 Task: In the  document brochure.pdf. Below name insert the link: 'in.pinterest.com' Insert Dropdown below the link: Project Status  'Select Blocked'Insert Header and write  "Stellar". Change font style to  Caveat
Action: Mouse moved to (394, 167)
Screenshot: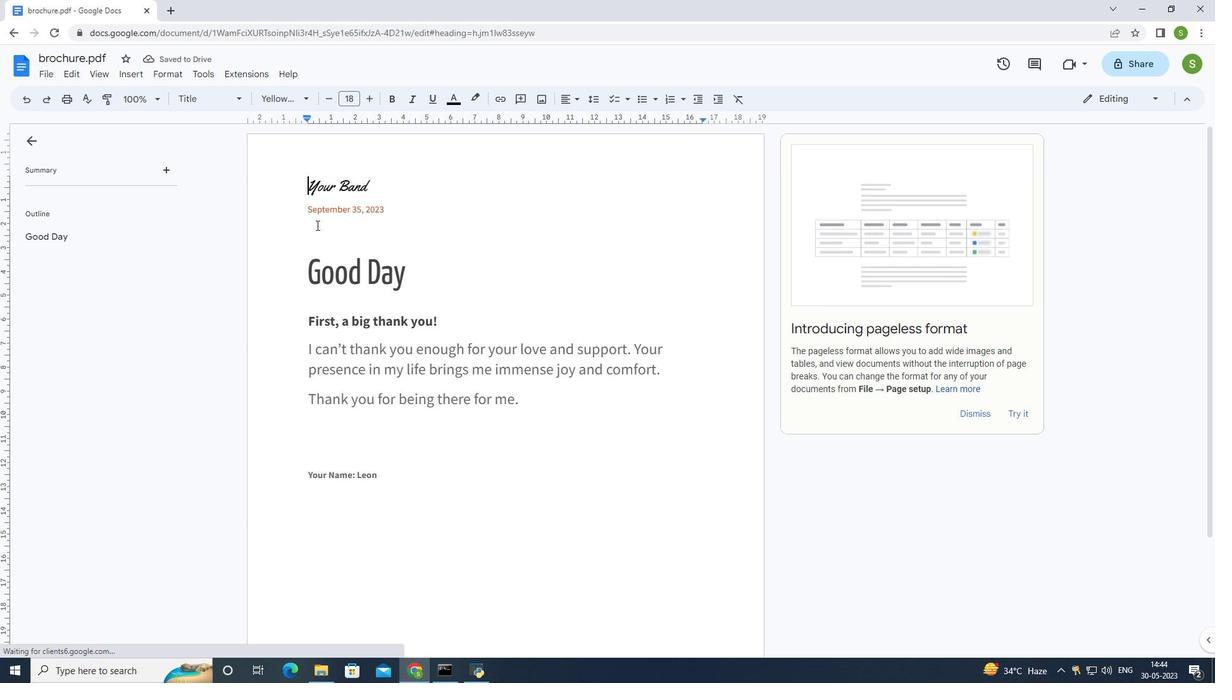 
Action: Mouse pressed left at (394, 167)
Screenshot: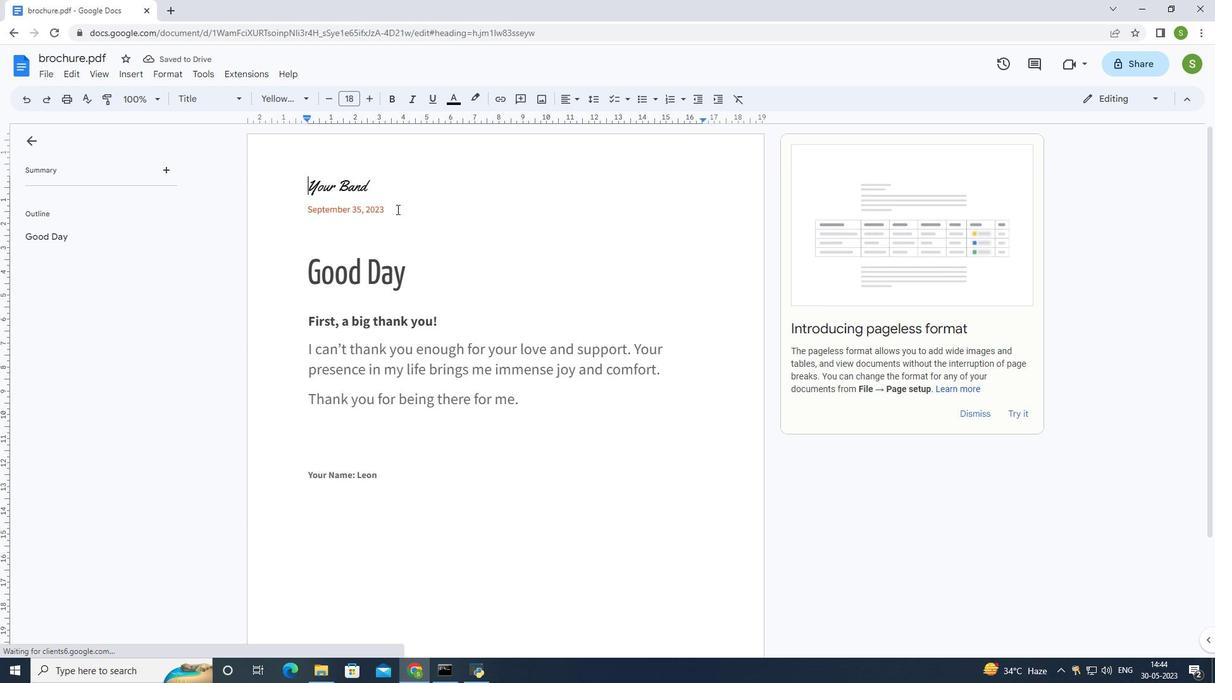 
Action: Mouse moved to (8, 29)
Screenshot: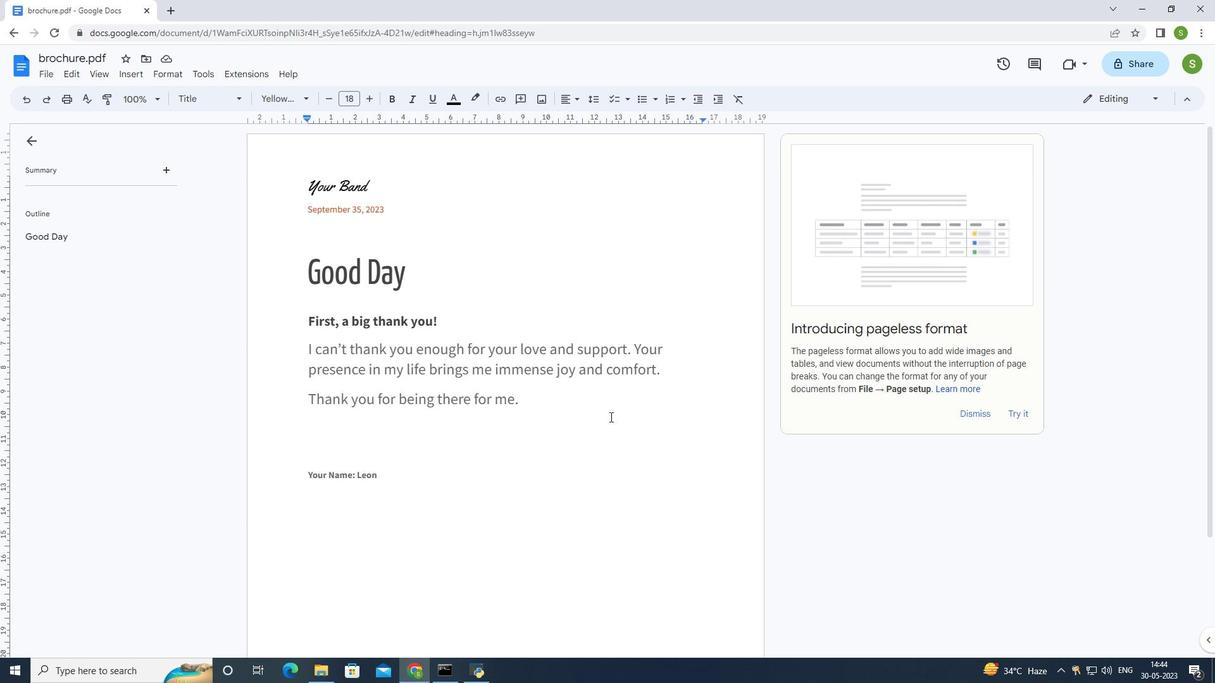 
Action: Mouse pressed left at (8, 29)
Screenshot: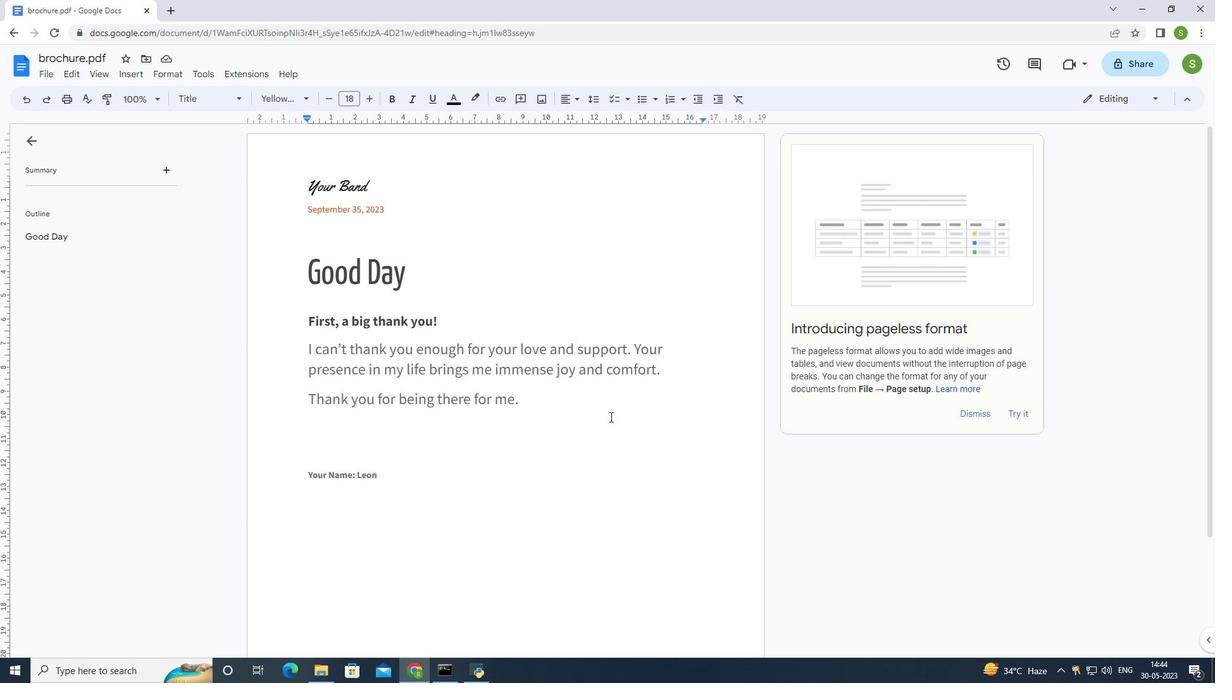 
Action: Mouse moved to (697, 310)
Screenshot: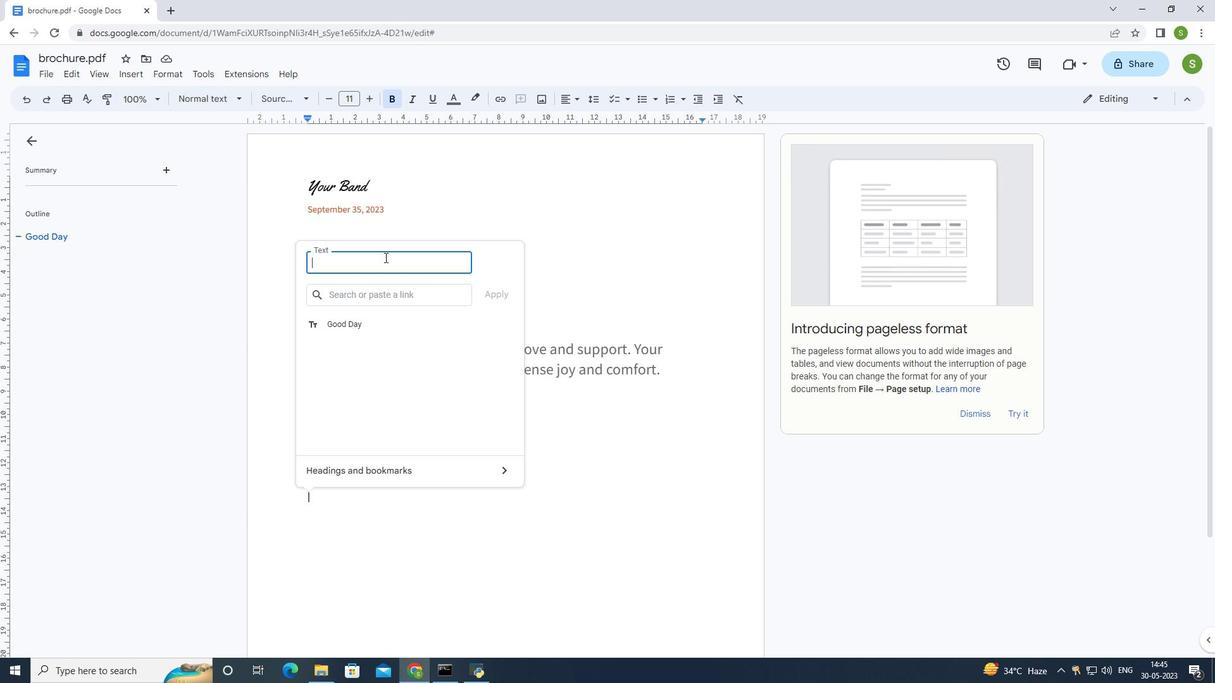 
Action: Mouse scrolled (697, 310) with delta (0, 0)
Screenshot: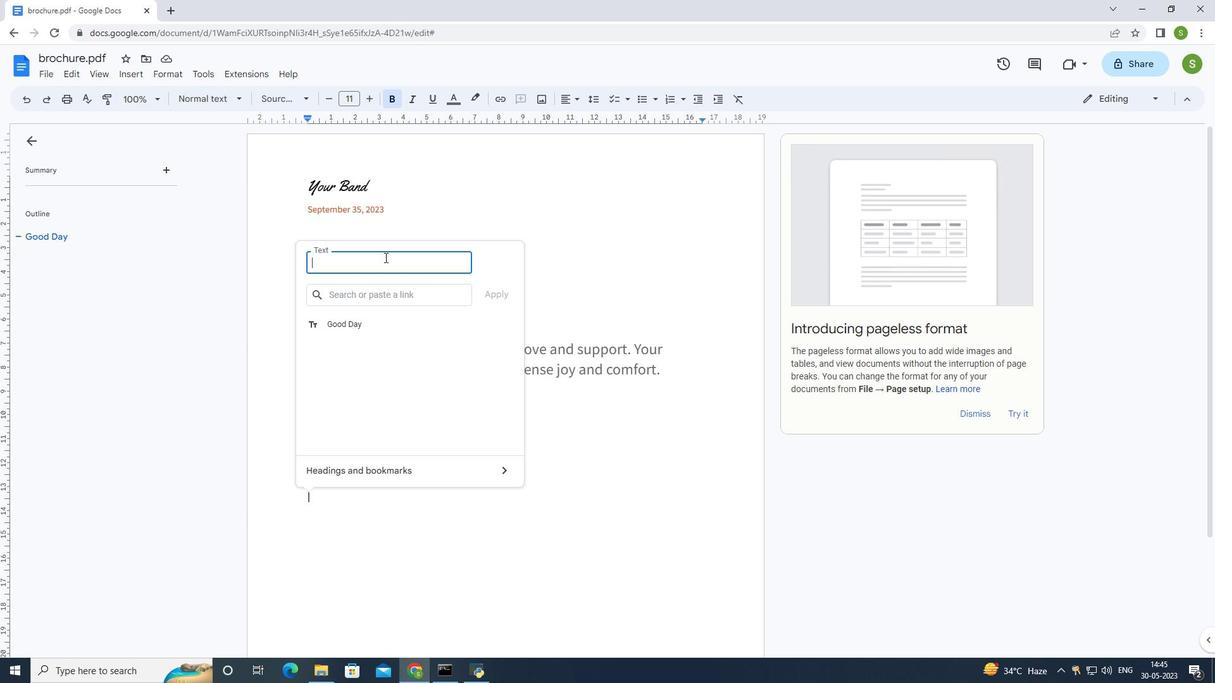 
Action: Mouse scrolled (697, 310) with delta (0, 0)
Screenshot: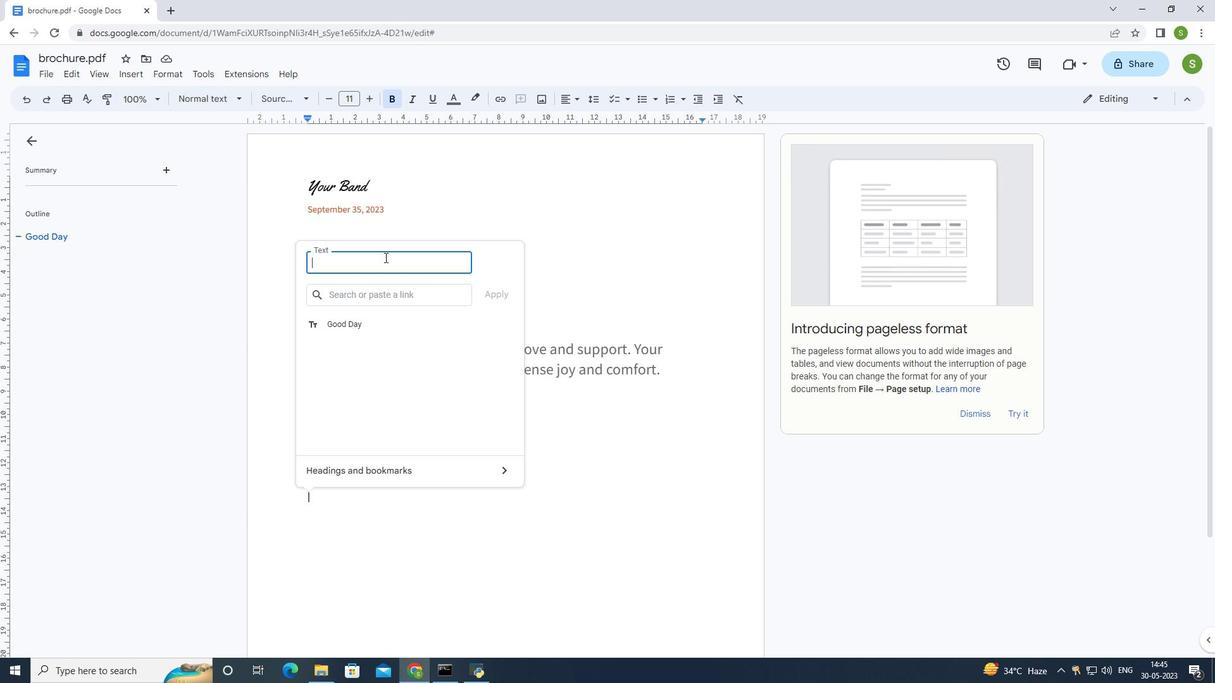 
Action: Mouse scrolled (697, 310) with delta (0, 0)
Screenshot: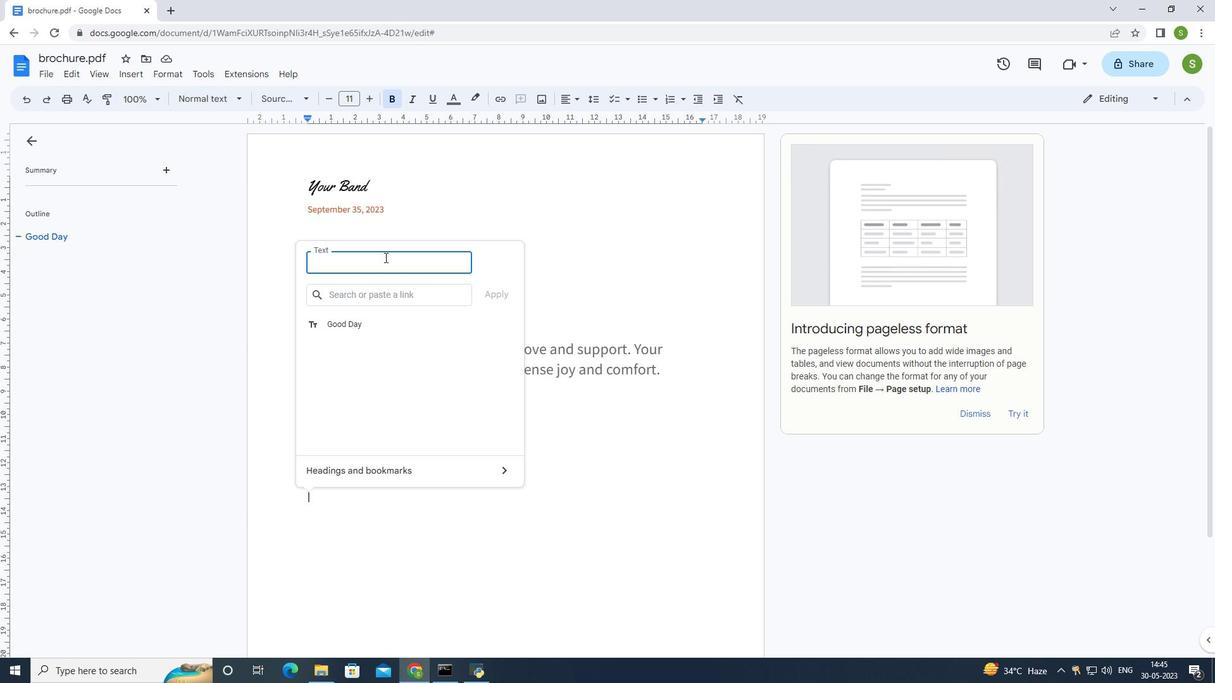 
Action: Mouse scrolled (697, 310) with delta (0, 0)
Screenshot: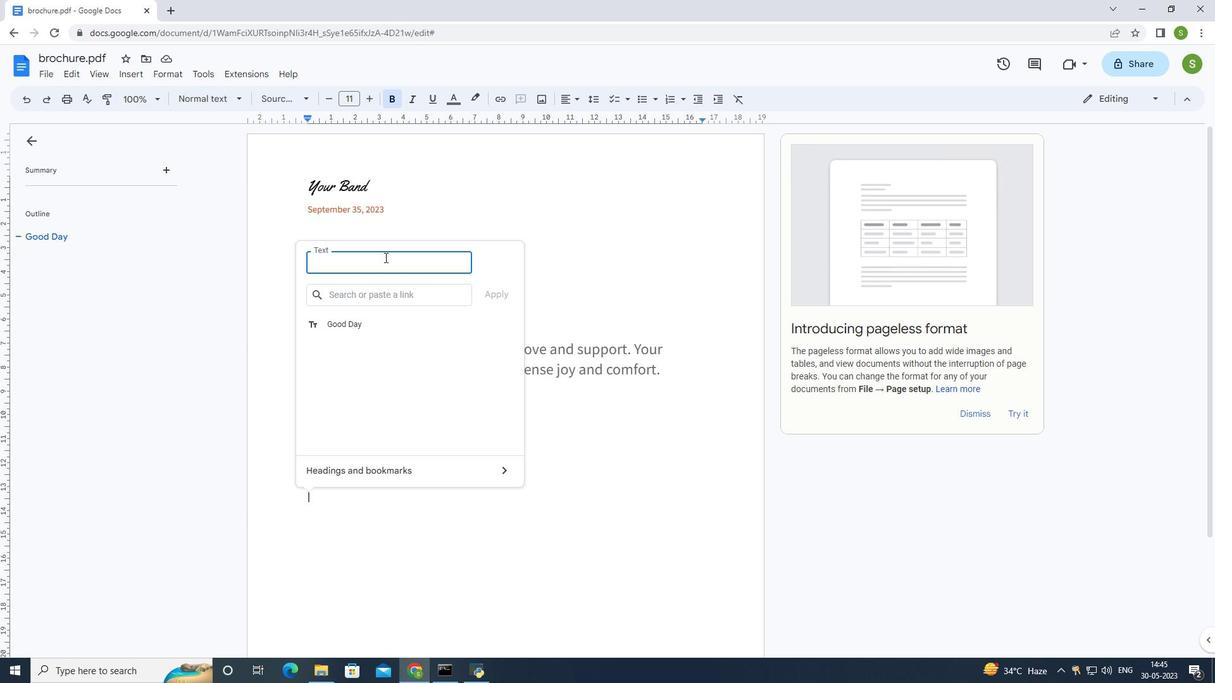 
Action: Mouse moved to (696, 309)
Screenshot: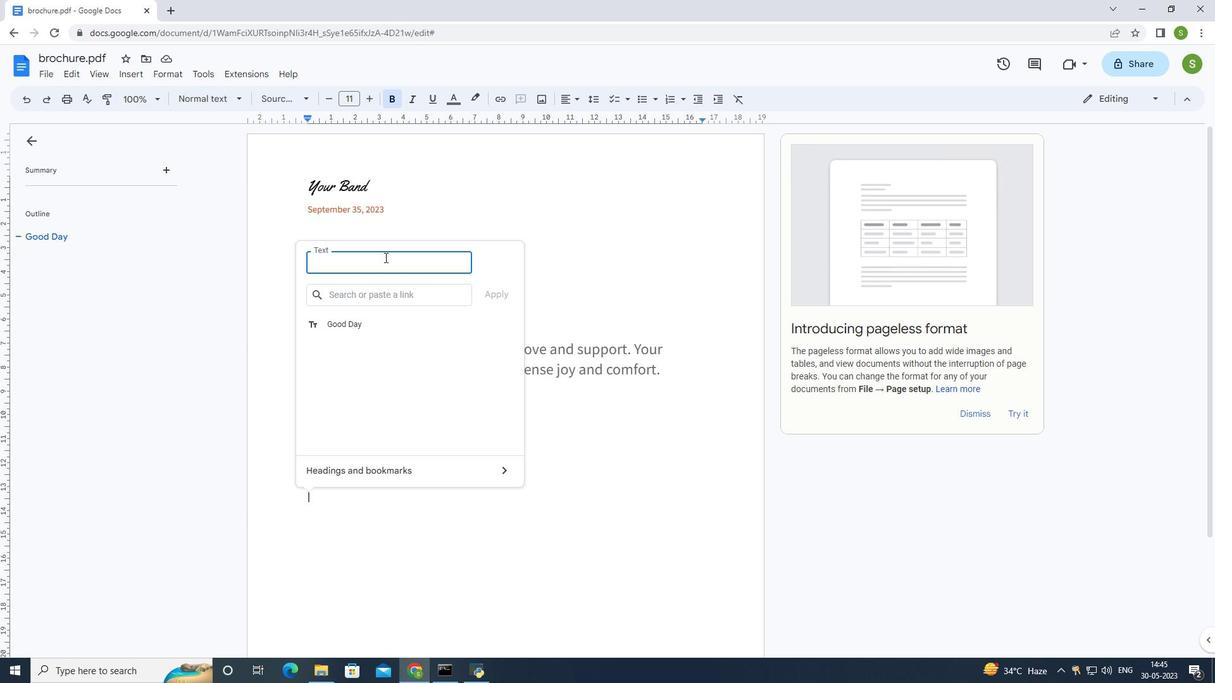 
Action: Mouse scrolled (696, 308) with delta (0, 0)
Screenshot: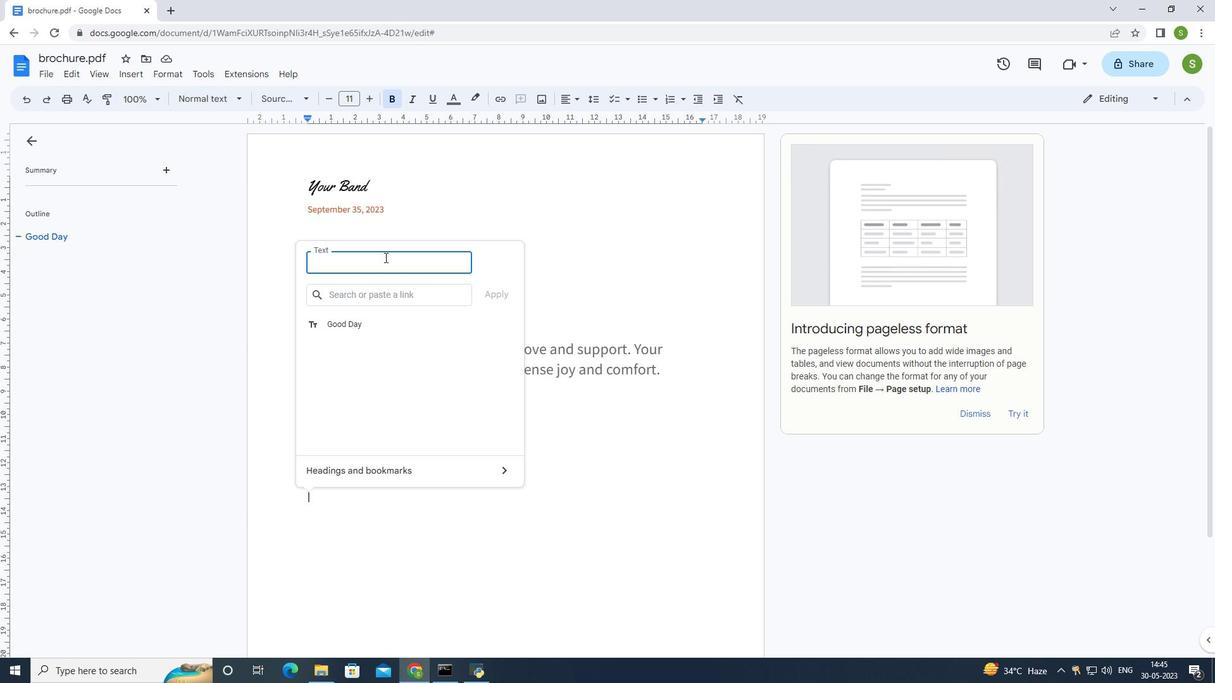 
Action: Mouse scrolled (696, 308) with delta (0, 0)
Screenshot: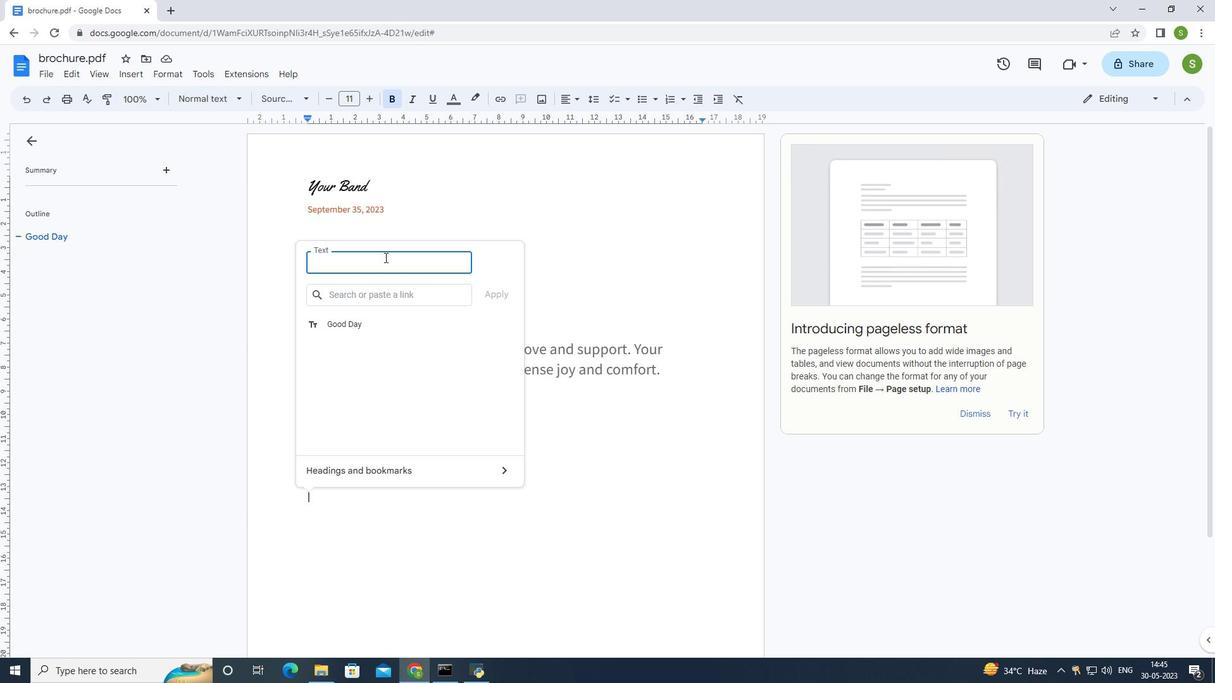 
Action: Mouse scrolled (696, 308) with delta (0, 0)
Screenshot: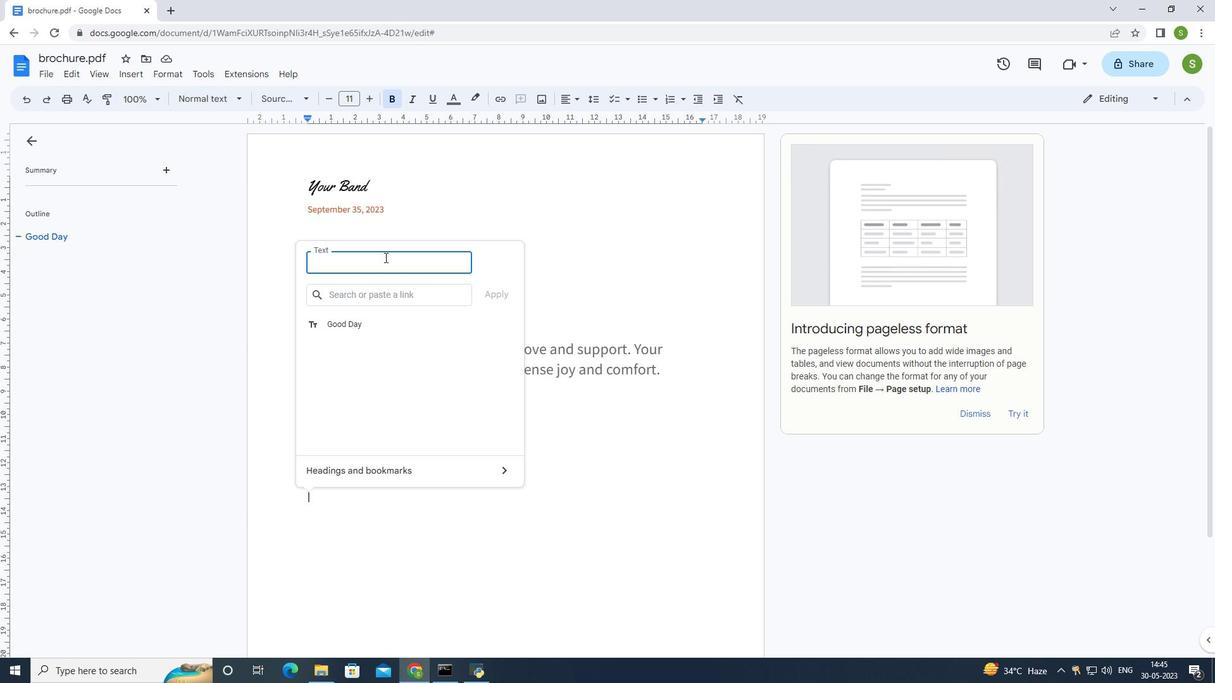 
Action: Mouse scrolled (696, 308) with delta (0, 0)
Screenshot: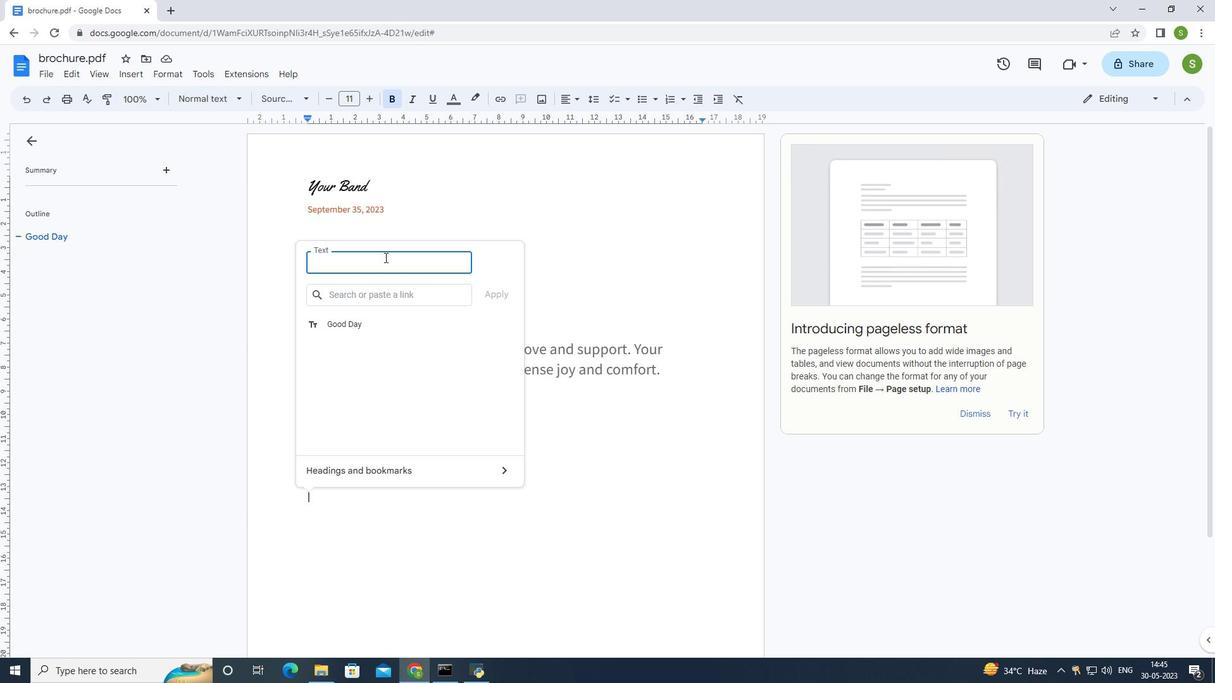 
Action: Mouse moved to (696, 308)
Screenshot: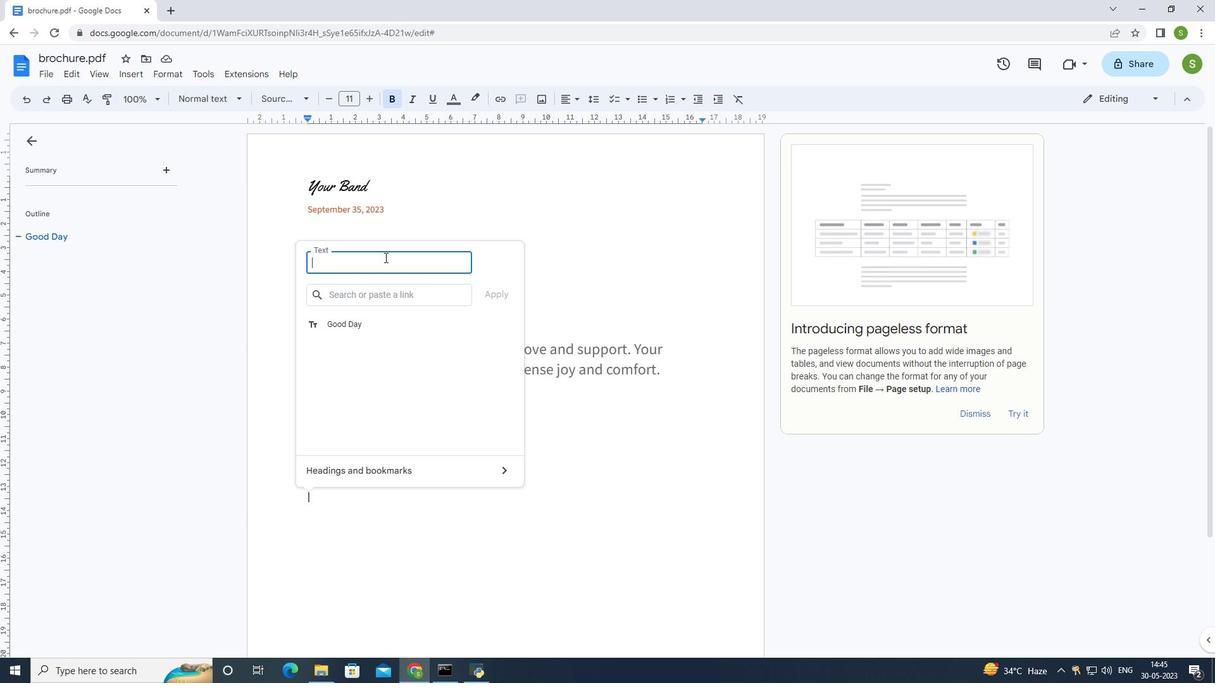 
Action: Mouse scrolled (696, 308) with delta (0, 0)
Screenshot: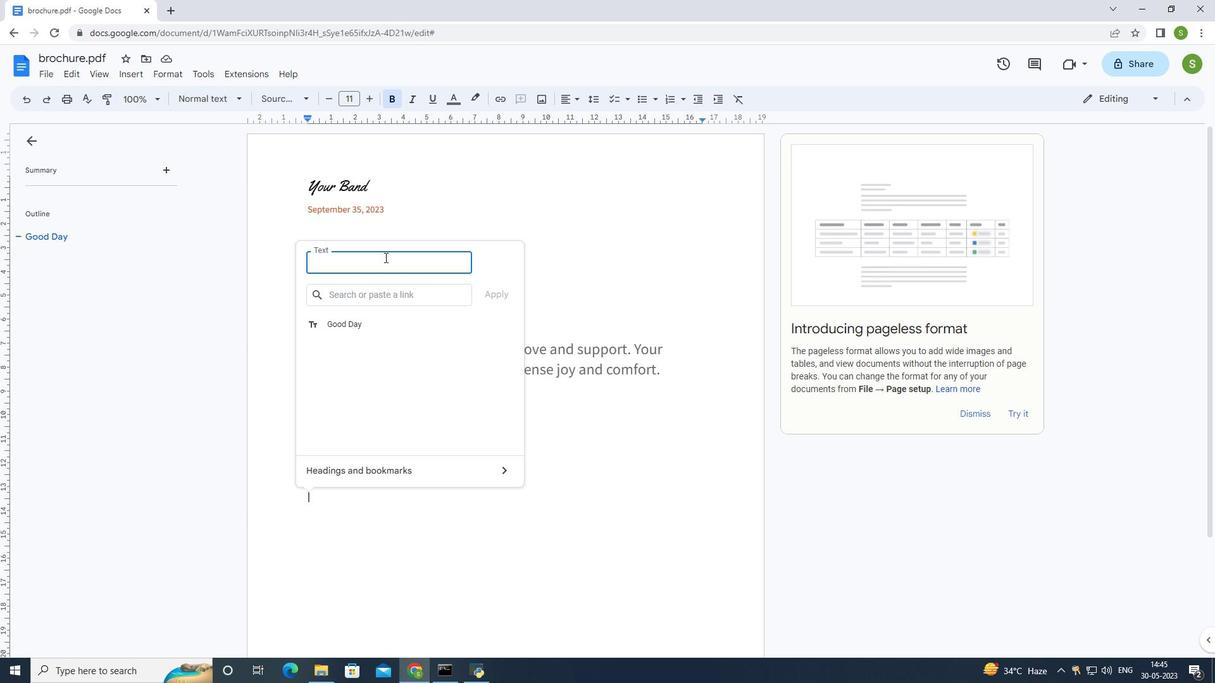 
Action: Mouse scrolled (696, 308) with delta (0, 0)
Screenshot: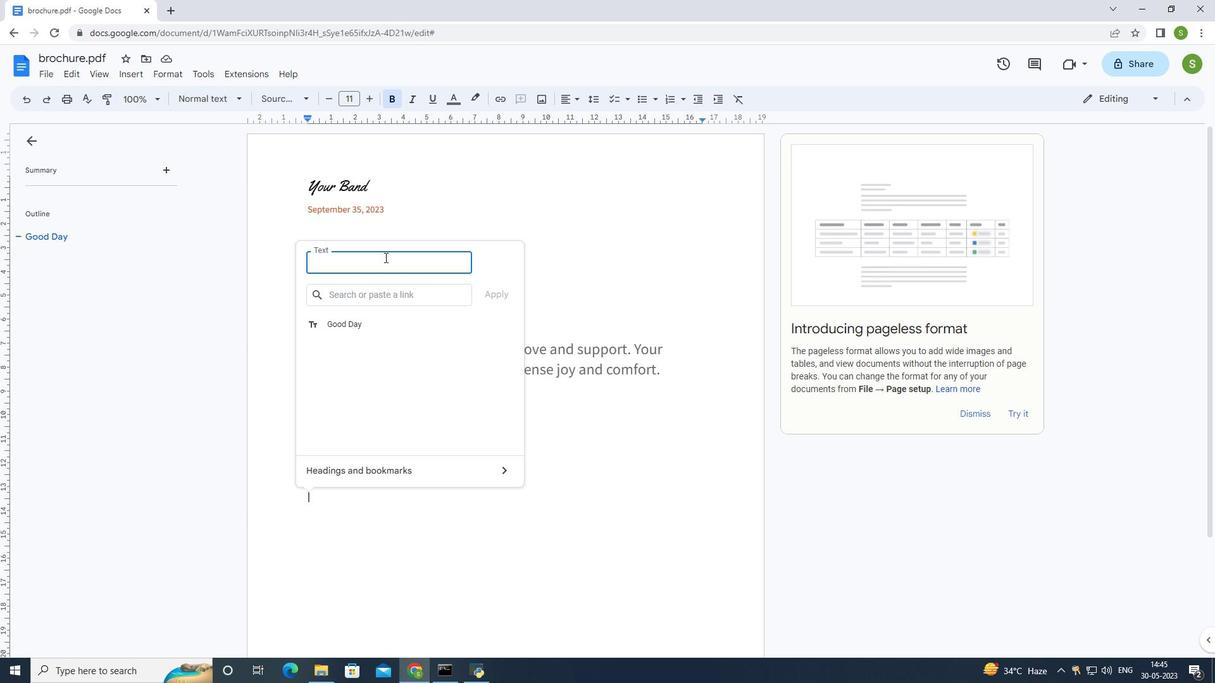 
Action: Mouse scrolled (696, 308) with delta (0, 0)
Screenshot: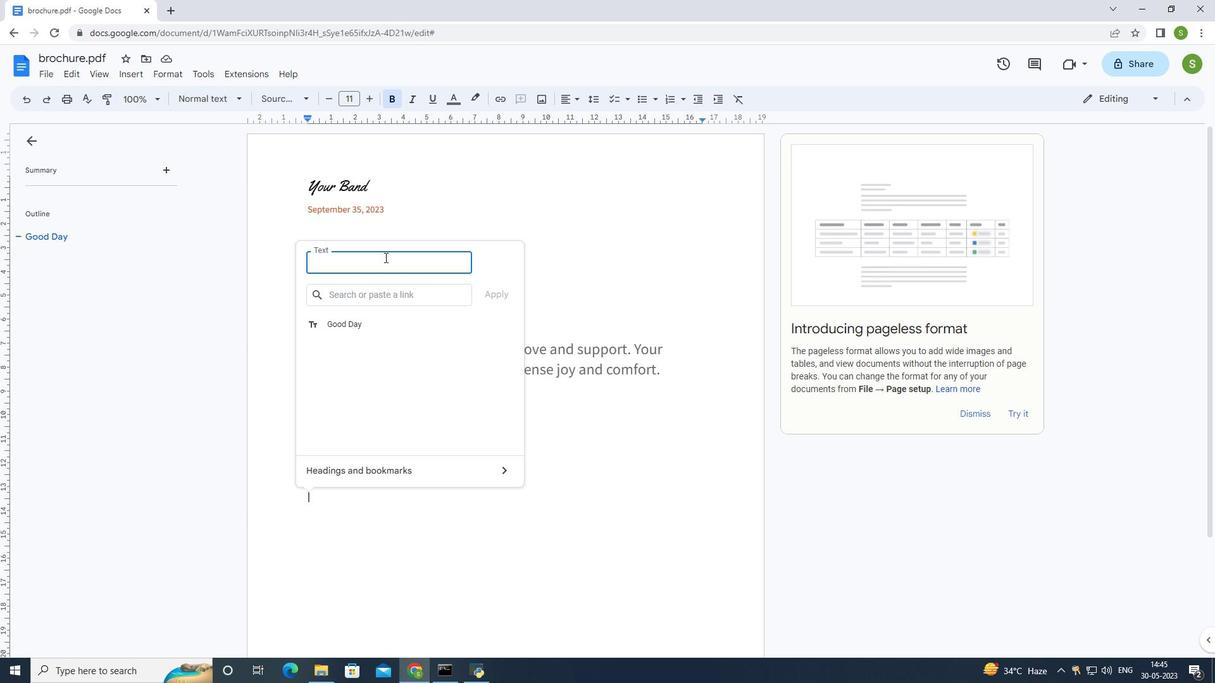 
Action: Mouse moved to (696, 308)
Screenshot: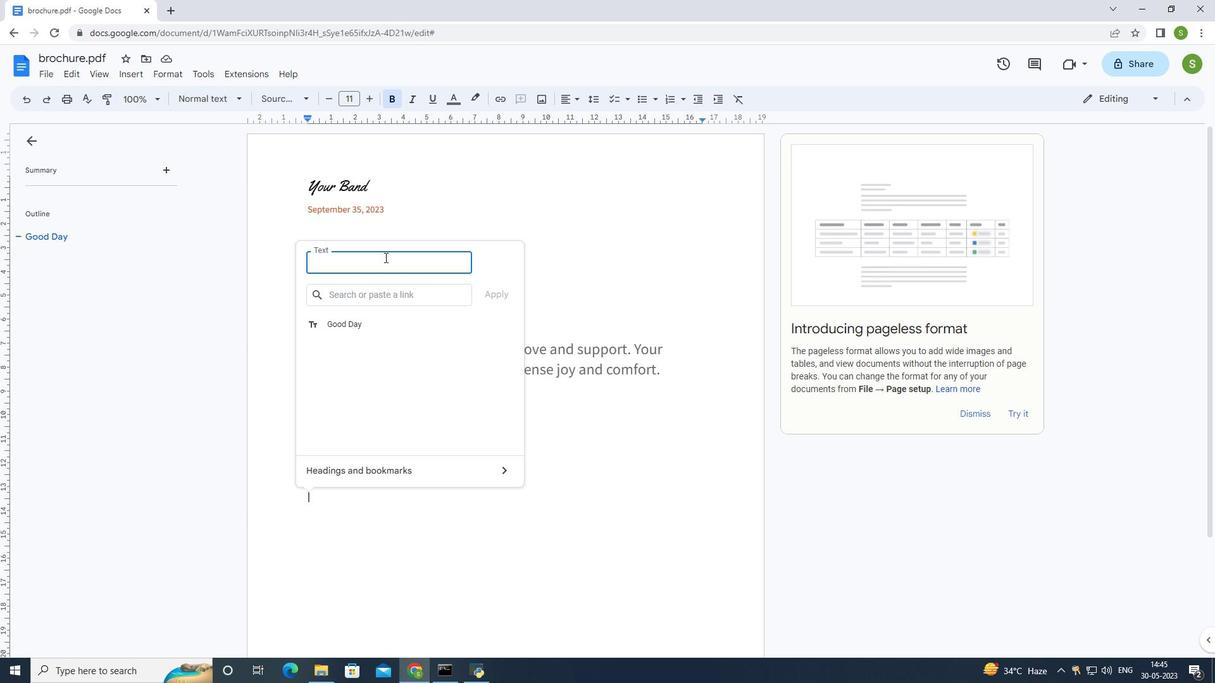 
Action: Mouse scrolled (696, 308) with delta (0, 0)
Screenshot: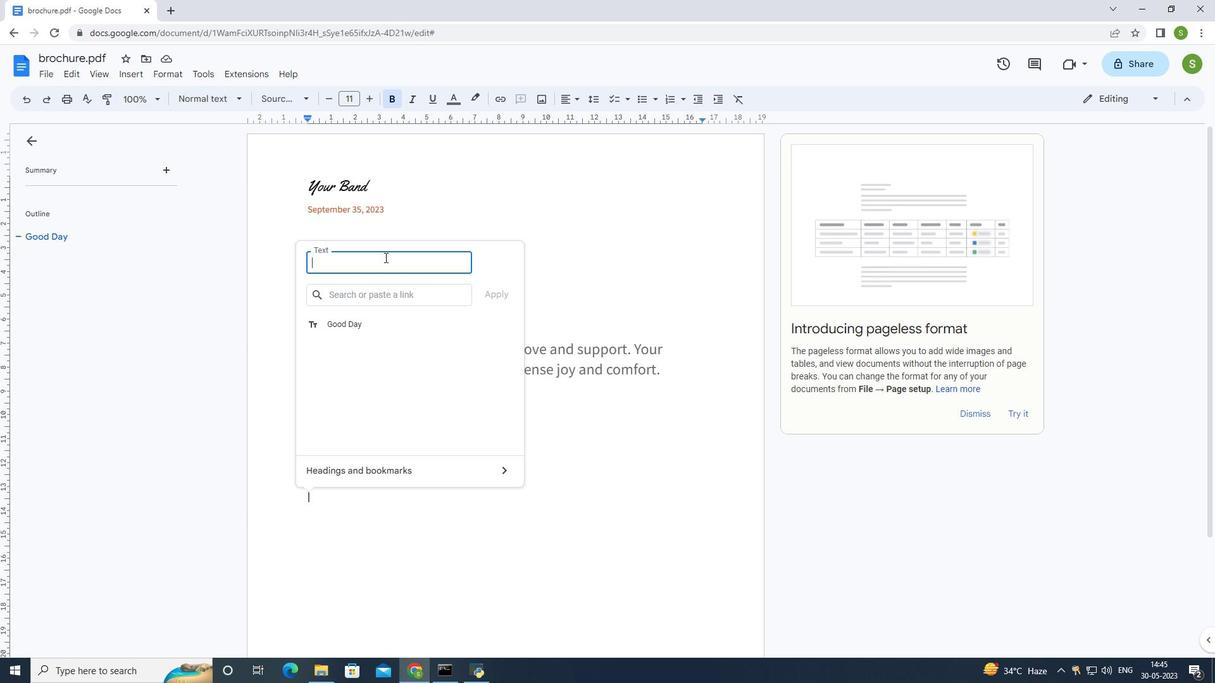 
Action: Mouse scrolled (696, 308) with delta (0, 0)
Screenshot: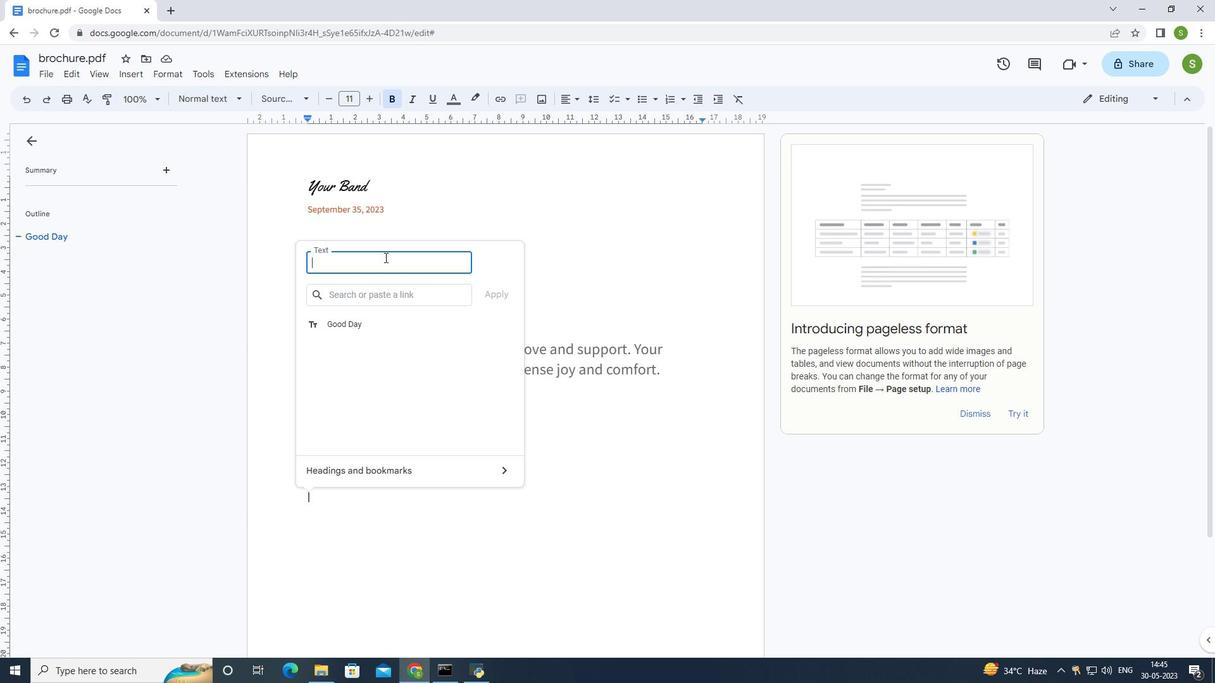 
Action: Mouse moved to (696, 307)
Screenshot: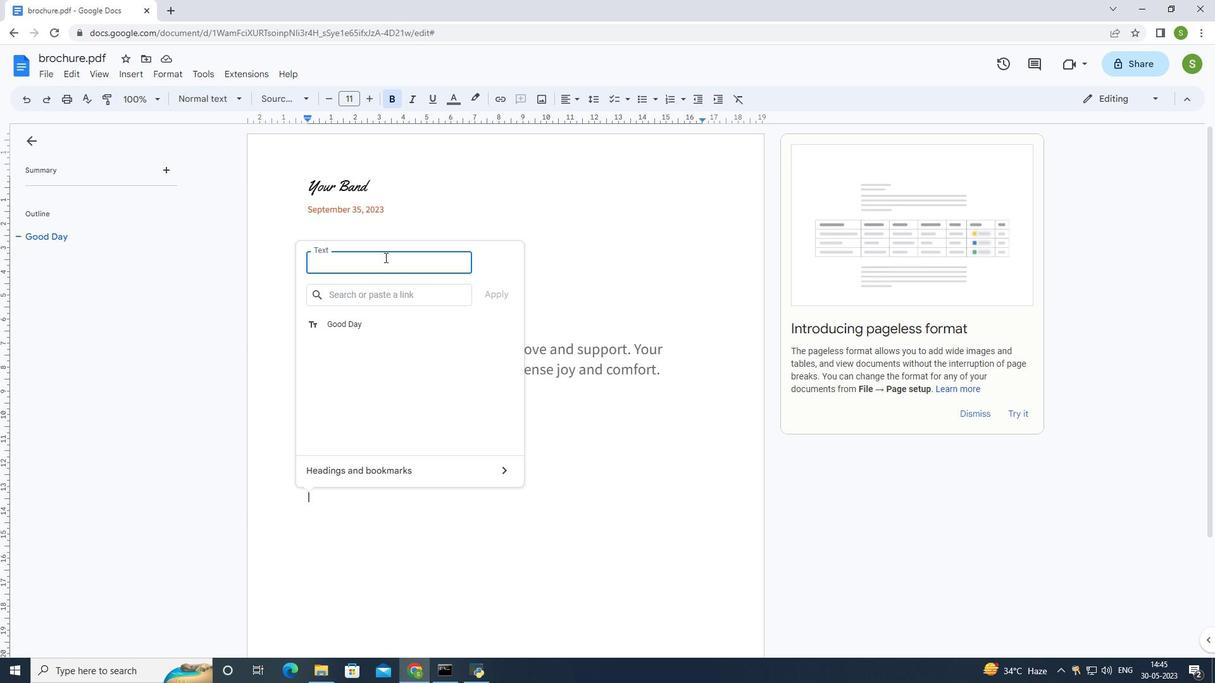 
Action: Mouse scrolled (696, 306) with delta (0, 0)
Screenshot: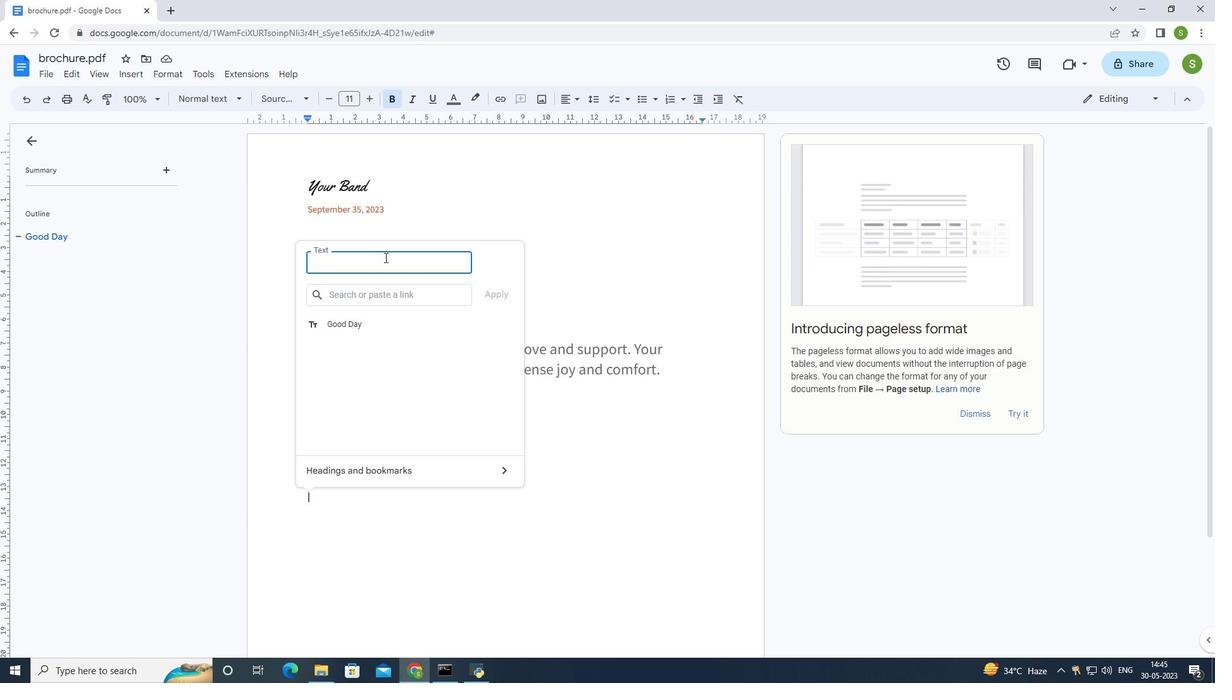 
Action: Mouse scrolled (696, 306) with delta (0, 0)
Screenshot: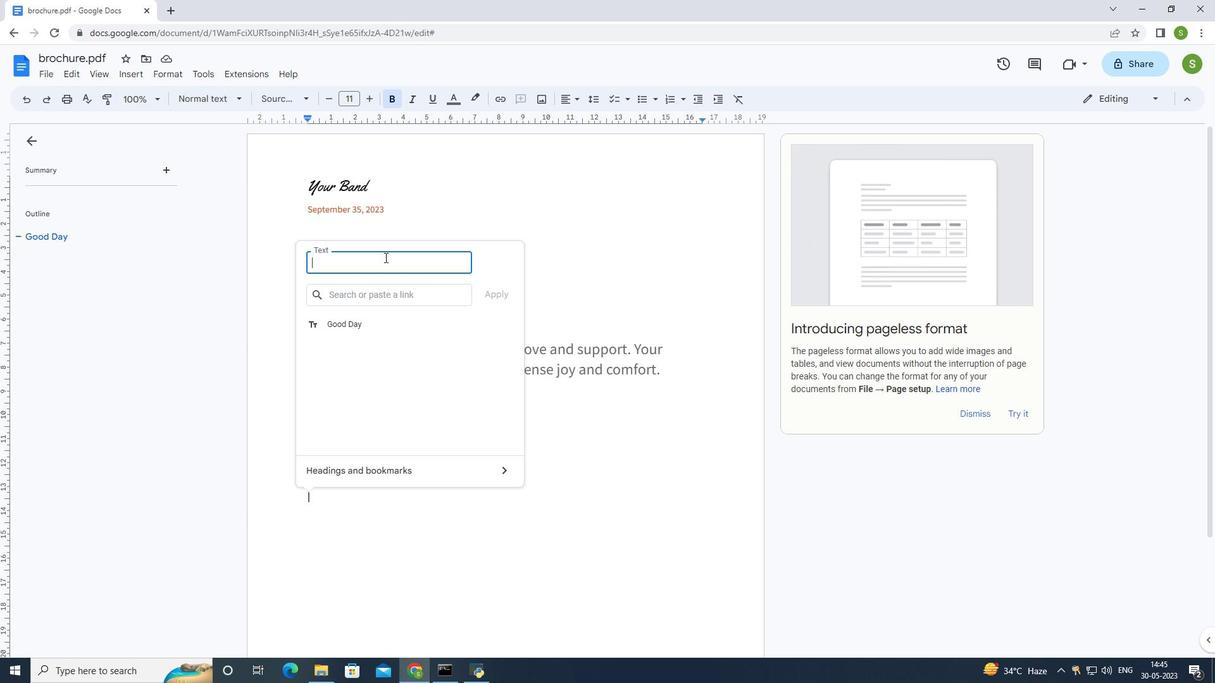 
Action: Mouse scrolled (696, 306) with delta (0, 0)
Screenshot: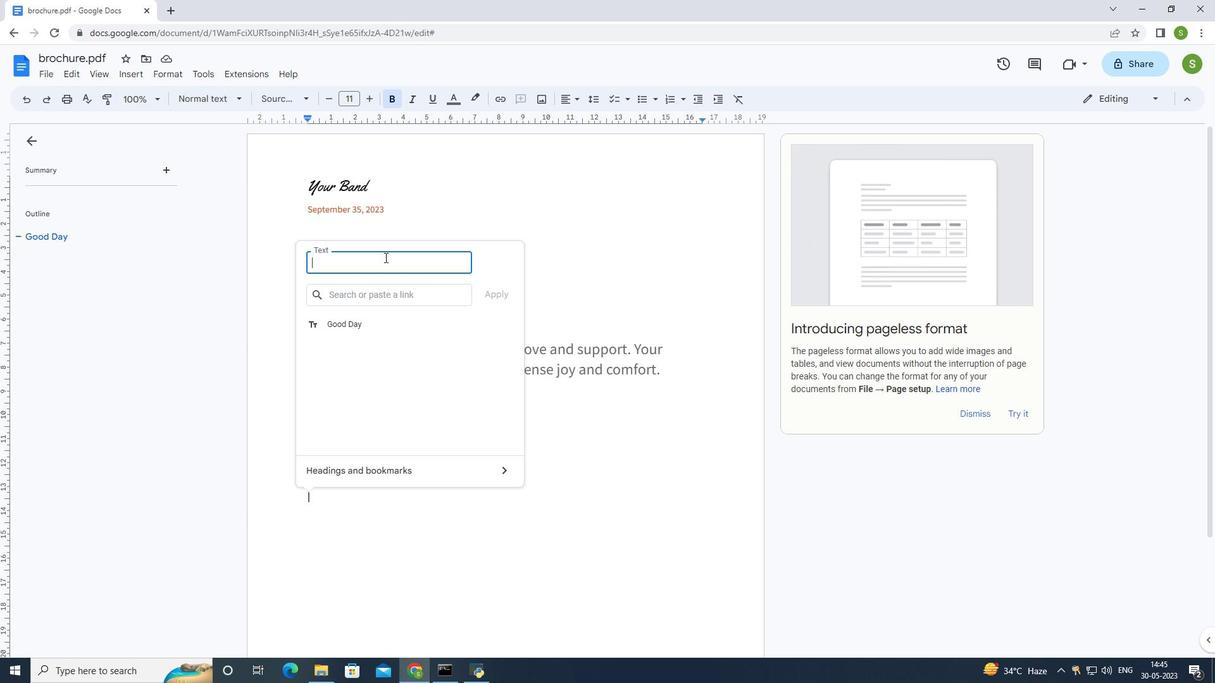 
Action: Mouse moved to (696, 307)
Screenshot: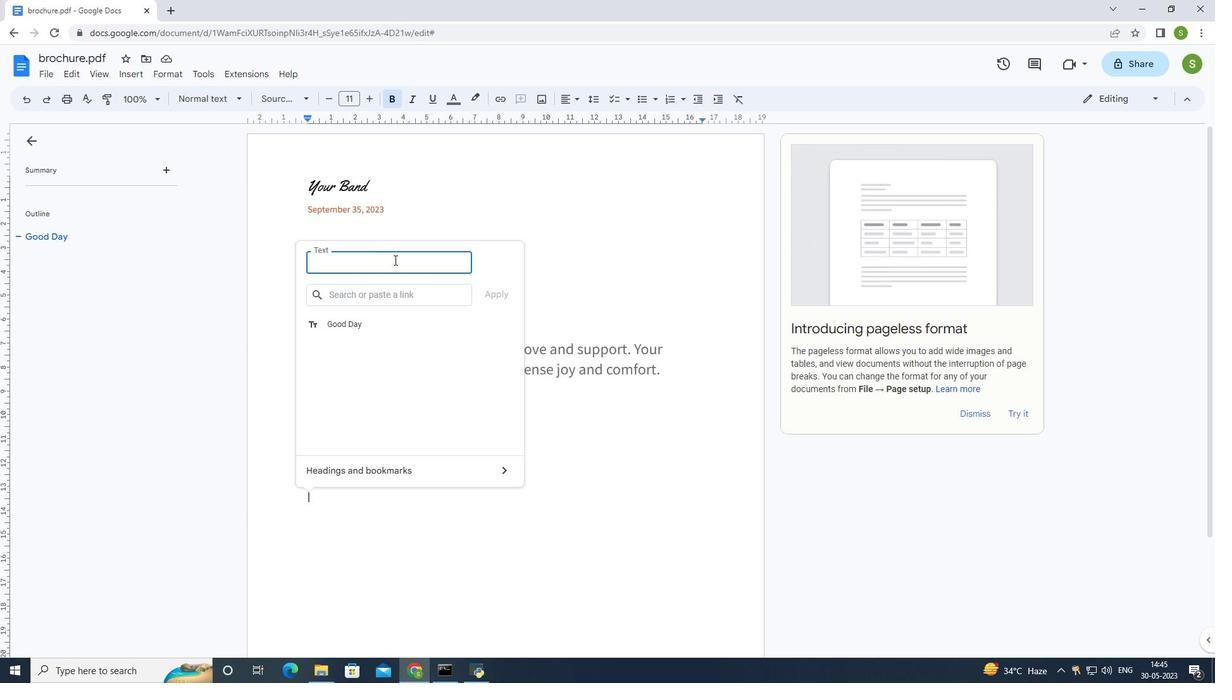 
Action: Mouse scrolled (696, 306) with delta (0, 0)
Screenshot: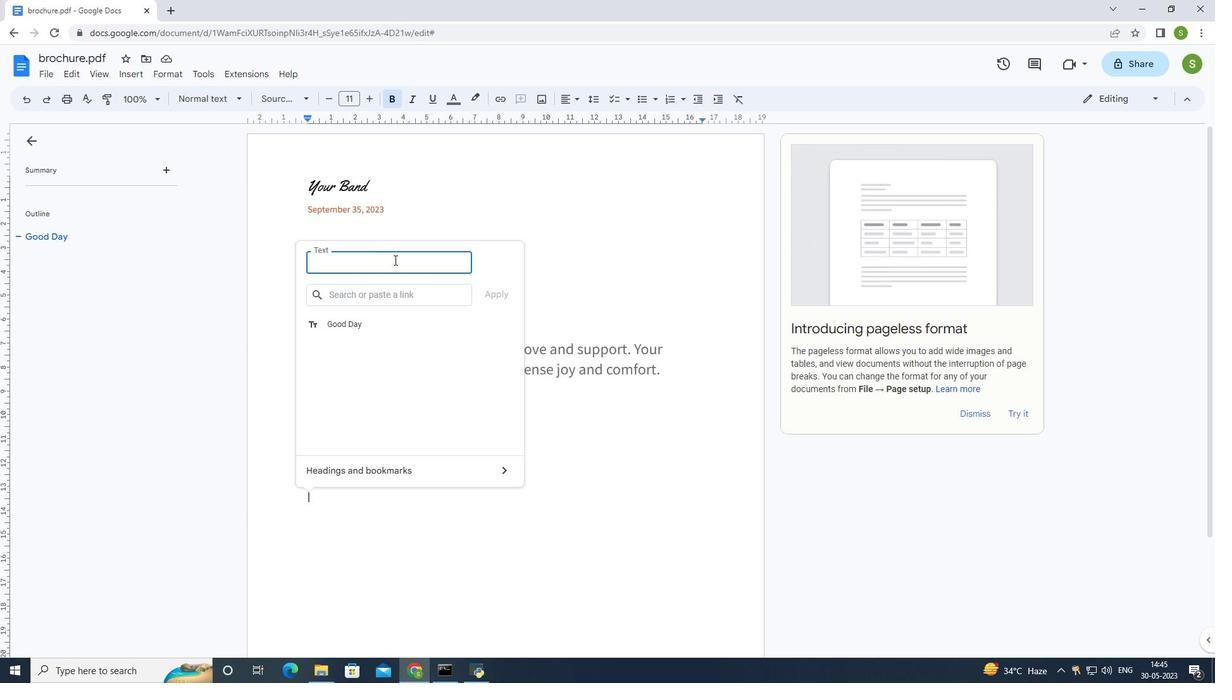 
Action: Mouse scrolled (696, 306) with delta (0, 0)
Screenshot: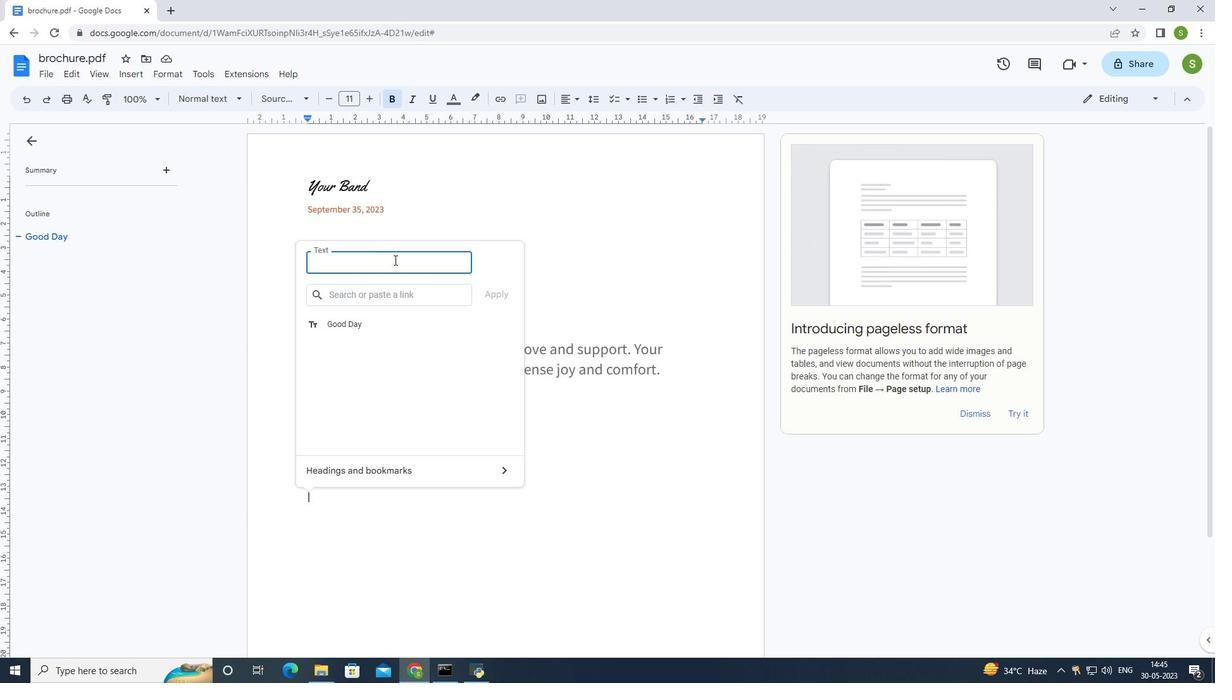 
Action: Mouse scrolled (696, 306) with delta (0, 0)
Screenshot: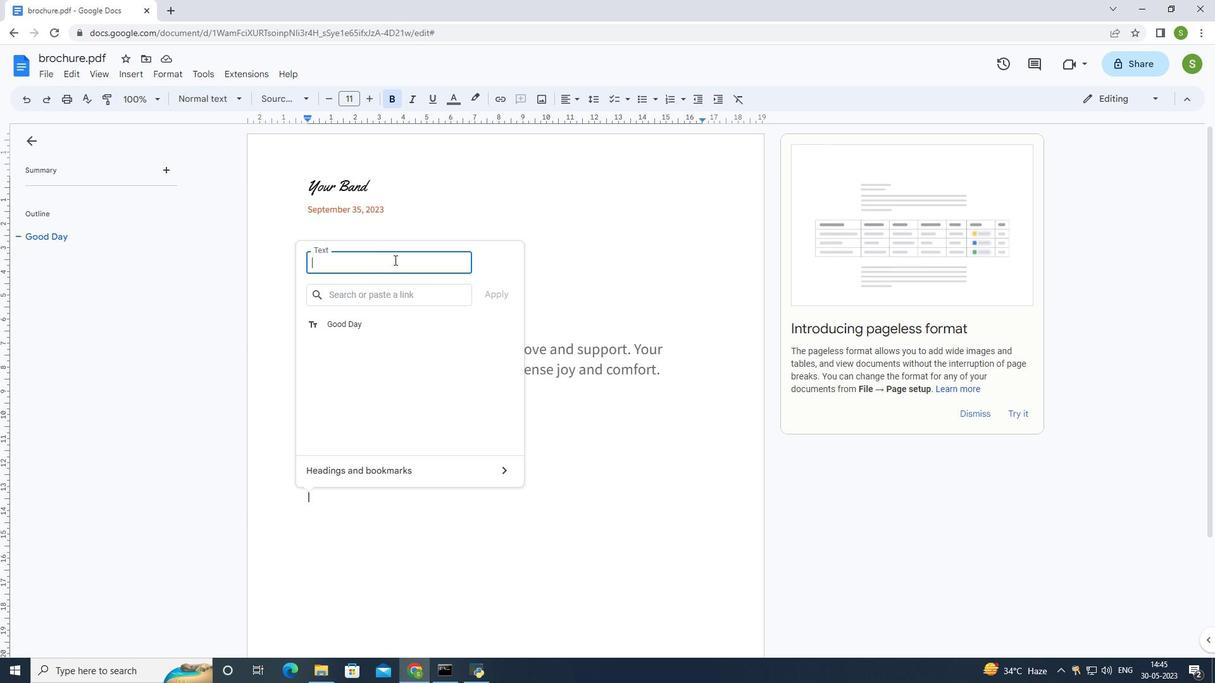 
Action: Mouse scrolled (696, 306) with delta (0, 0)
Screenshot: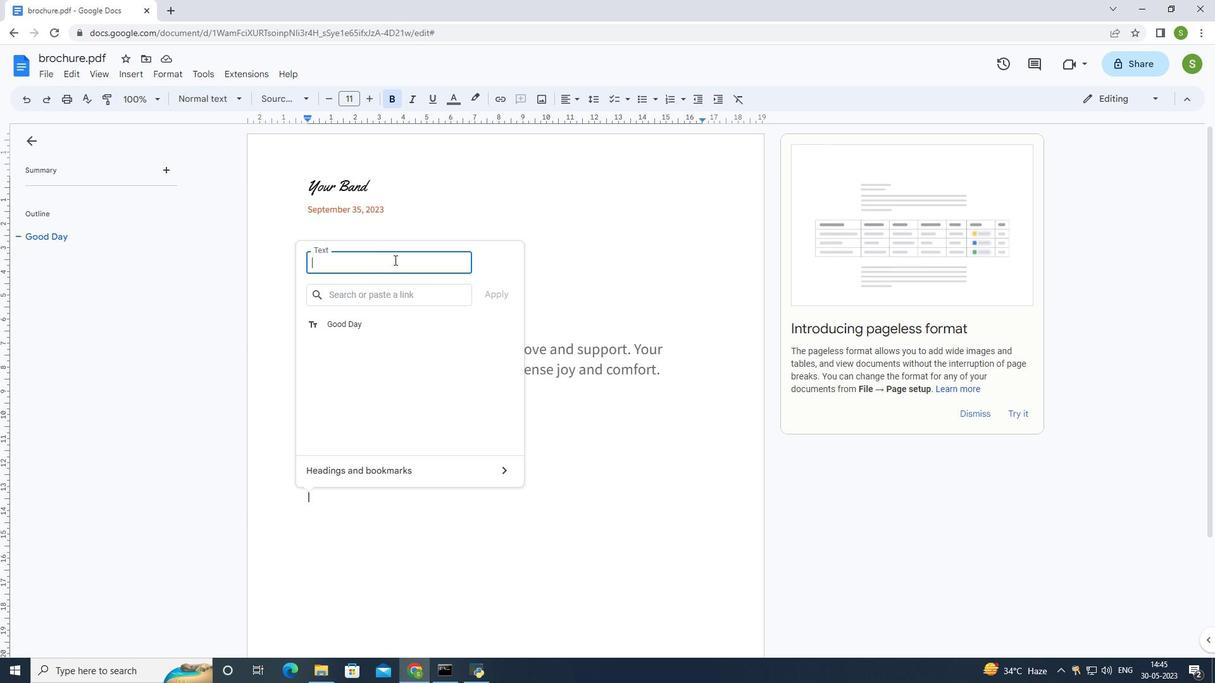 
Action: Mouse scrolled (696, 306) with delta (0, 0)
Screenshot: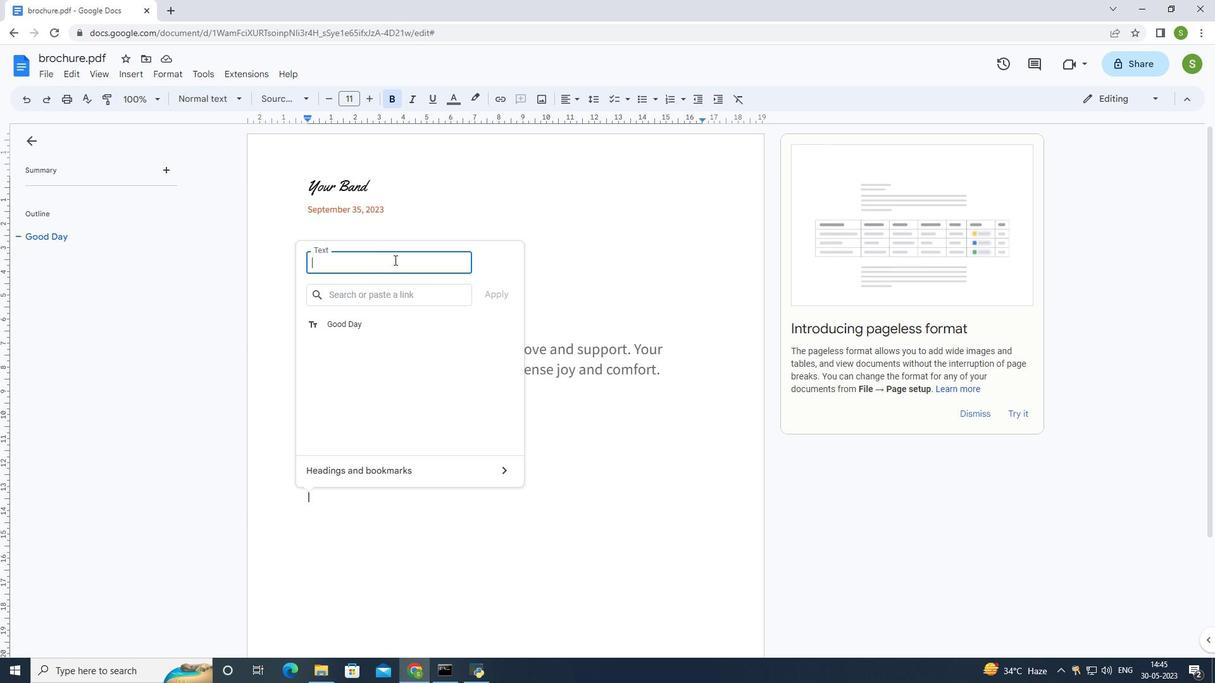 
Action: Mouse scrolled (696, 306) with delta (0, 0)
Screenshot: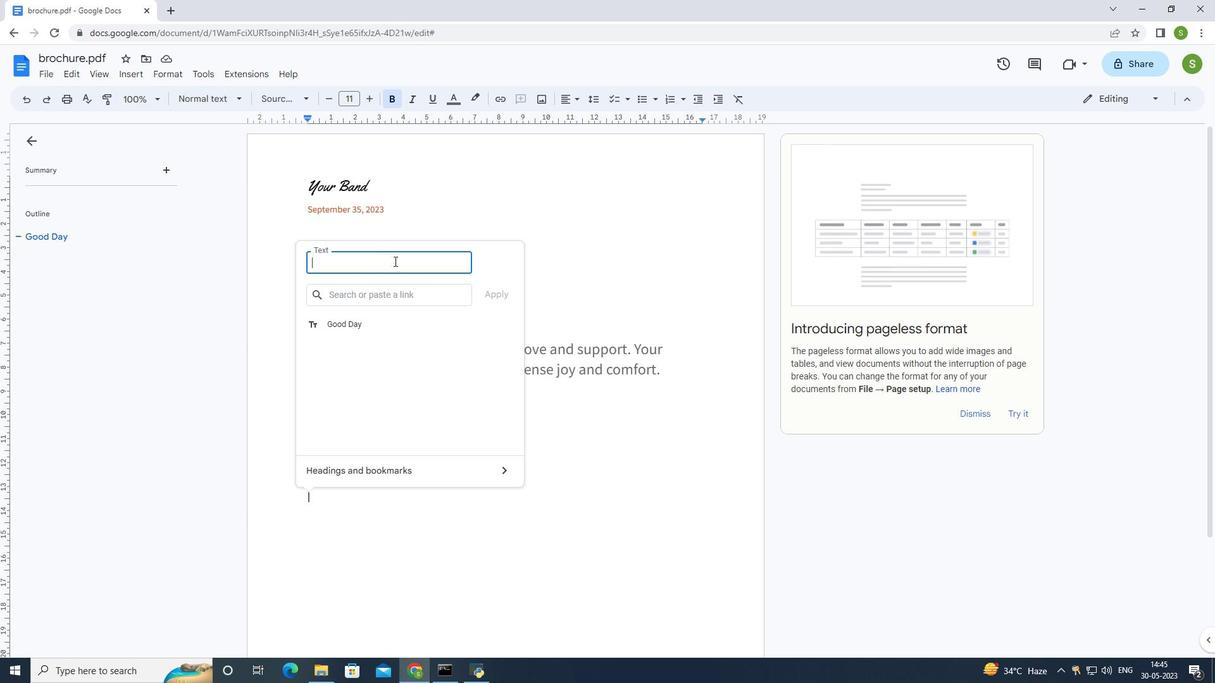 
Action: Mouse scrolled (696, 306) with delta (0, 0)
Screenshot: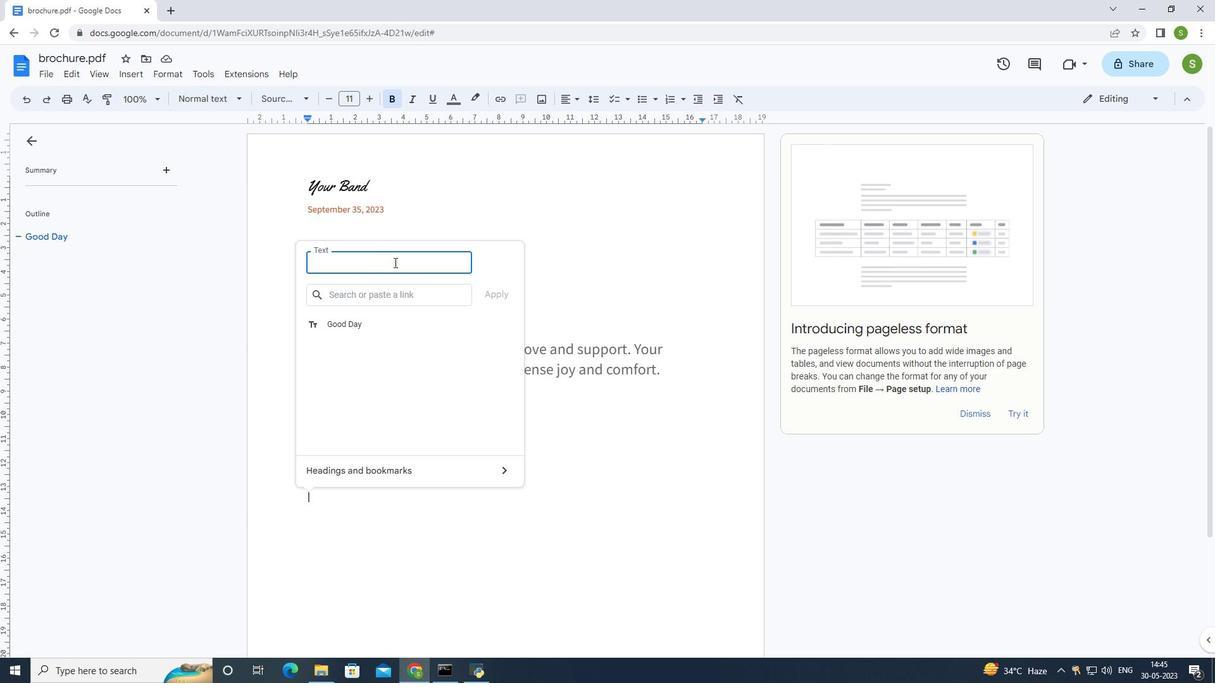 
Action: Mouse scrolled (696, 306) with delta (0, 0)
Screenshot: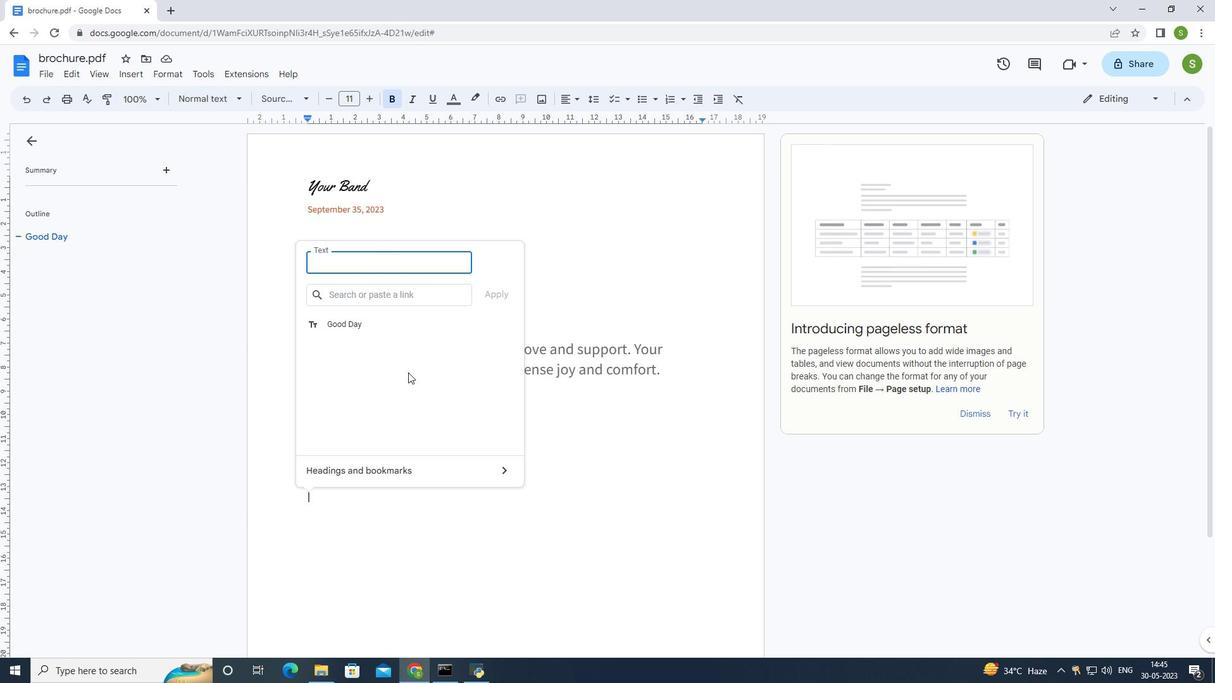 
Action: Mouse scrolled (696, 306) with delta (0, 0)
Screenshot: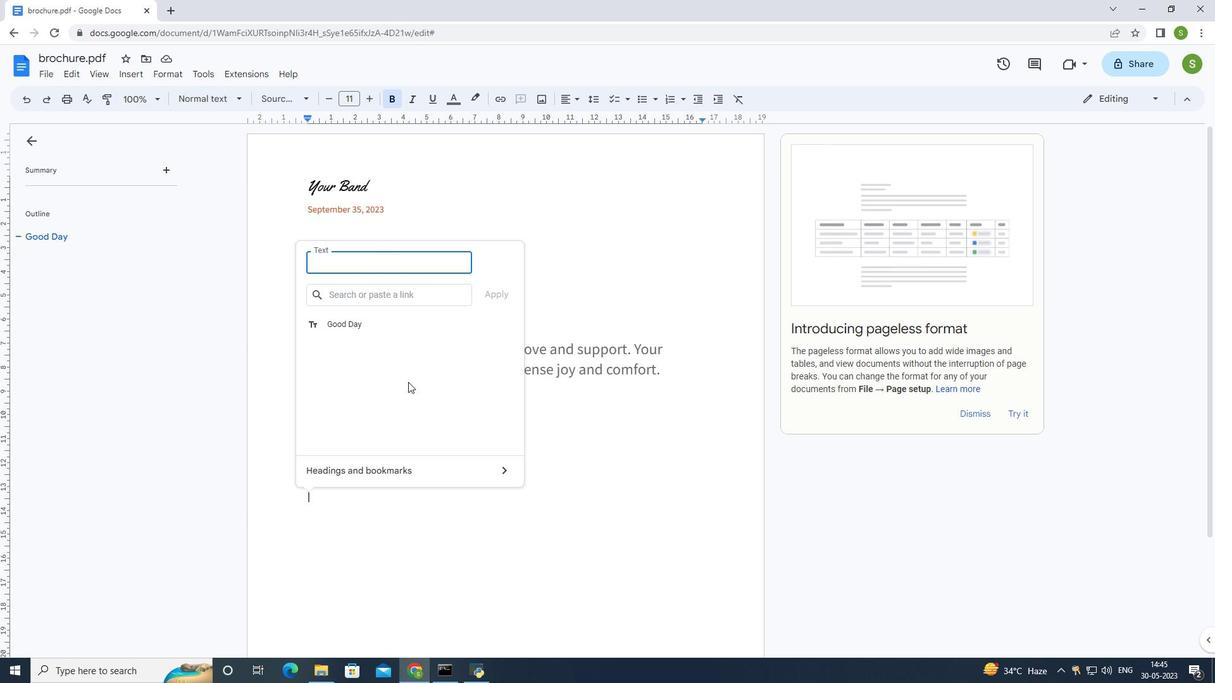 
Action: Mouse scrolled (696, 306) with delta (0, 0)
Screenshot: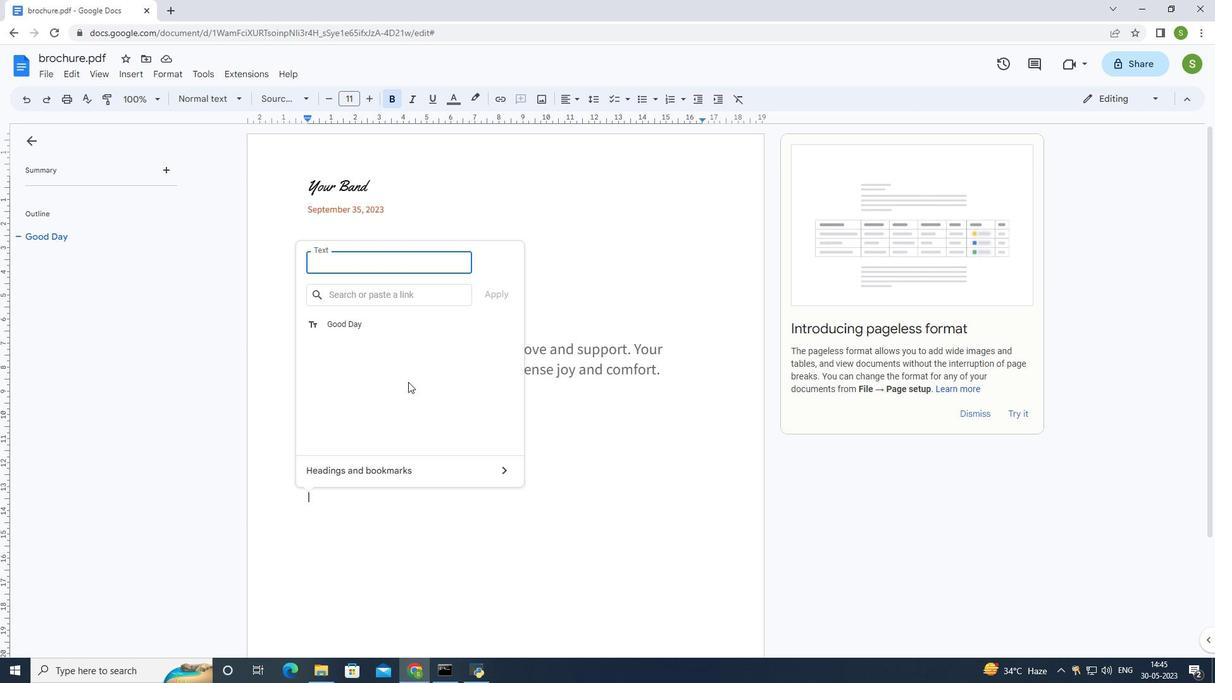 
Action: Mouse moved to (695, 305)
Screenshot: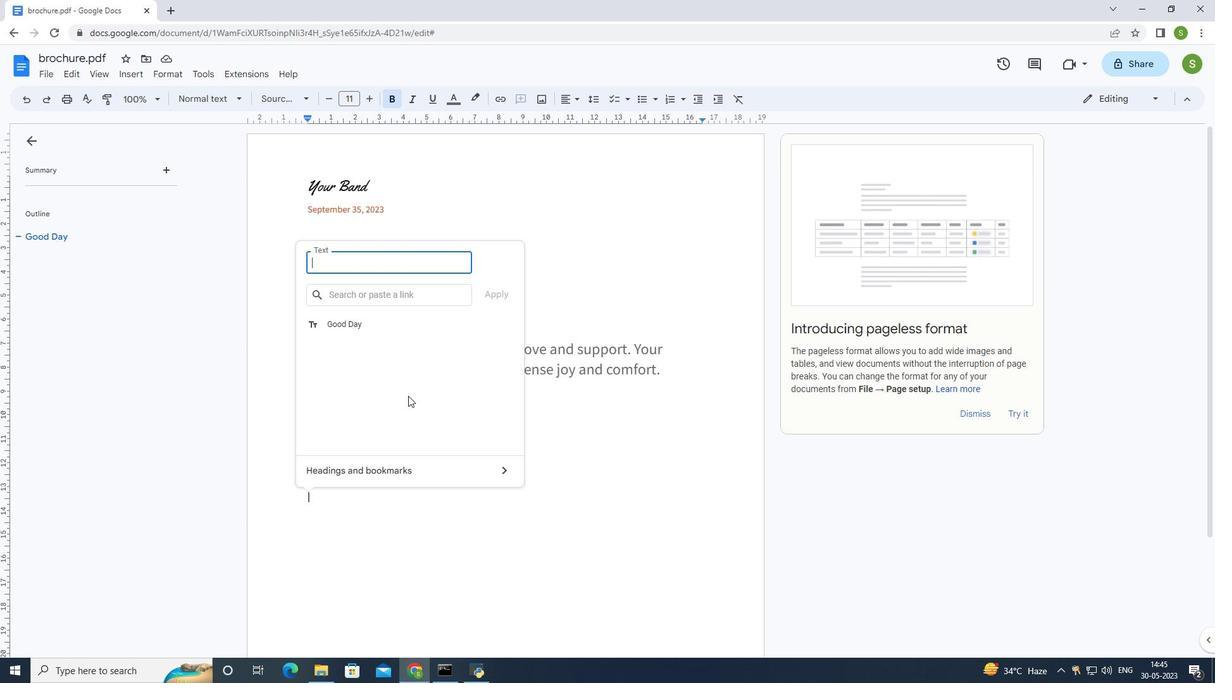 
Action: Mouse scrolled (695, 305) with delta (0, 0)
Screenshot: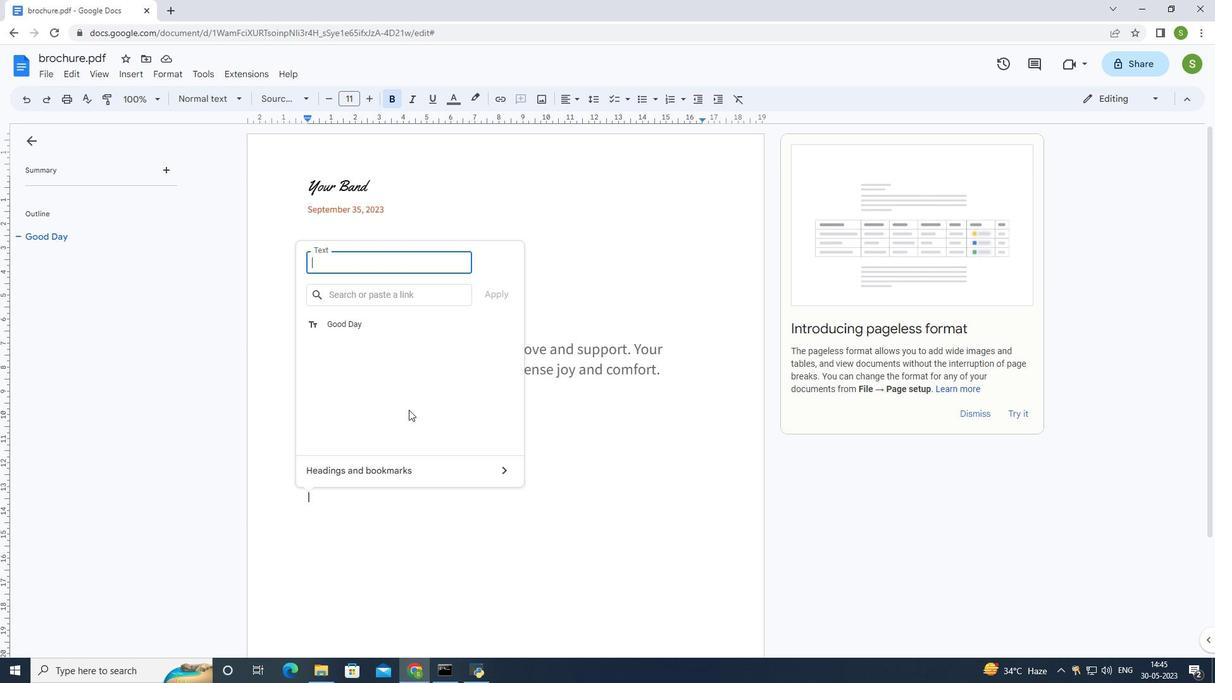 
Action: Mouse scrolled (695, 305) with delta (0, 0)
Screenshot: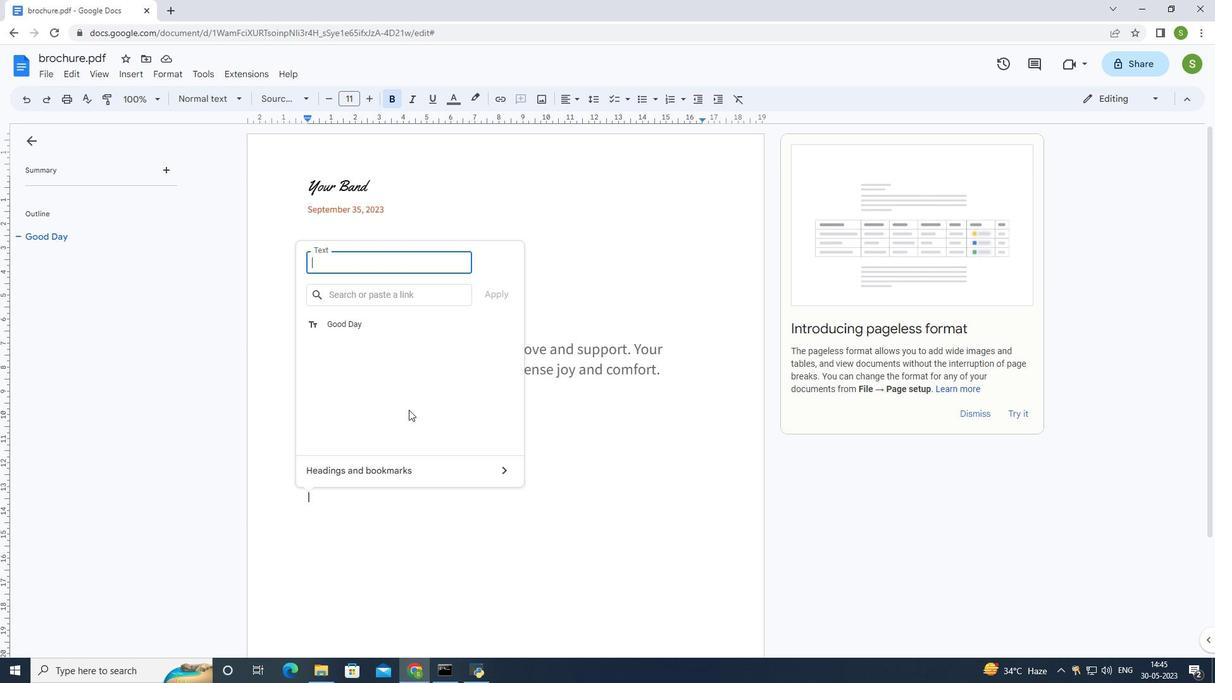 
Action: Mouse scrolled (695, 305) with delta (0, 0)
Screenshot: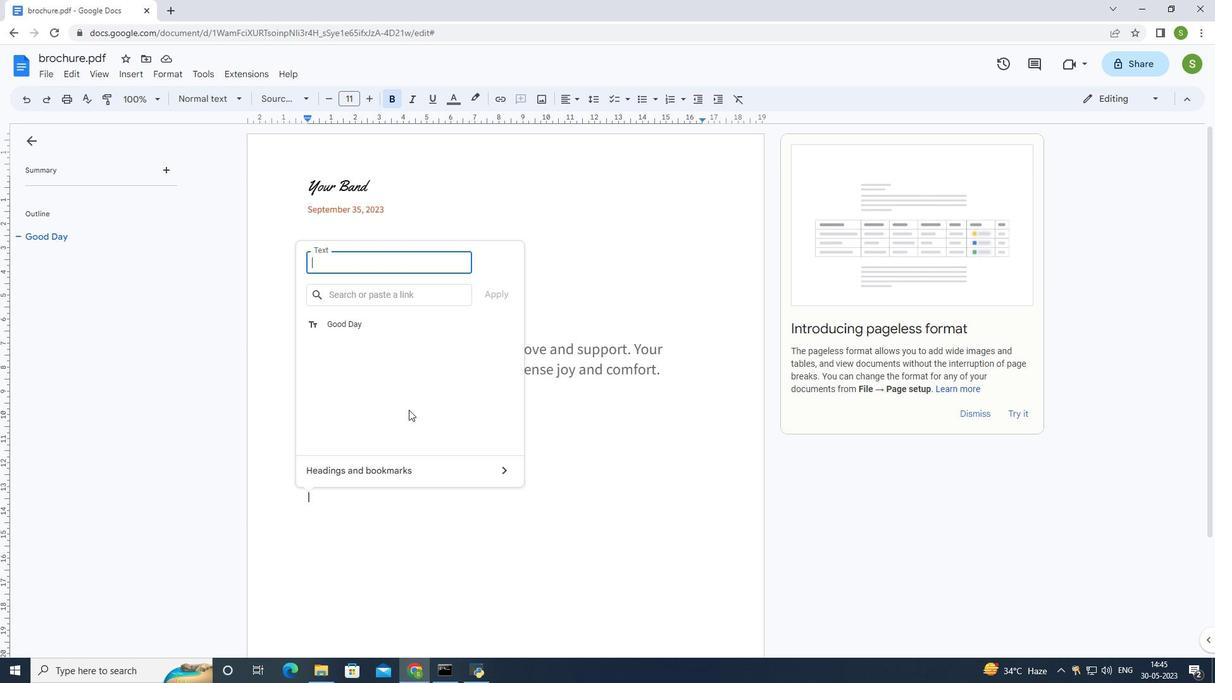 
Action: Mouse scrolled (695, 305) with delta (0, 0)
Screenshot: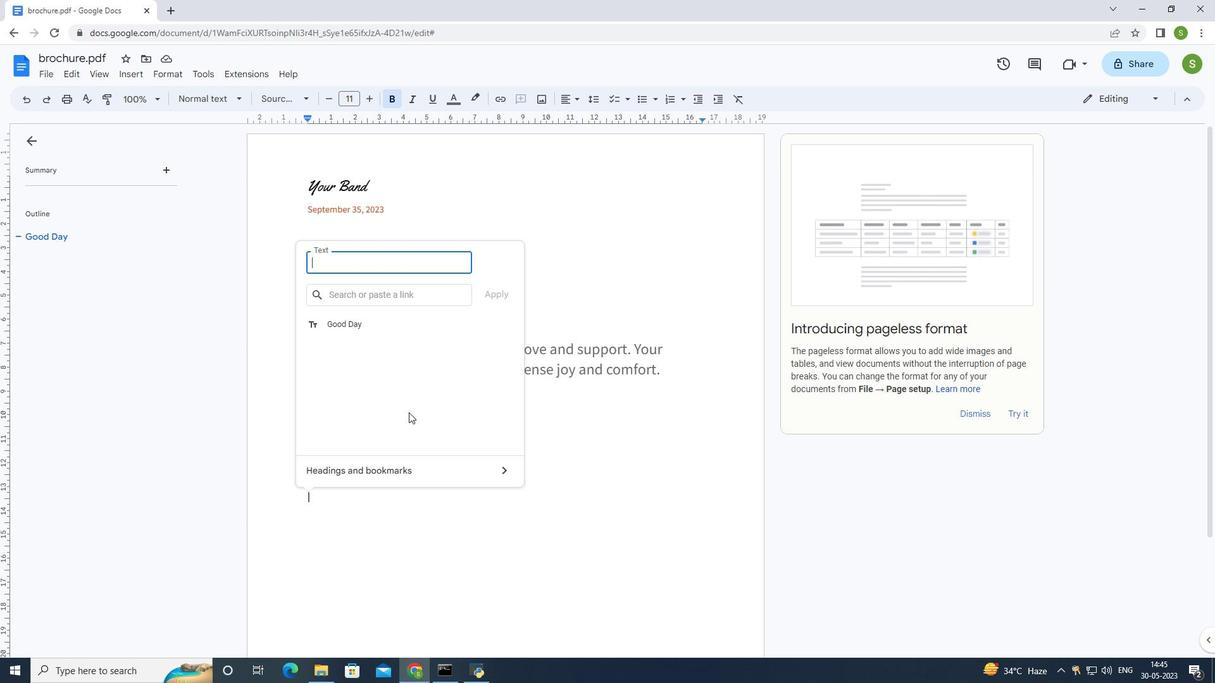 
Action: Mouse scrolled (695, 305) with delta (0, 0)
Screenshot: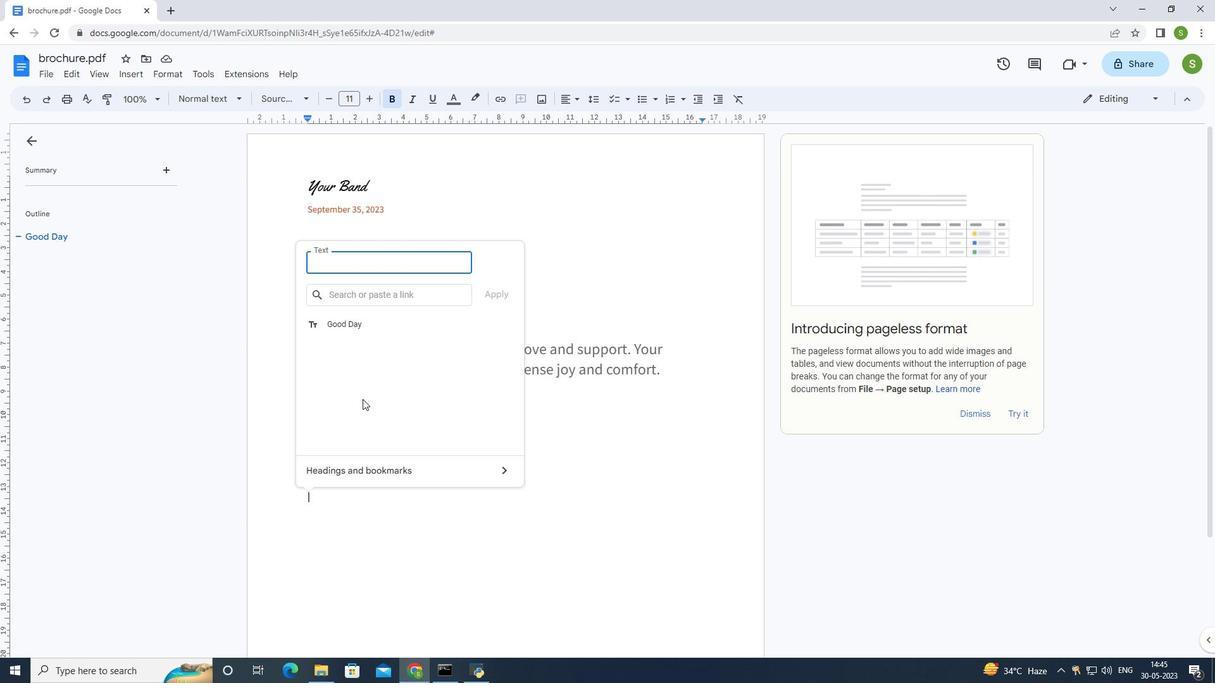 
Action: Mouse scrolled (695, 305) with delta (0, 0)
Screenshot: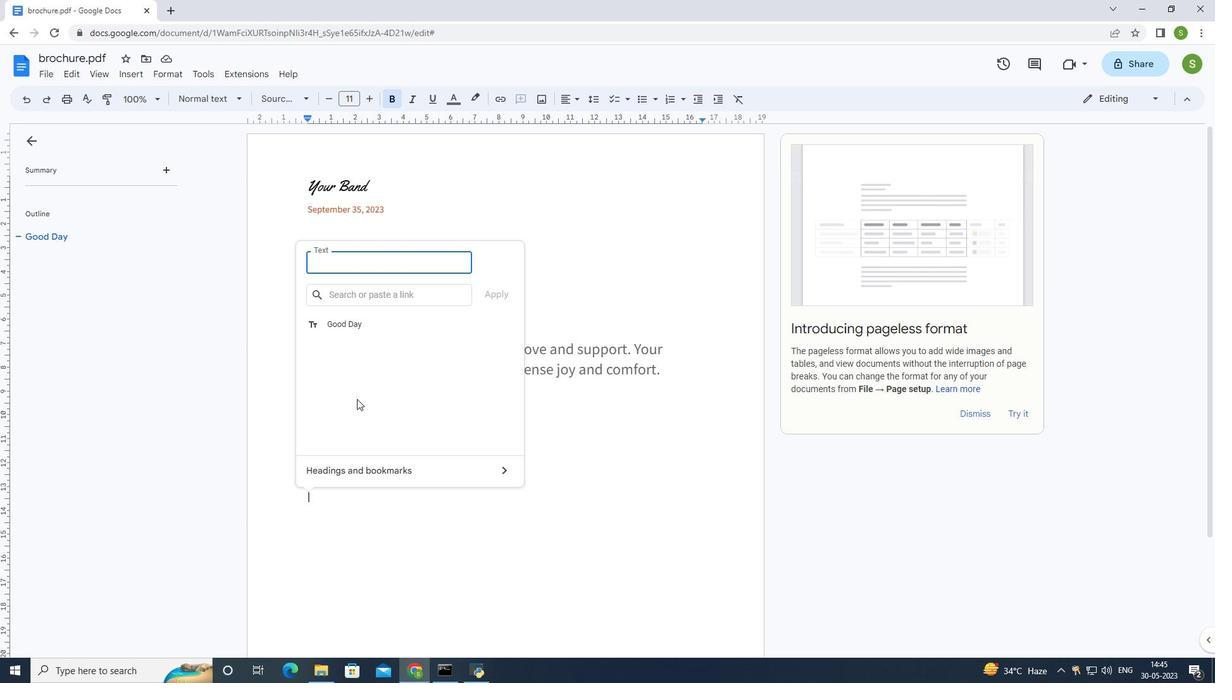 
Action: Mouse scrolled (695, 305) with delta (0, 0)
Screenshot: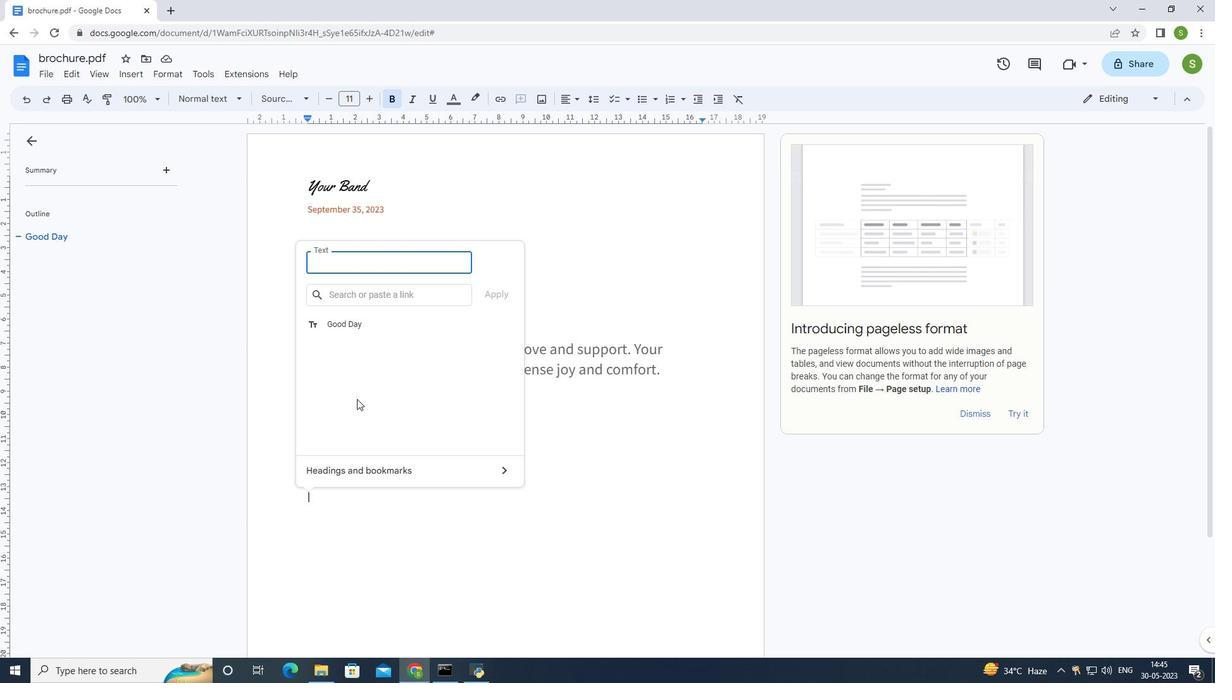 
Action: Mouse scrolled (695, 305) with delta (0, 0)
Screenshot: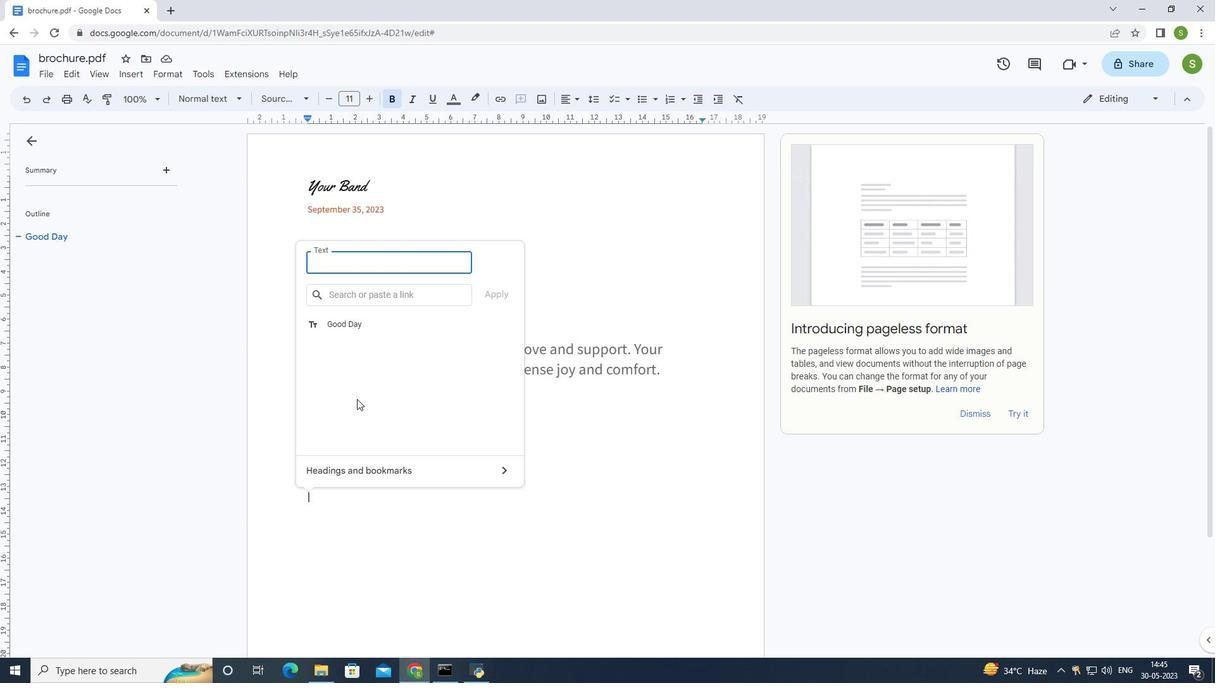 
Action: Mouse moved to (695, 304)
Screenshot: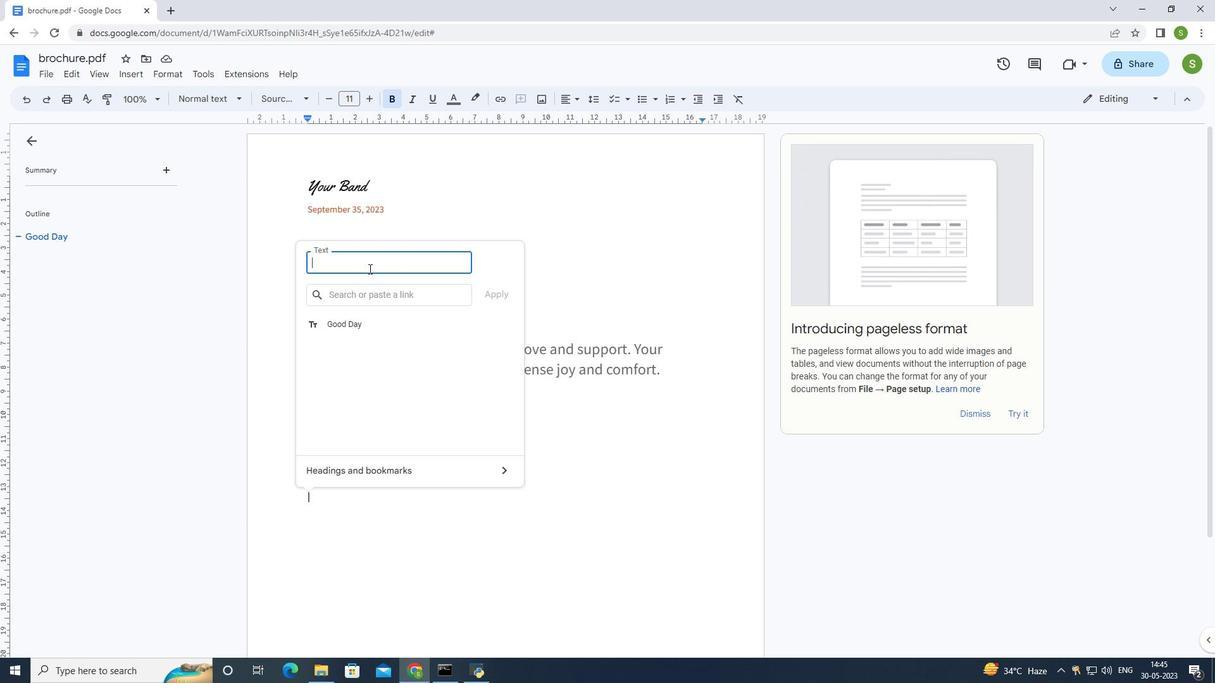 
Action: Mouse scrolled (695, 305) with delta (0, 0)
Screenshot: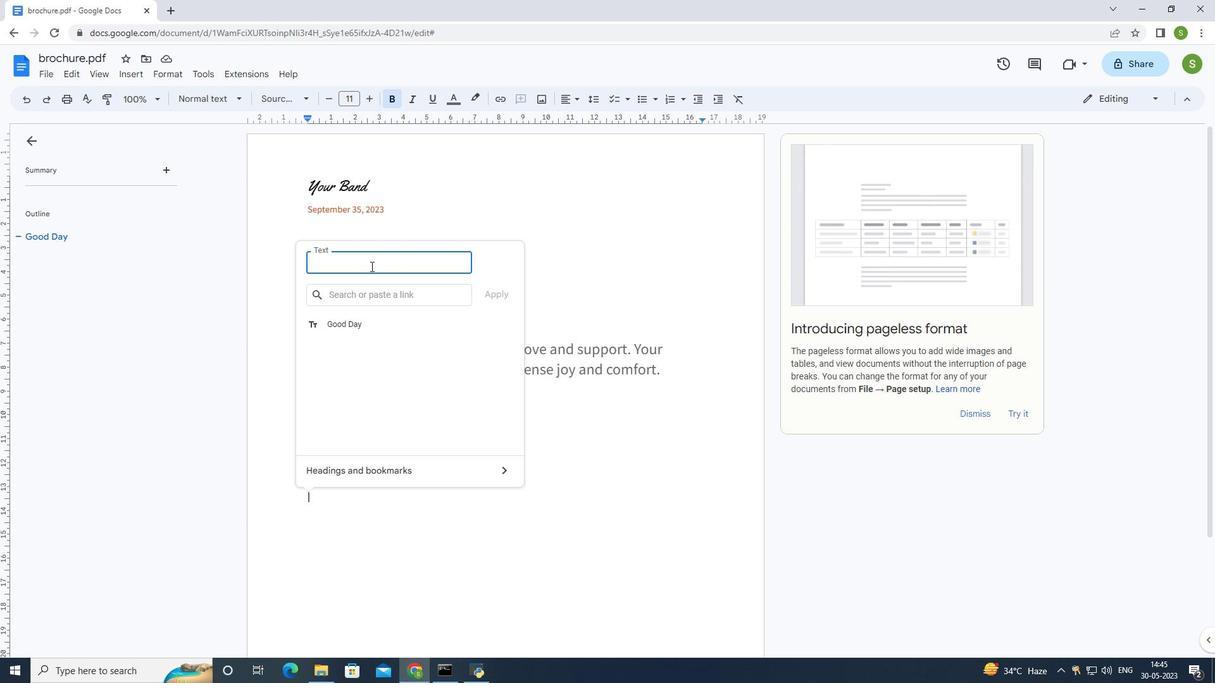 
Action: Mouse moved to (694, 303)
Screenshot: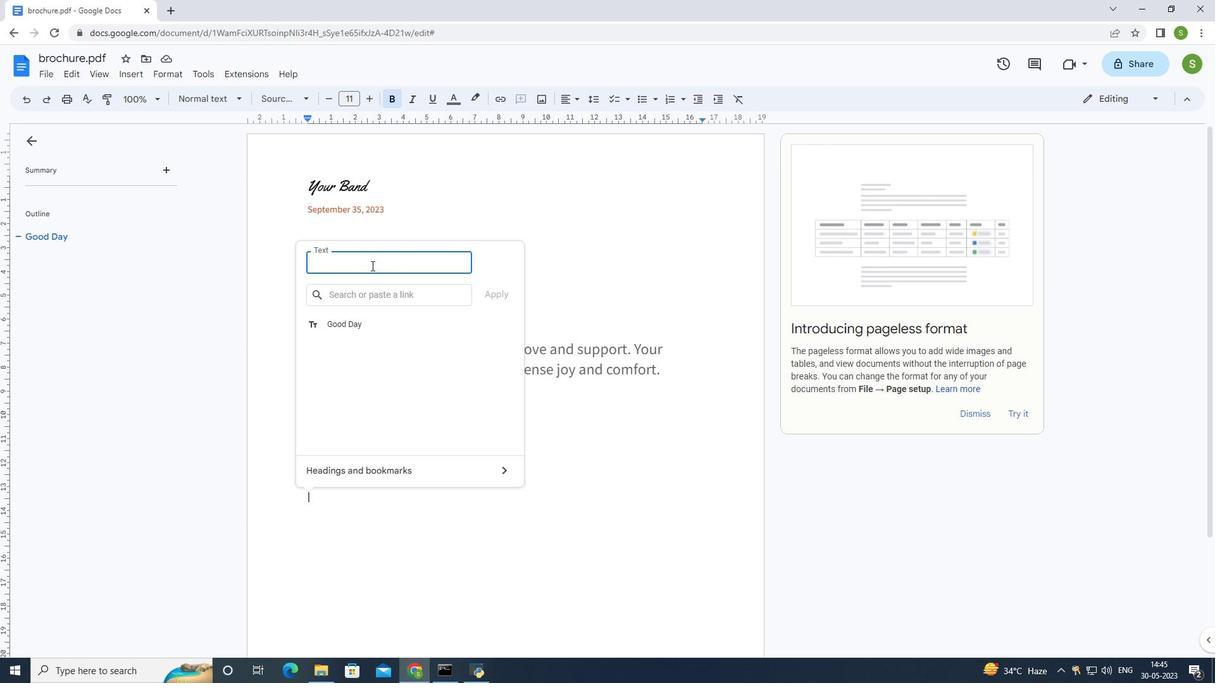 
Action: Mouse scrolled (694, 305) with delta (0, 0)
Screenshot: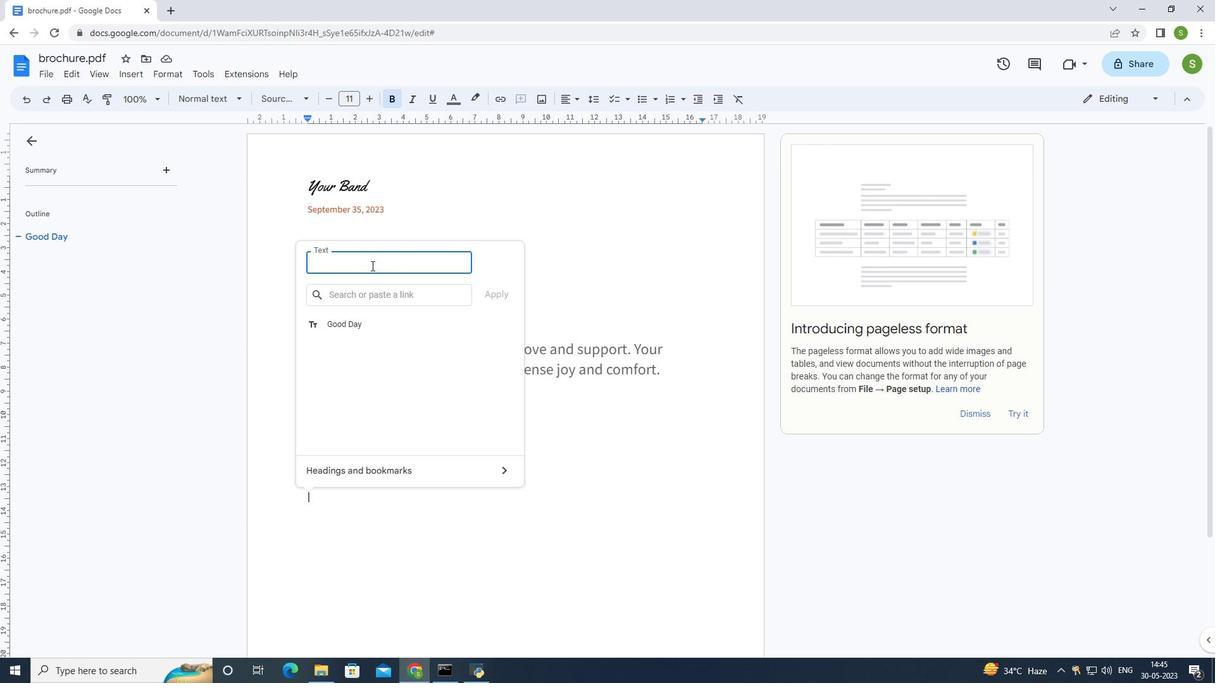 
Action: Mouse scrolled (694, 305) with delta (0, 0)
Screenshot: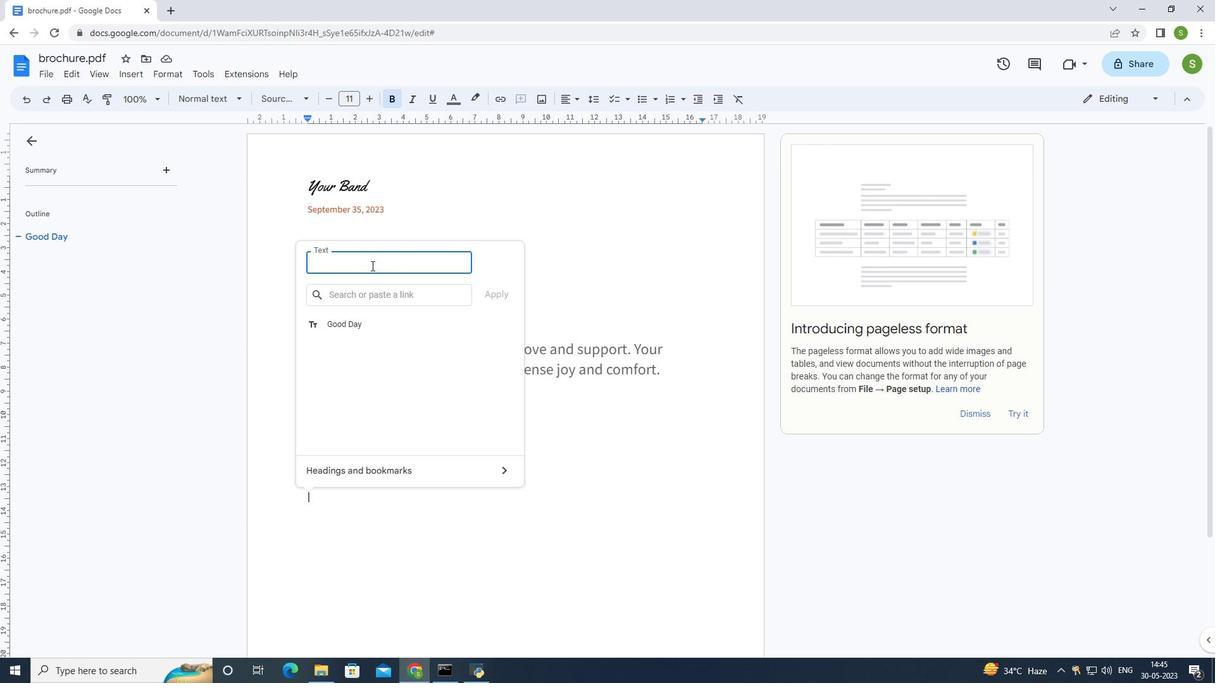 
Action: Mouse scrolled (694, 305) with delta (0, 0)
Screenshot: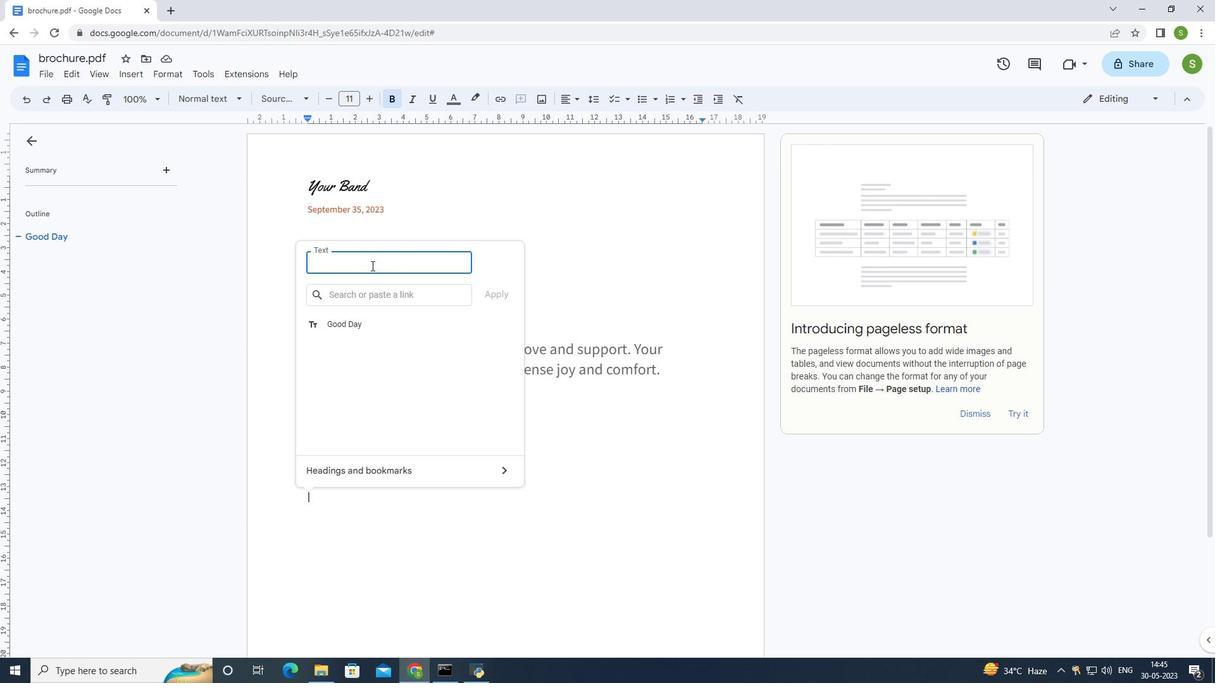 
Action: Mouse moved to (693, 302)
Screenshot: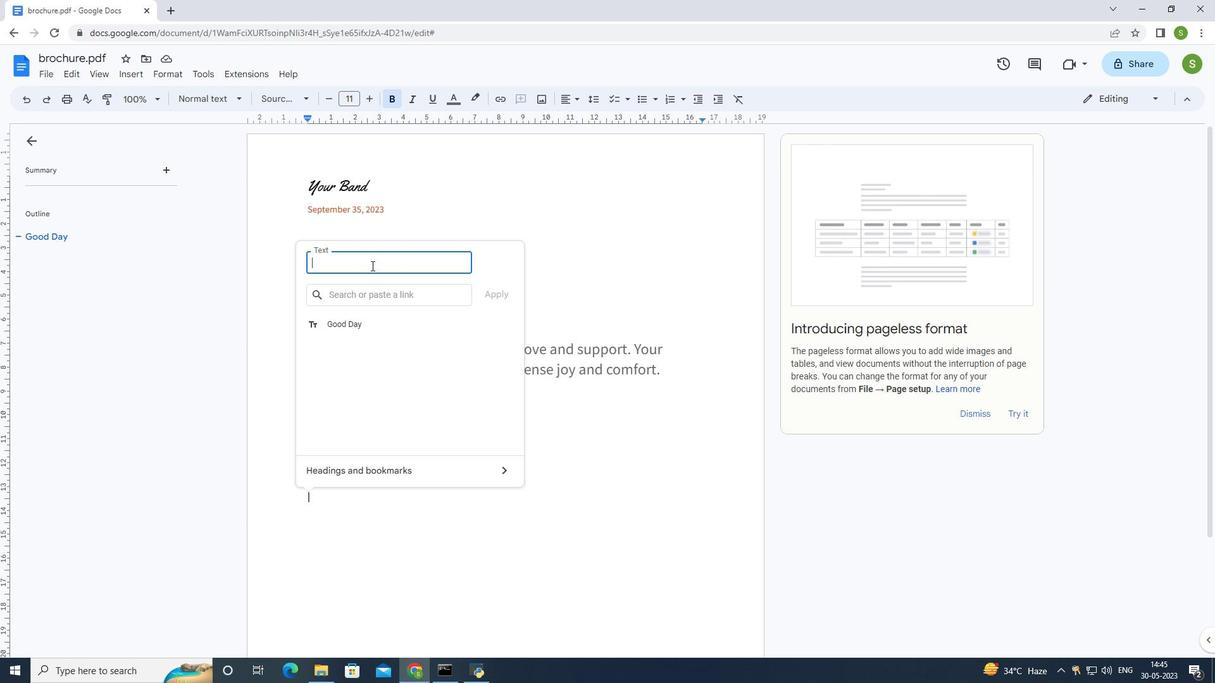 
Action: Mouse scrolled (693, 302) with delta (0, 0)
Screenshot: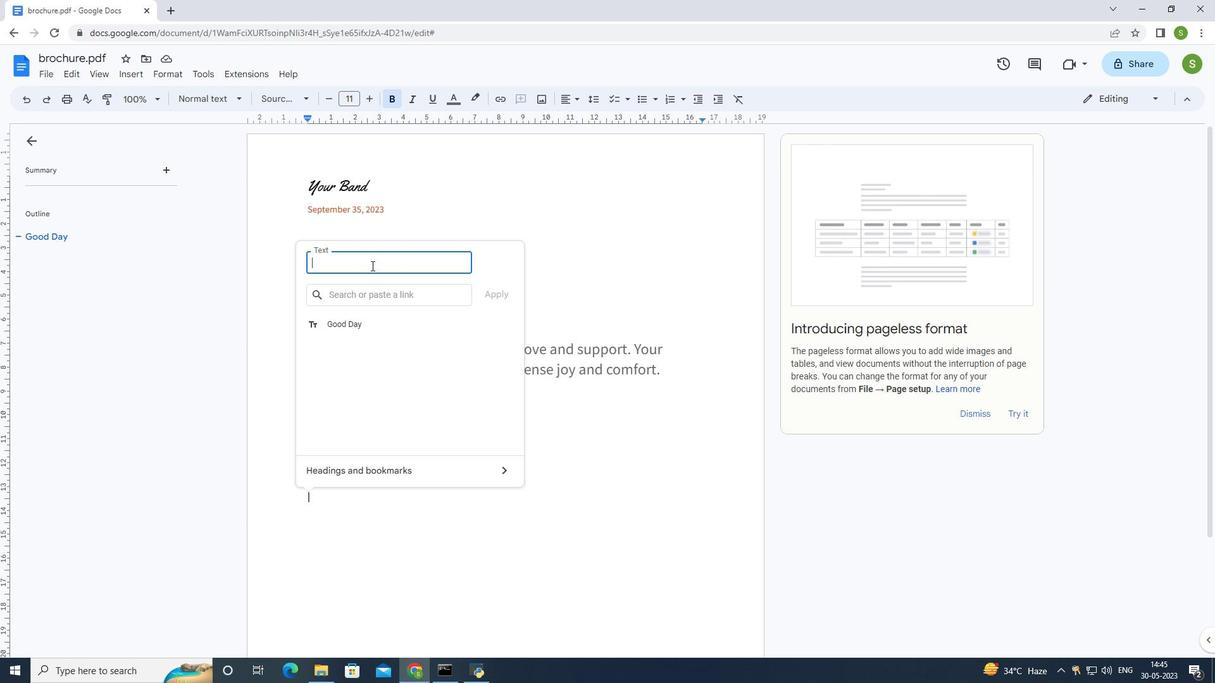 
Action: Mouse moved to (693, 301)
Screenshot: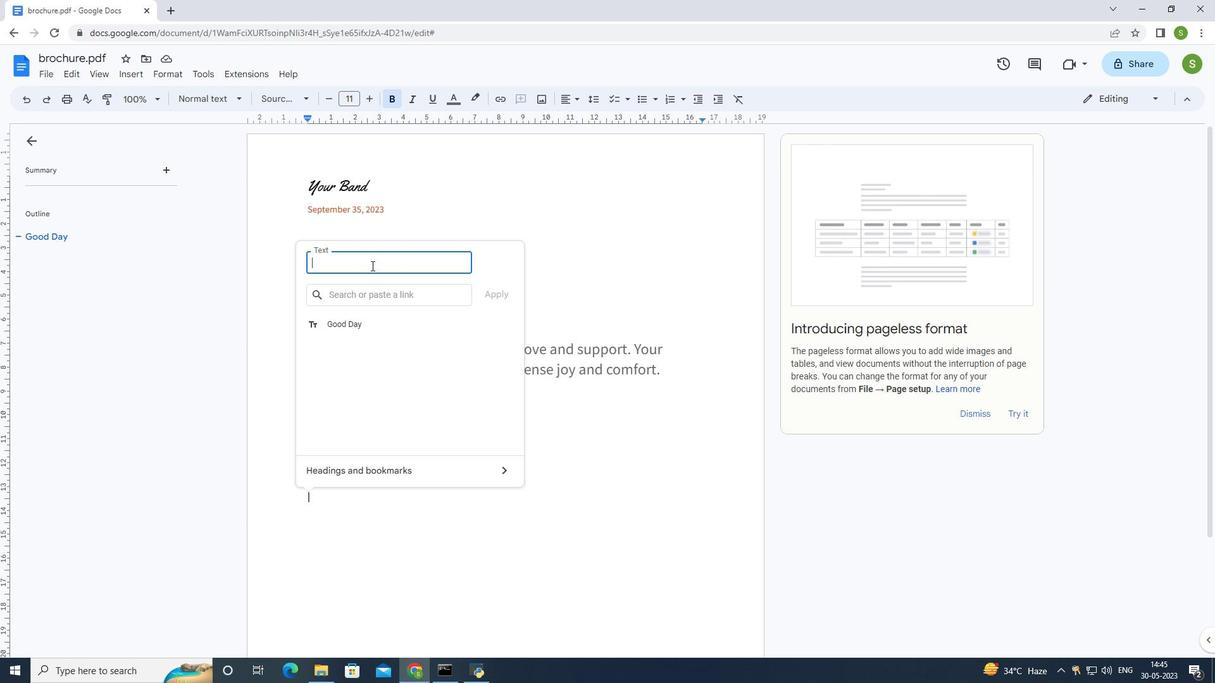 
Action: Mouse scrolled (693, 302) with delta (0, 0)
Screenshot: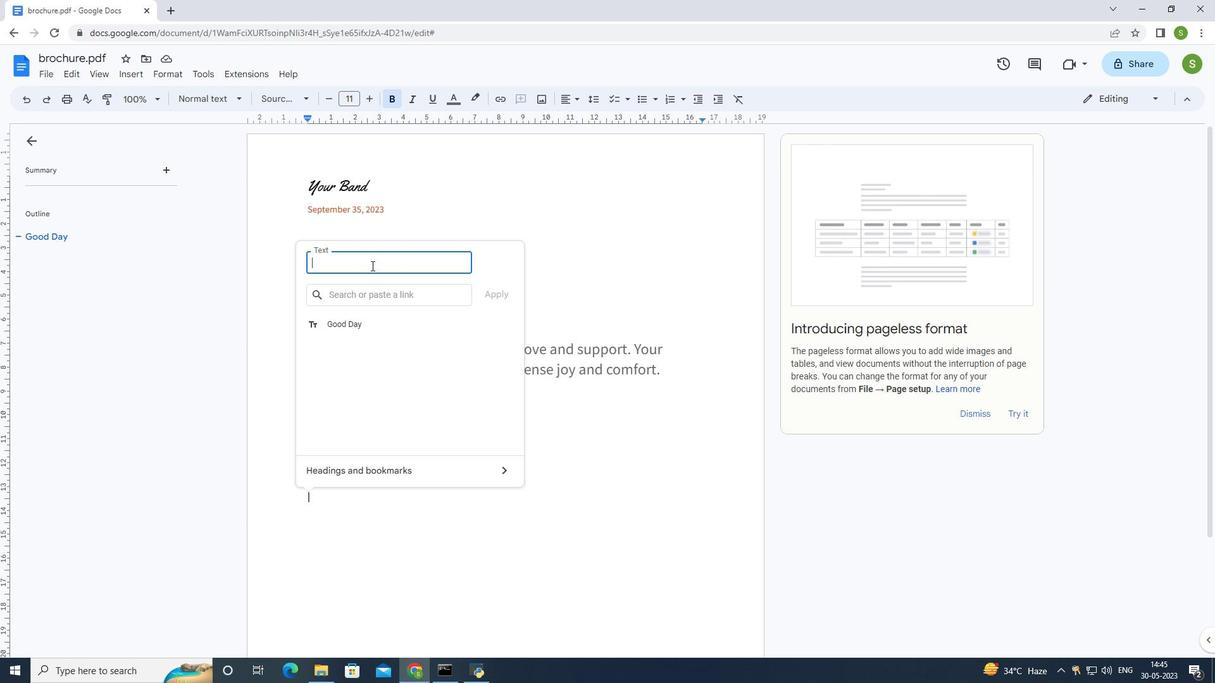 
Action: Mouse moved to (692, 301)
Screenshot: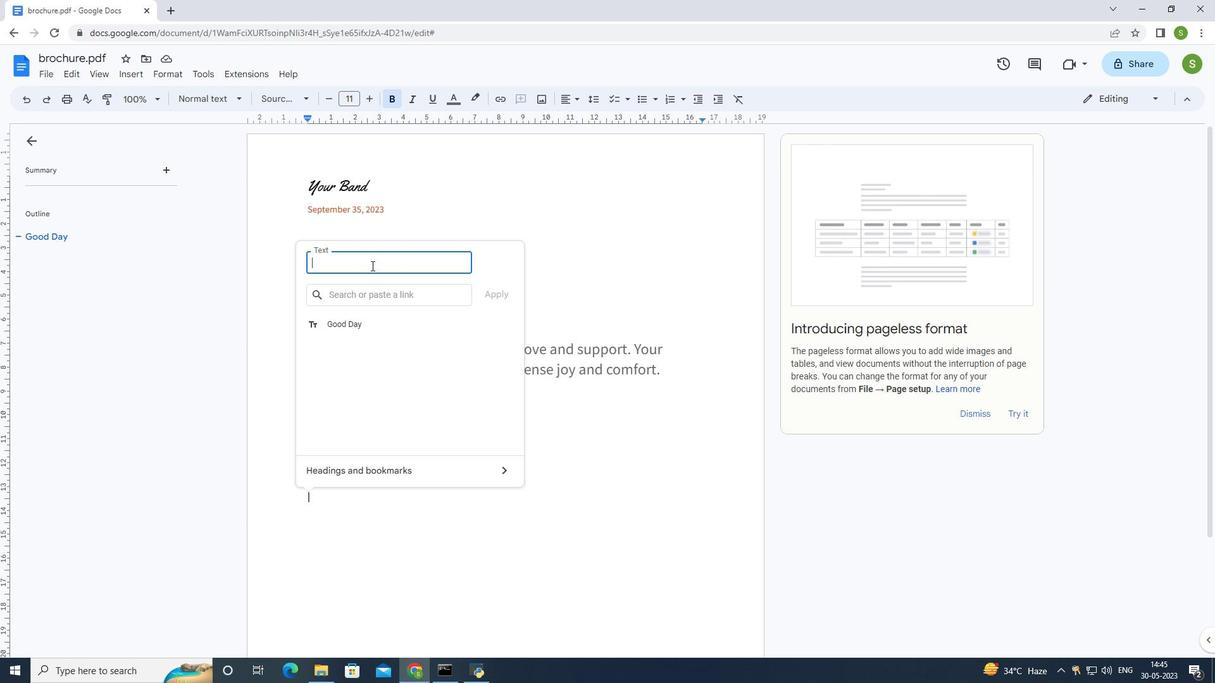 
Action: Mouse scrolled (692, 302) with delta (0, 0)
Screenshot: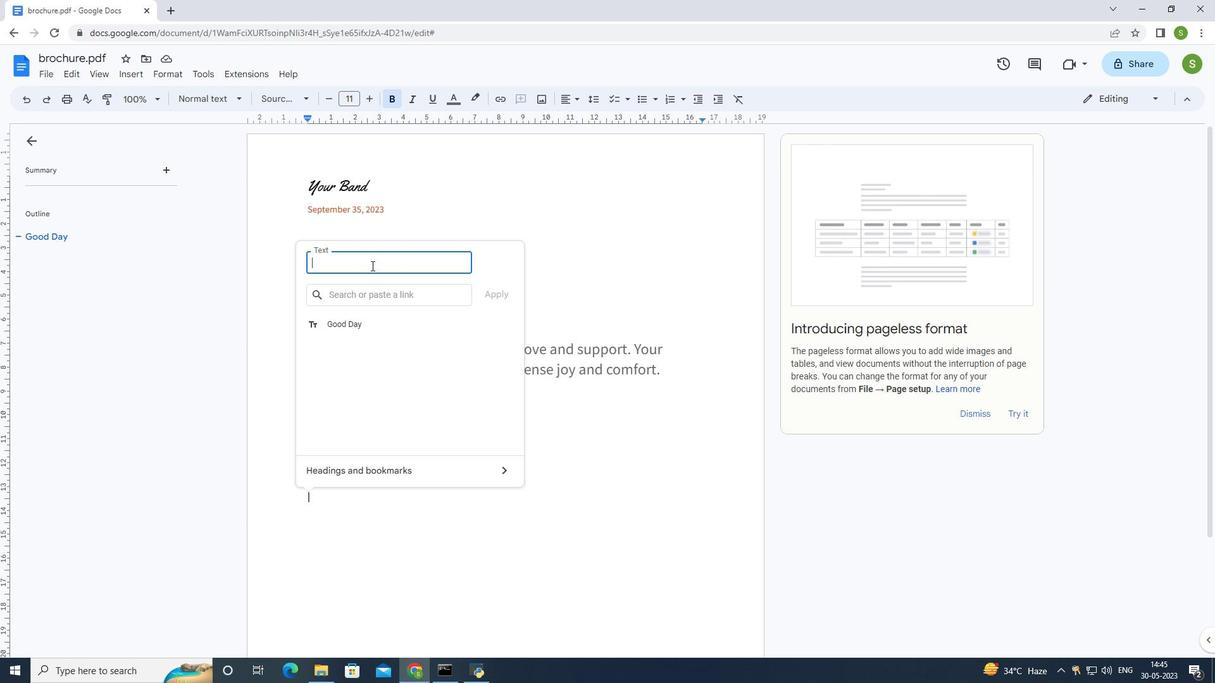 
Action: Mouse moved to (692, 300)
Screenshot: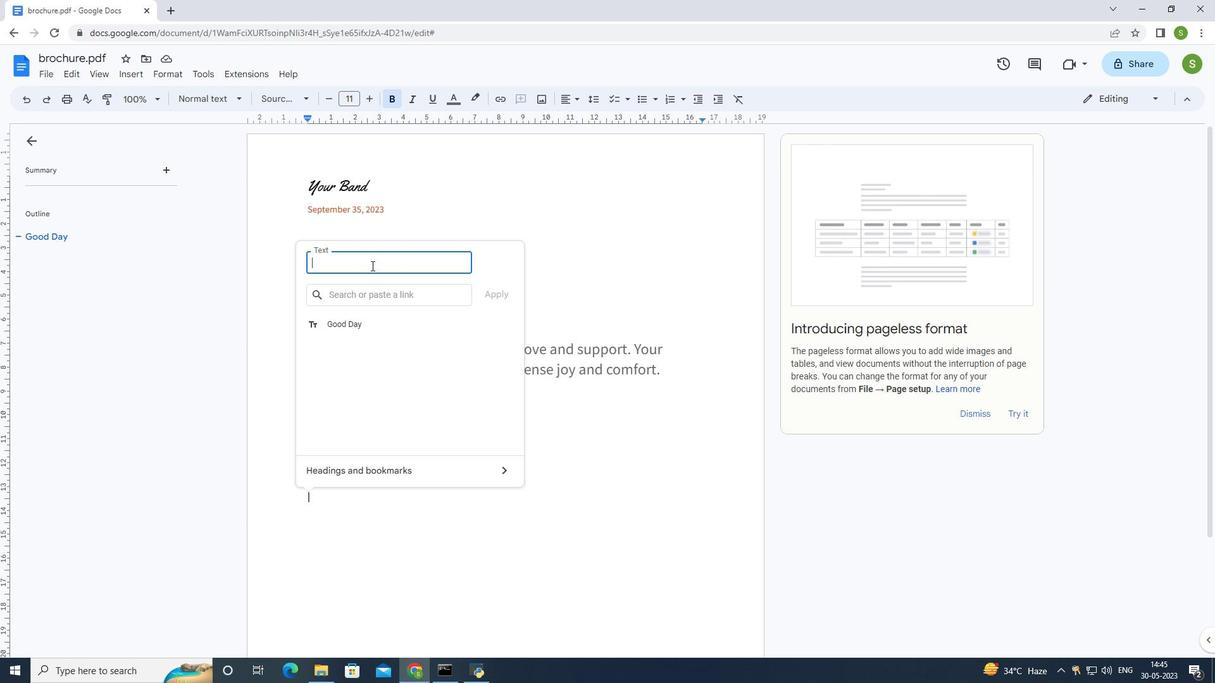 
Action: Mouse scrolled (692, 301) with delta (0, 0)
Screenshot: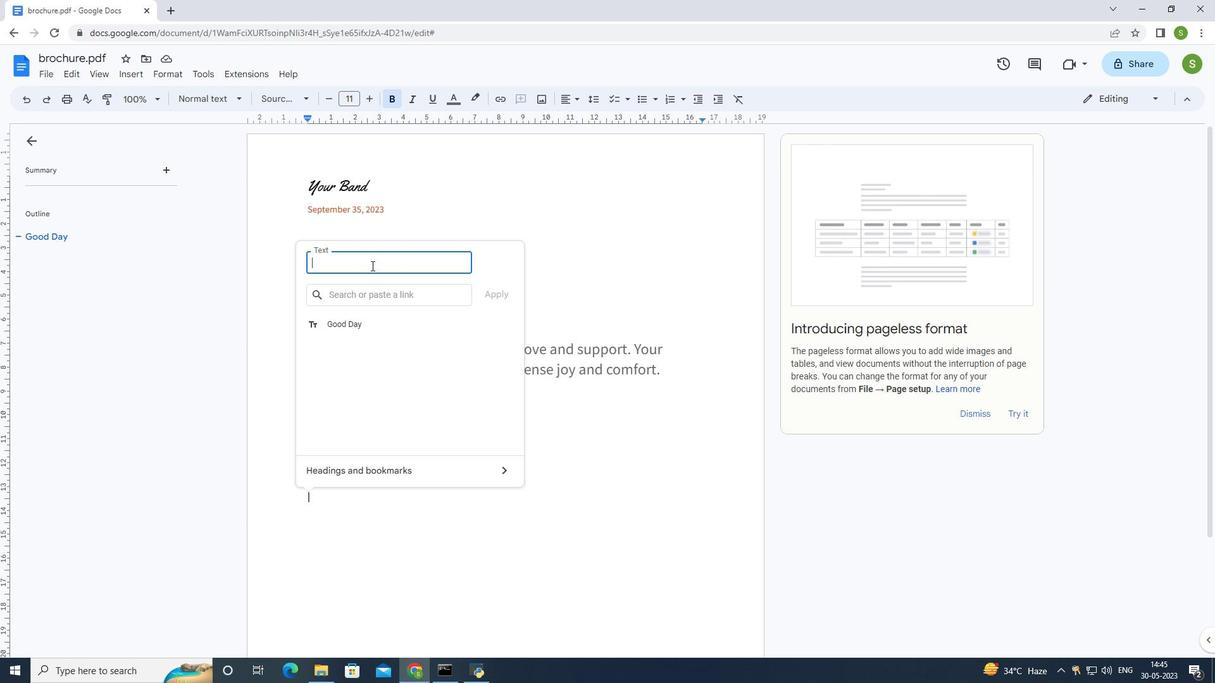 
Action: Mouse moved to (692, 299)
Screenshot: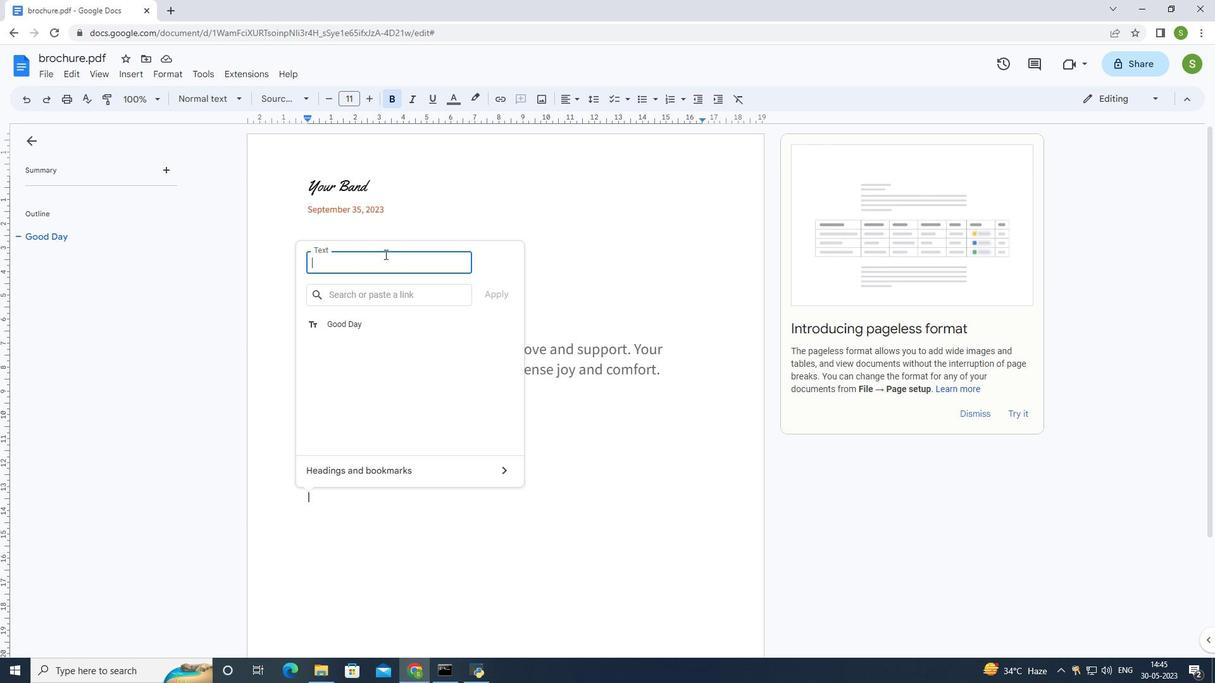 
Action: Mouse scrolled (692, 300) with delta (0, 0)
Screenshot: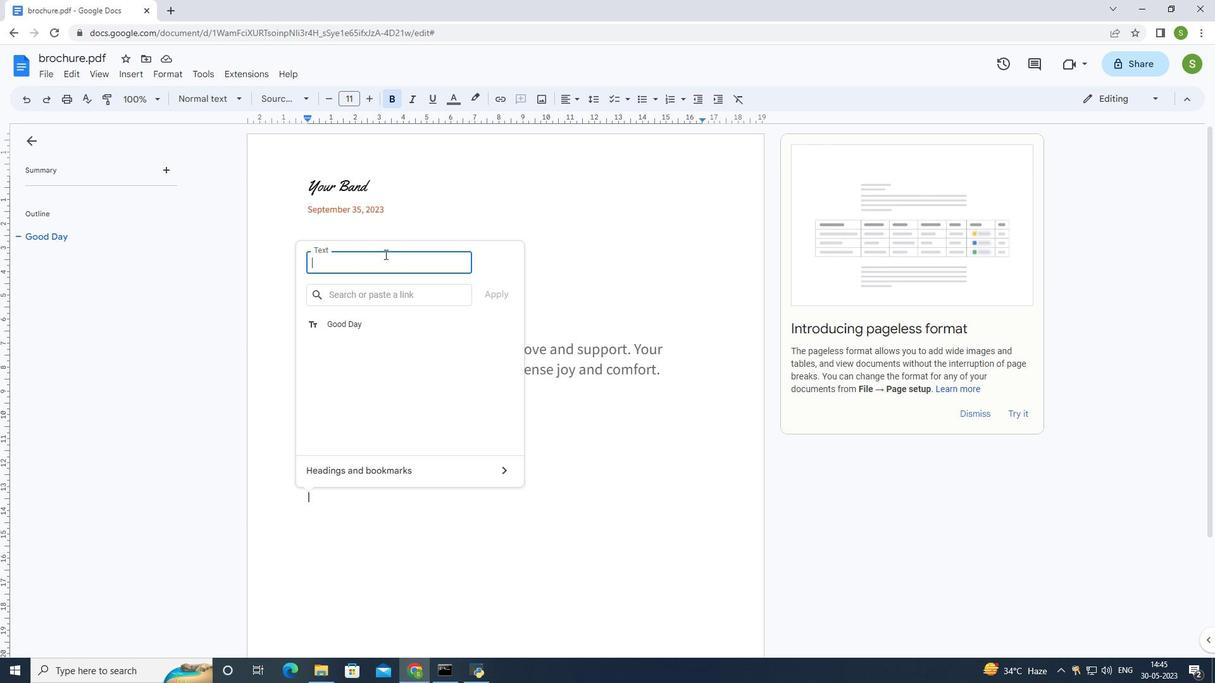 
Action: Mouse scrolled (692, 300) with delta (0, 0)
Screenshot: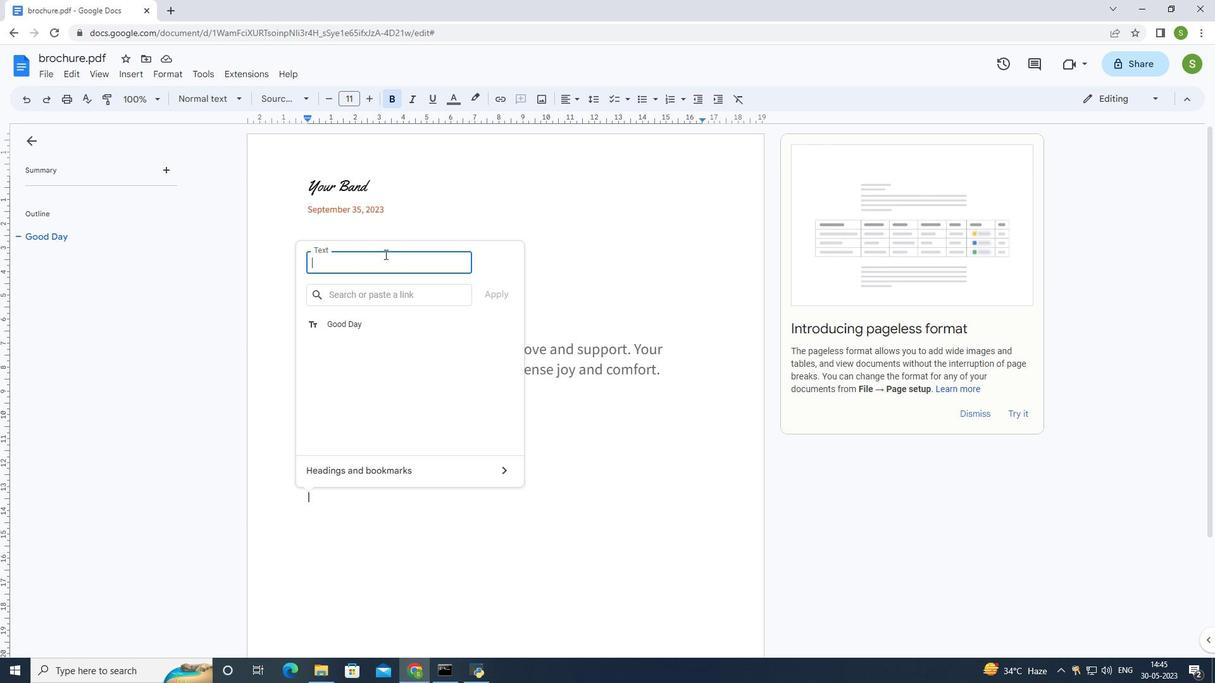 
Action: Mouse scrolled (692, 300) with delta (0, 0)
Screenshot: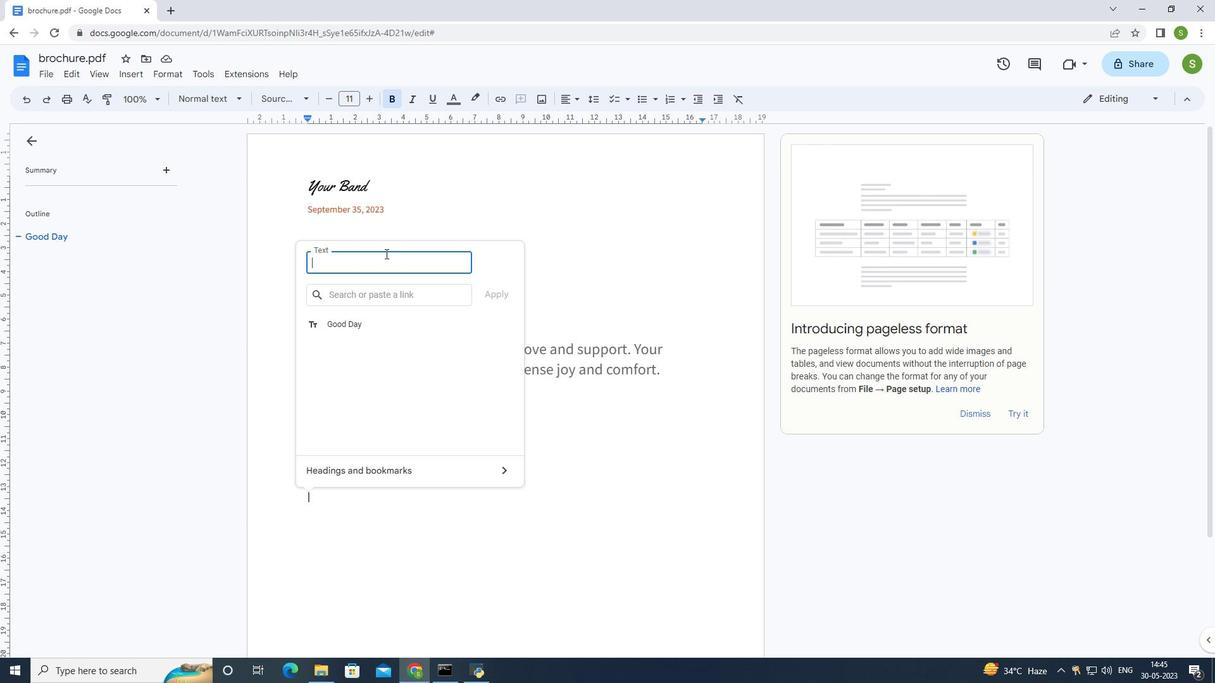 
Action: Mouse moved to (691, 298)
Screenshot: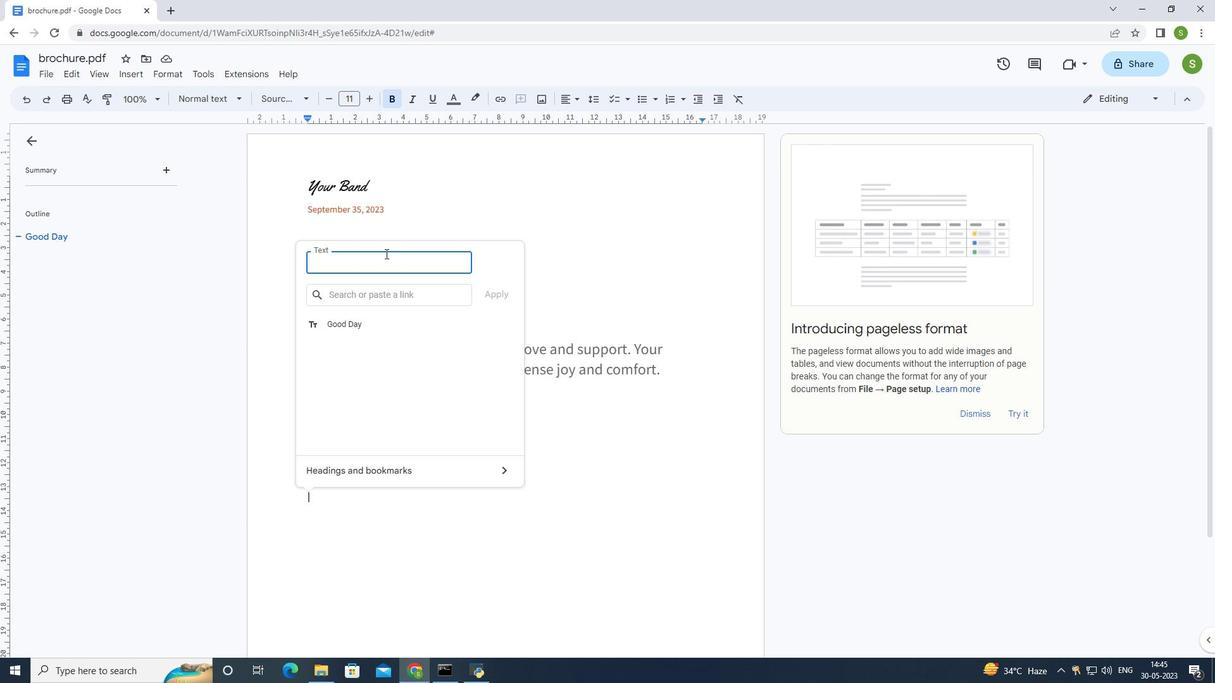
Action: Mouse scrolled (691, 298) with delta (0, 0)
Screenshot: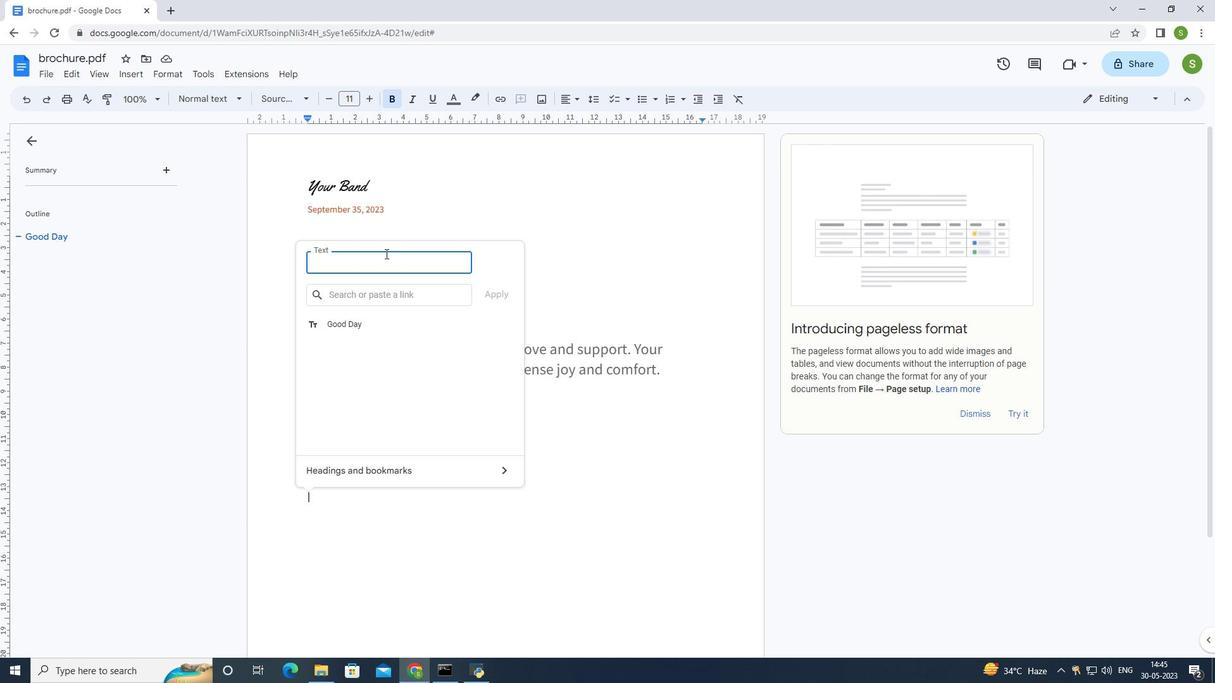 
Action: Mouse scrolled (691, 298) with delta (0, 0)
Screenshot: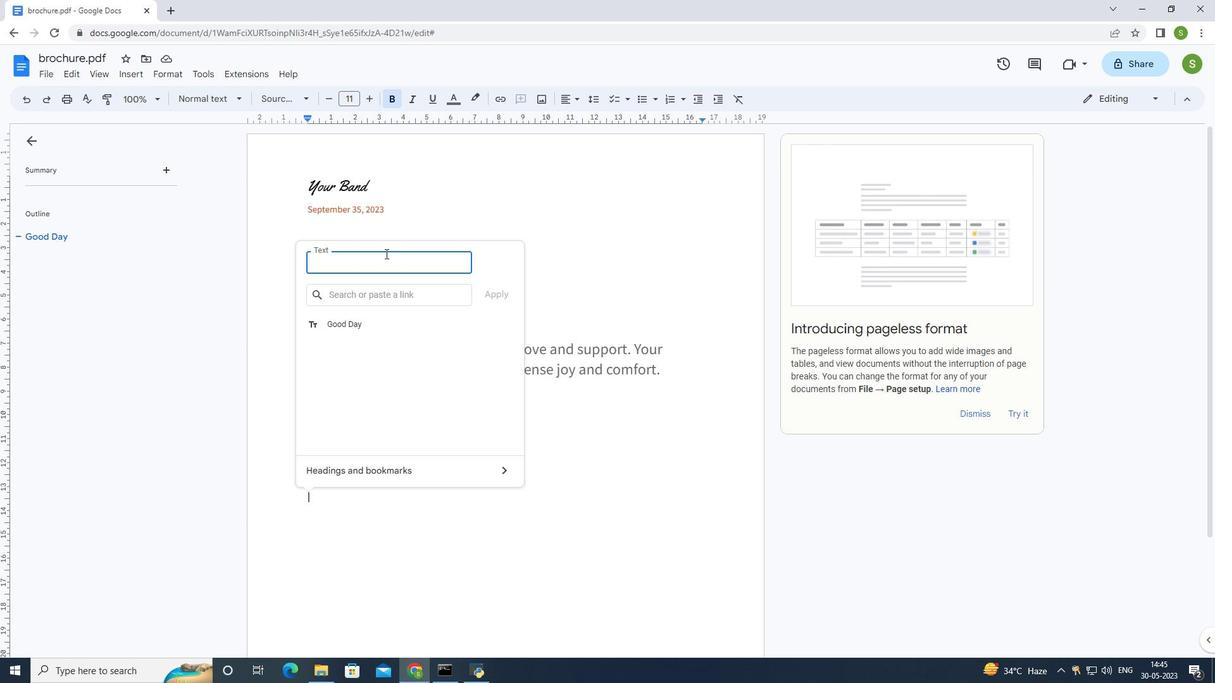 
Action: Mouse scrolled (691, 298) with delta (0, 0)
Screenshot: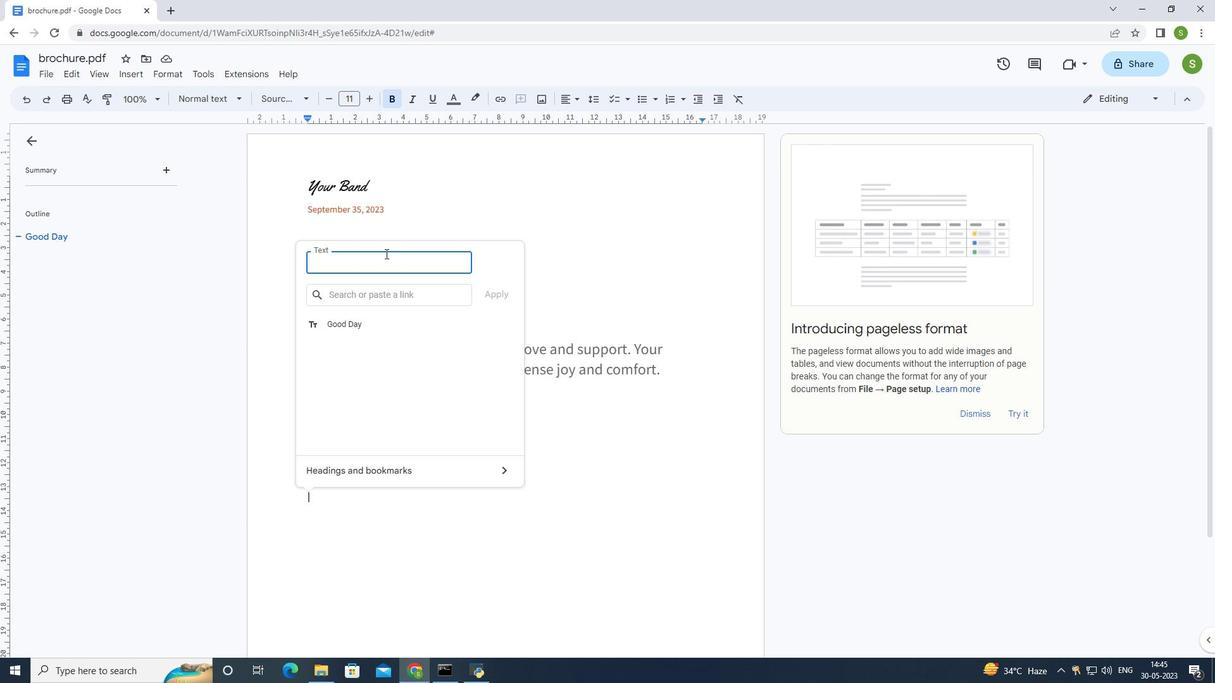 
Action: Mouse scrolled (691, 298) with delta (0, 0)
Screenshot: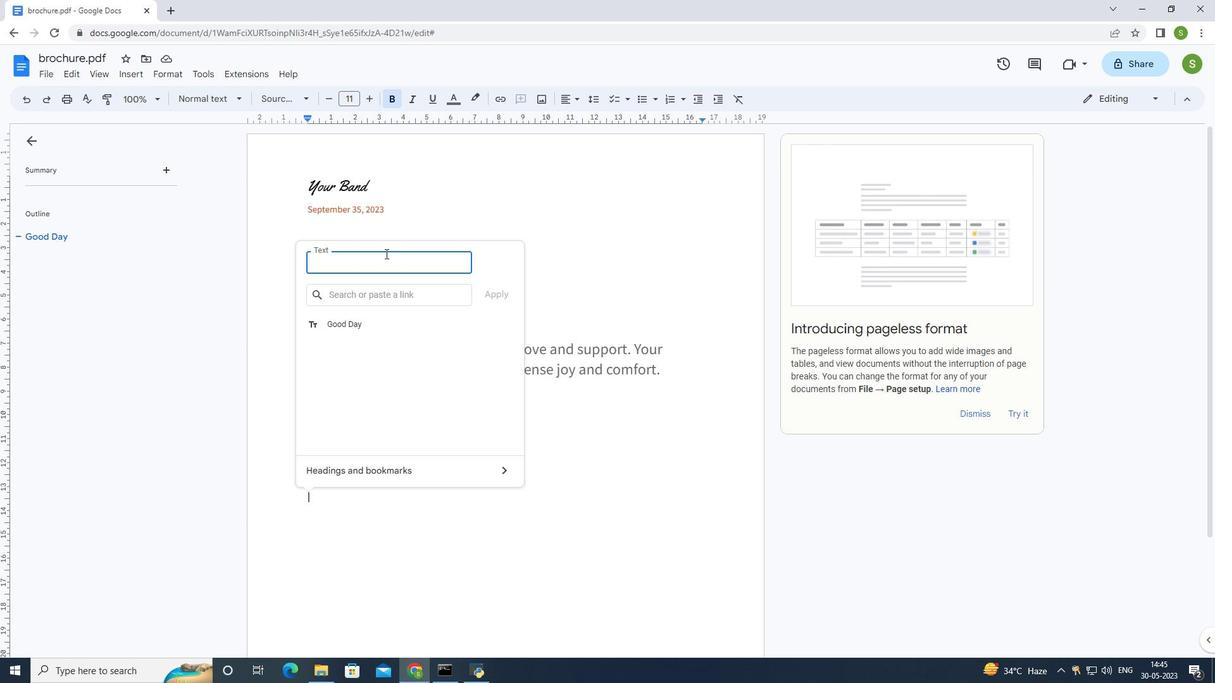 
Action: Mouse moved to (690, 297)
Screenshot: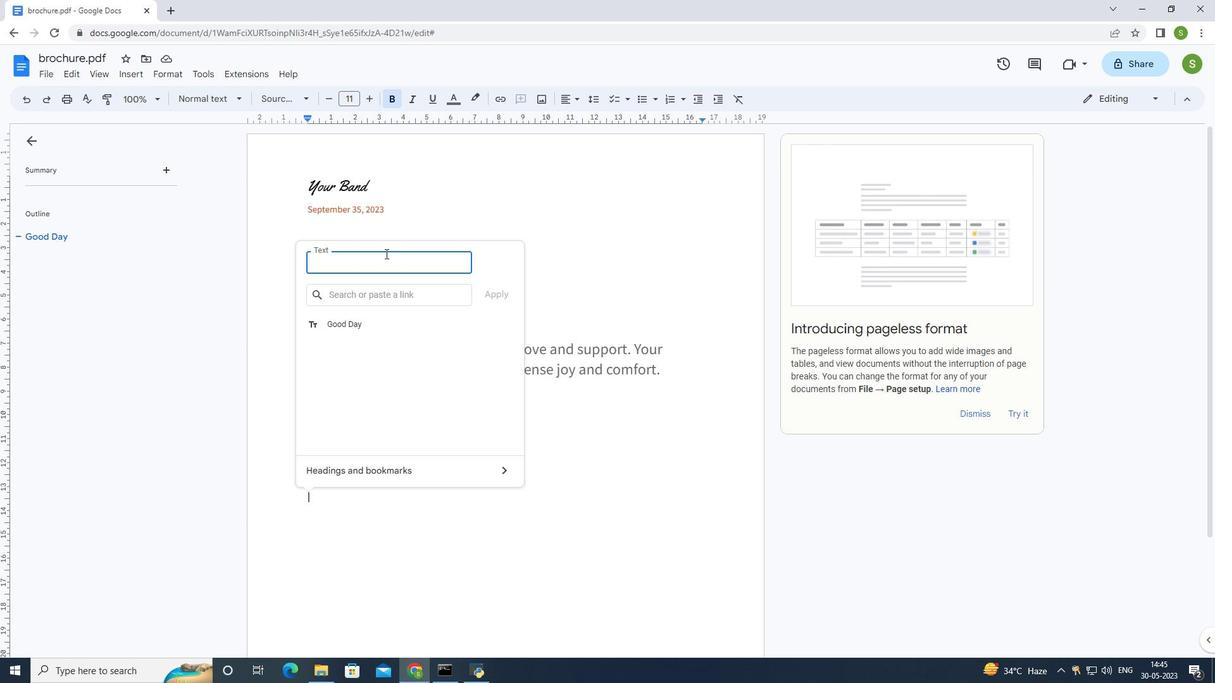 
Action: Mouse scrolled (690, 298) with delta (0, 0)
Screenshot: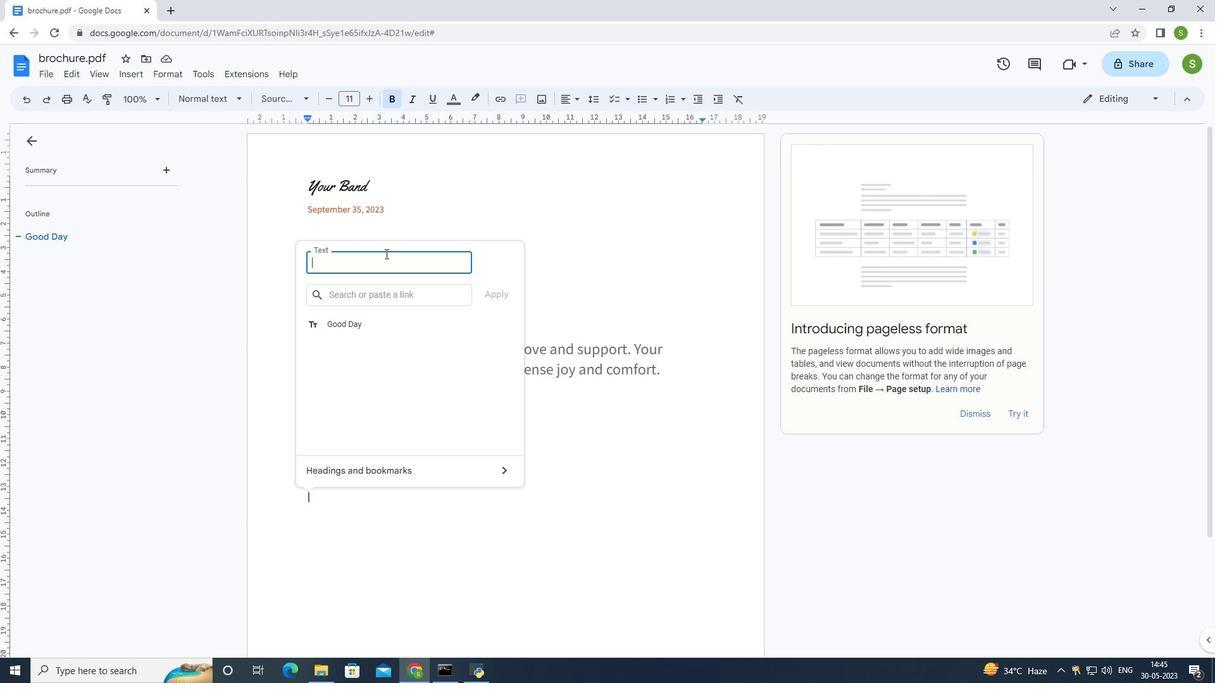 
Action: Mouse scrolled (690, 298) with delta (0, 0)
Screenshot: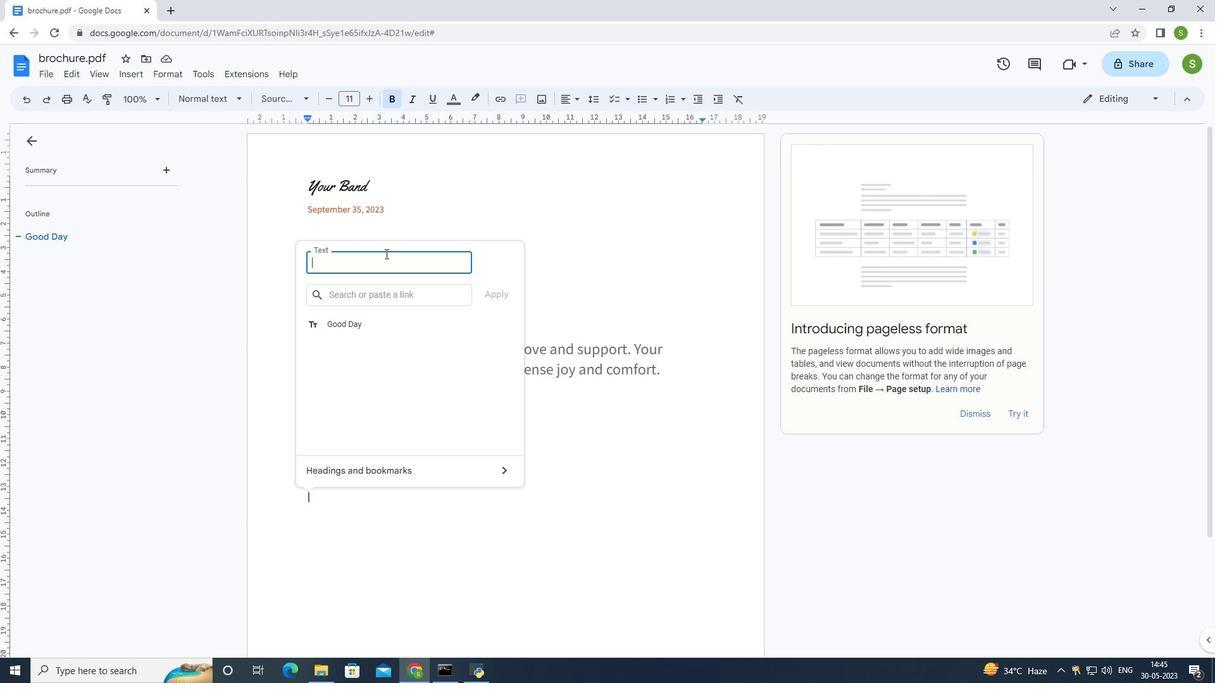 
Action: Mouse scrolled (690, 298) with delta (0, 0)
Screenshot: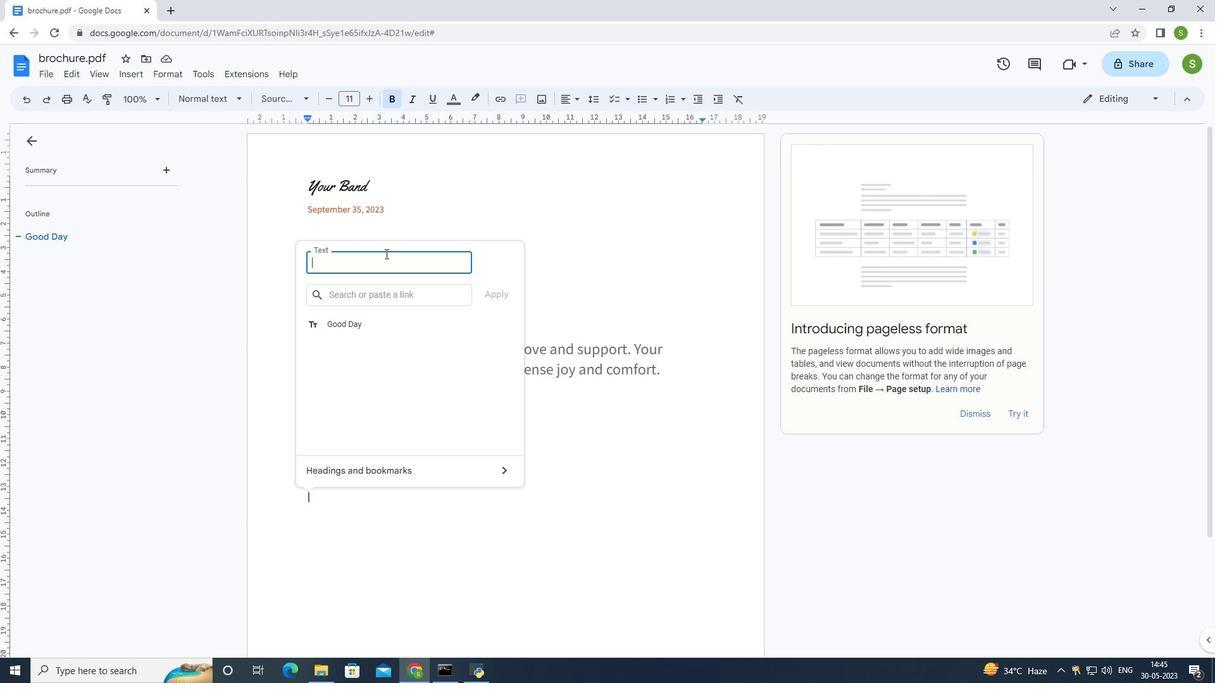 
Action: Mouse scrolled (690, 298) with delta (0, 0)
Screenshot: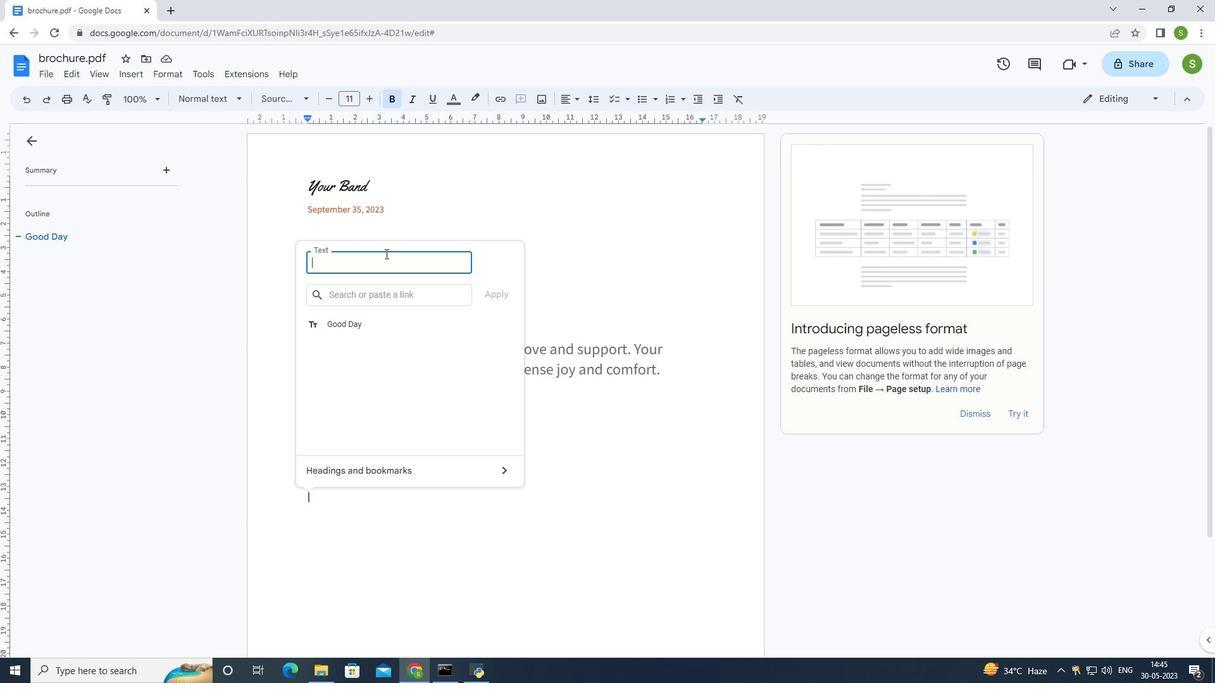 
Action: Mouse scrolled (690, 298) with delta (0, 0)
Screenshot: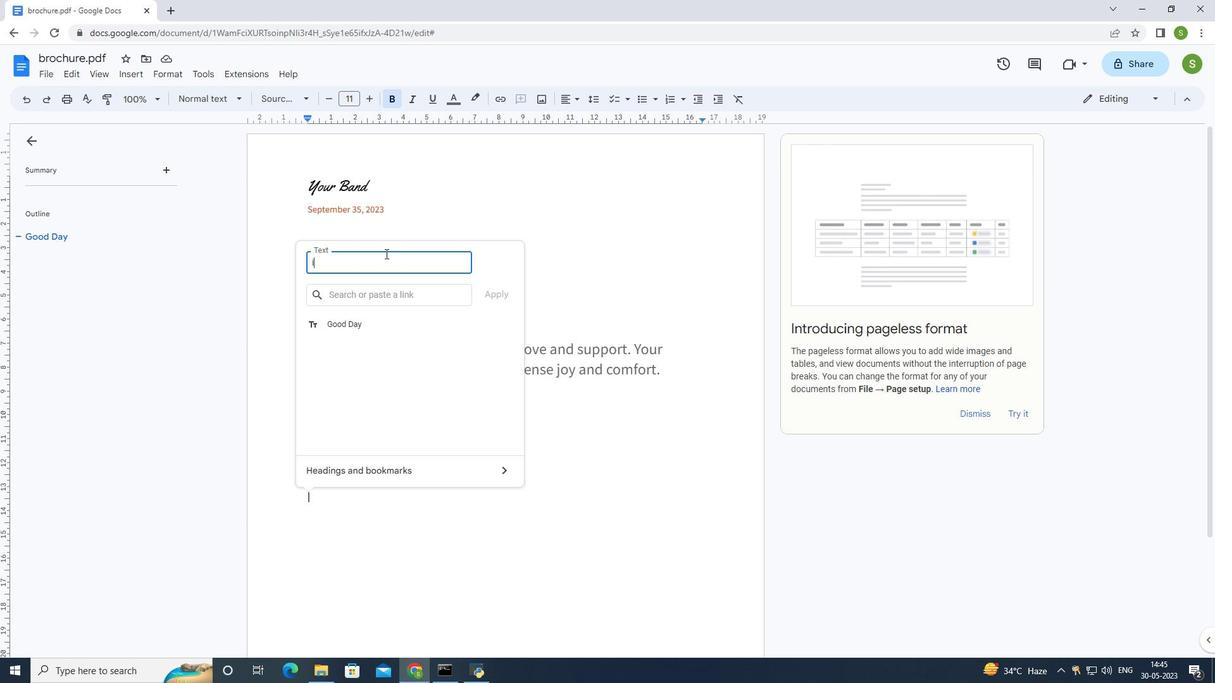 
Action: Mouse scrolled (690, 298) with delta (0, 0)
Screenshot: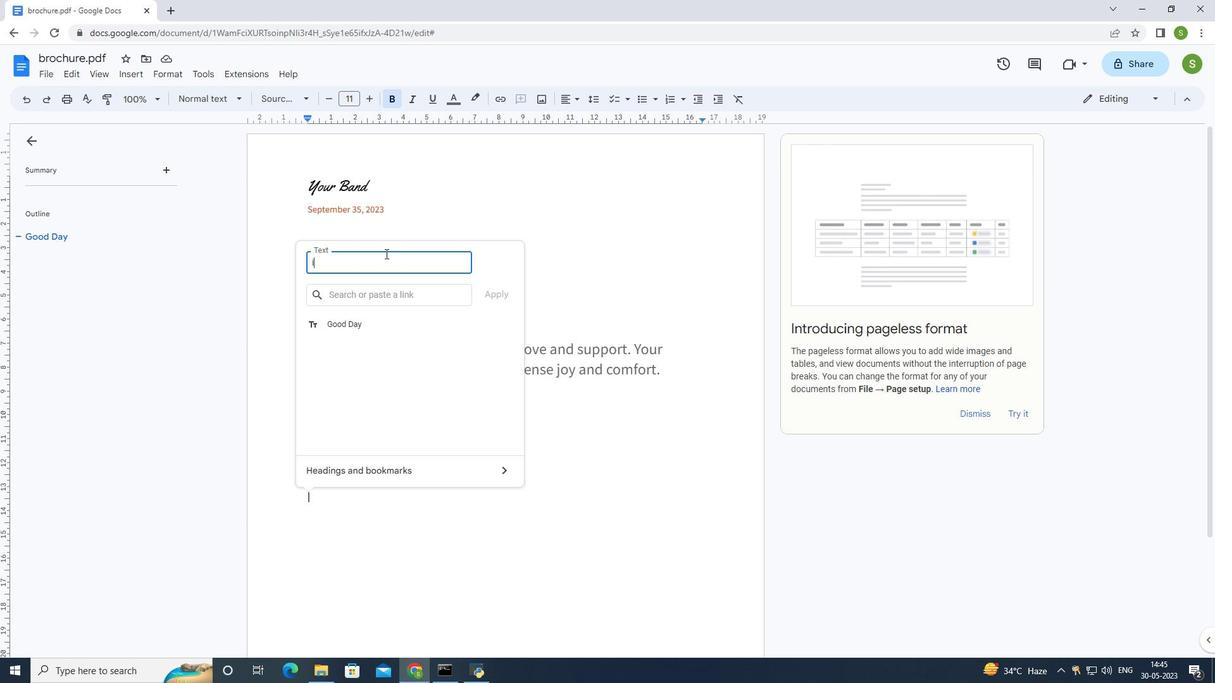 
Action: Mouse scrolled (690, 298) with delta (0, 0)
Screenshot: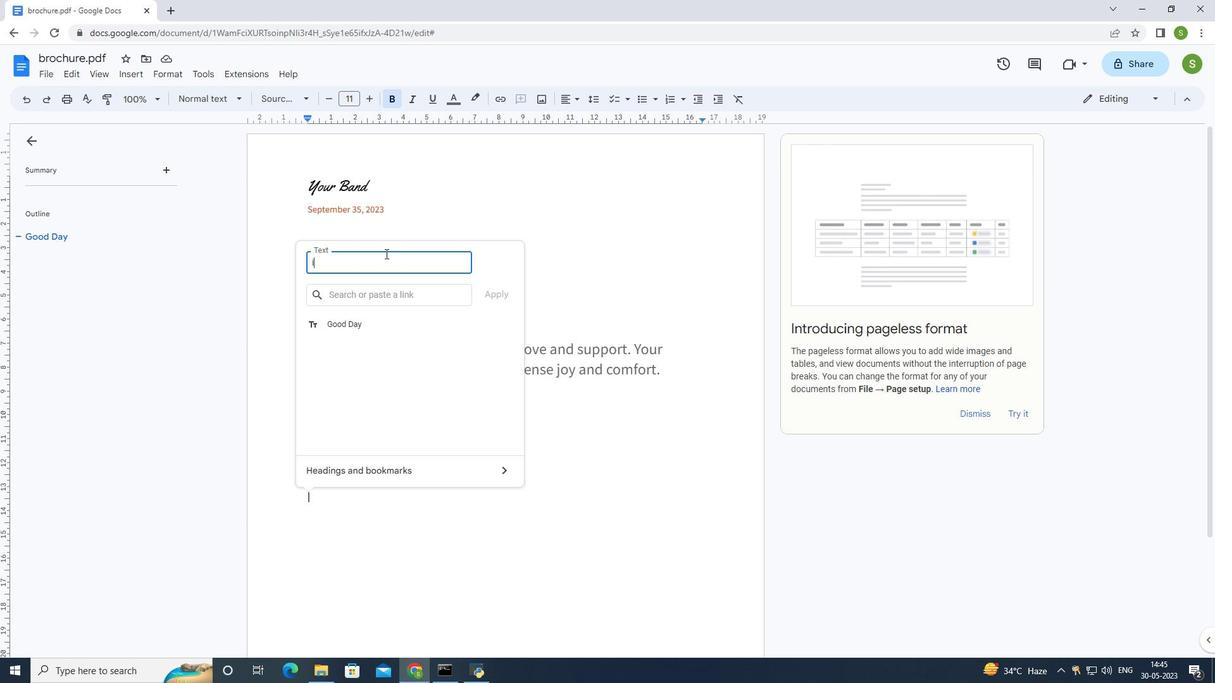 
Action: Mouse scrolled (690, 298) with delta (0, 0)
Screenshot: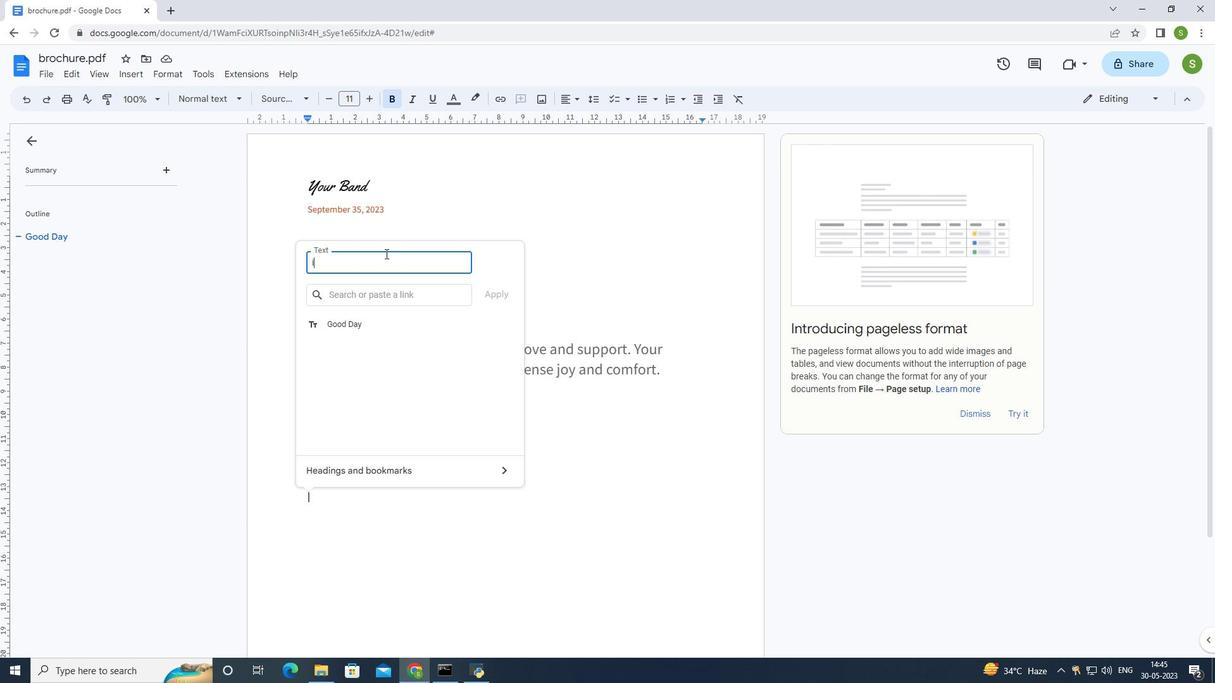 
Action: Mouse scrolled (690, 298) with delta (0, 0)
Screenshot: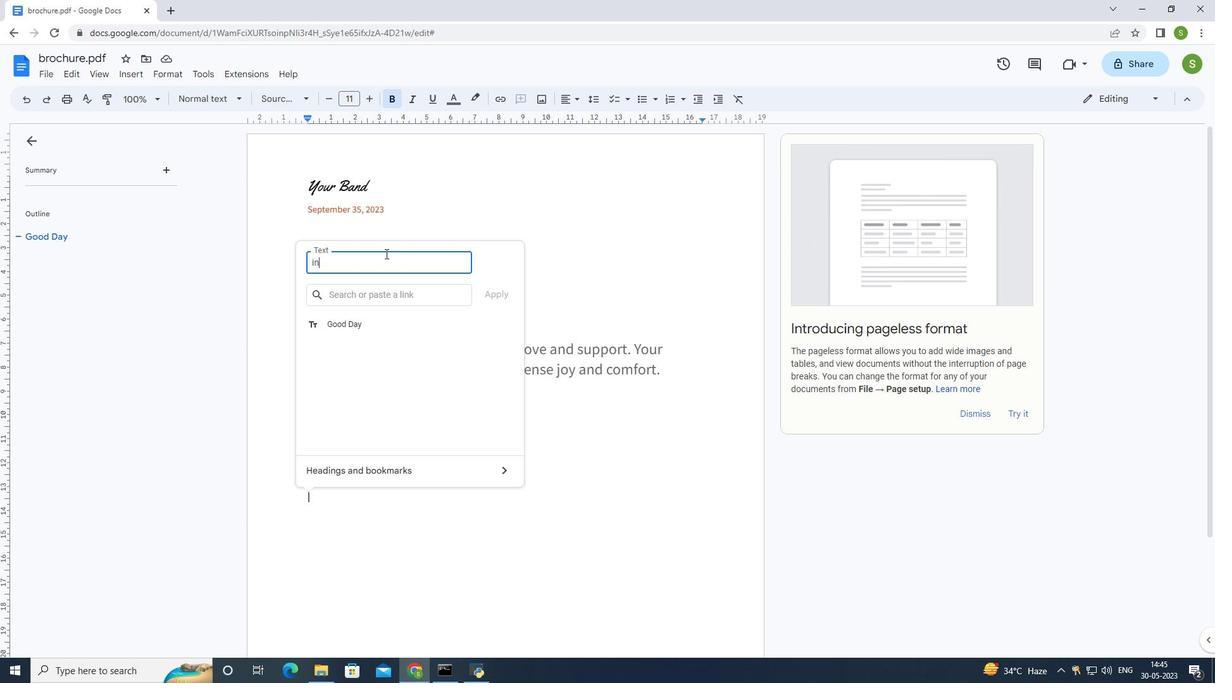 
Action: Mouse scrolled (690, 298) with delta (0, 0)
Screenshot: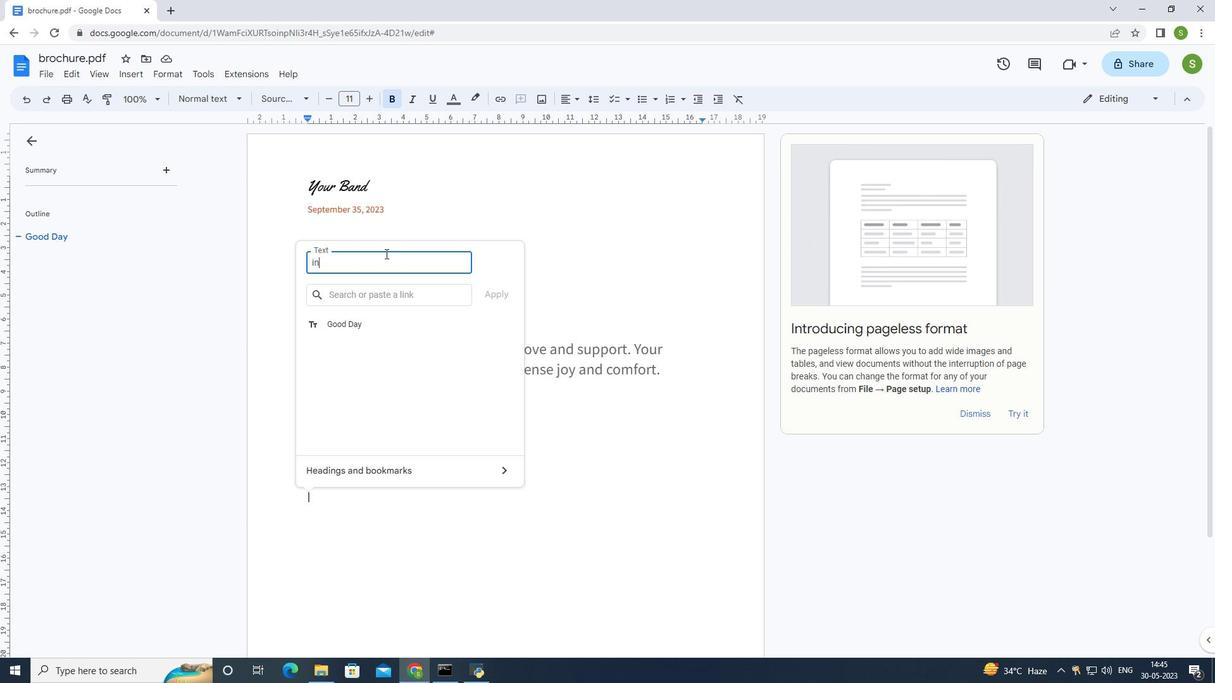 
Action: Mouse scrolled (690, 298) with delta (0, 0)
Screenshot: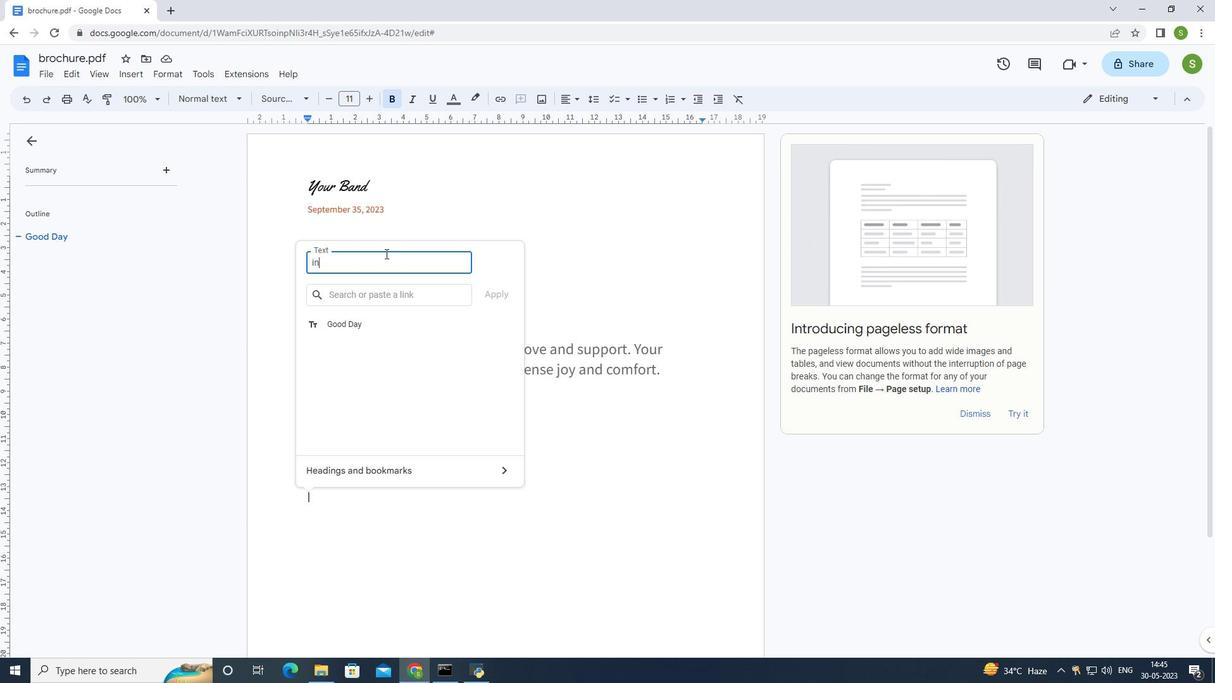 
Action: Mouse scrolled (690, 298) with delta (0, 0)
Screenshot: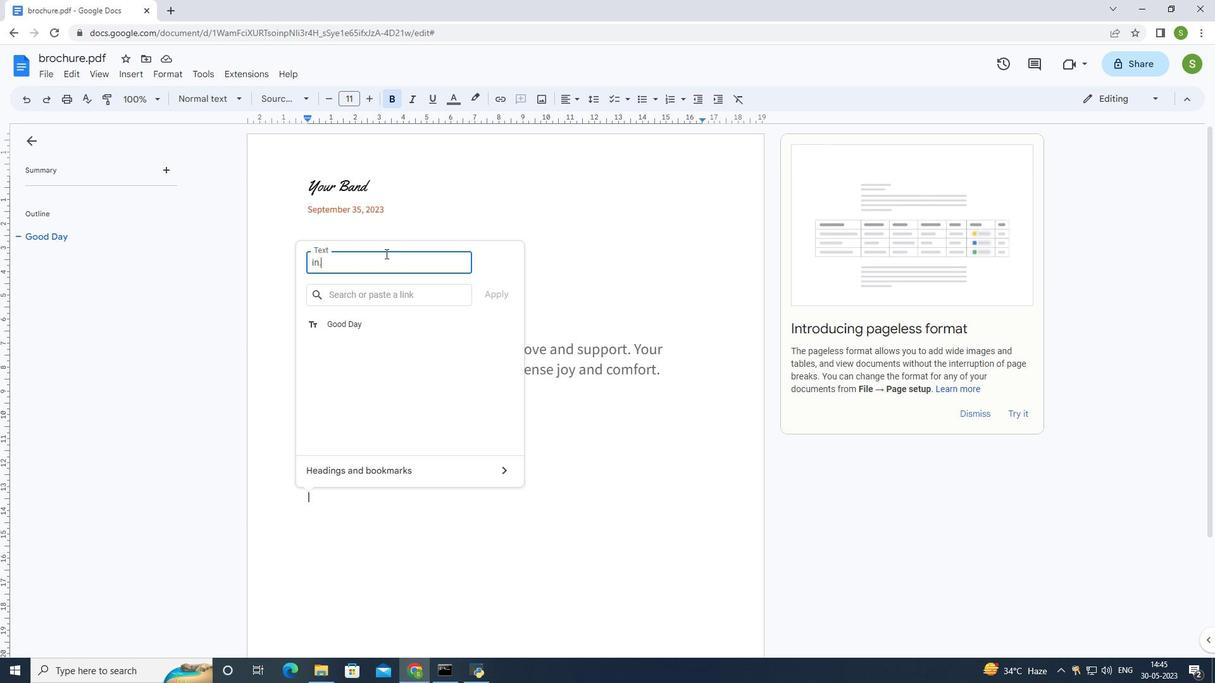 
Action: Mouse scrolled (690, 296) with delta (0, 0)
Screenshot: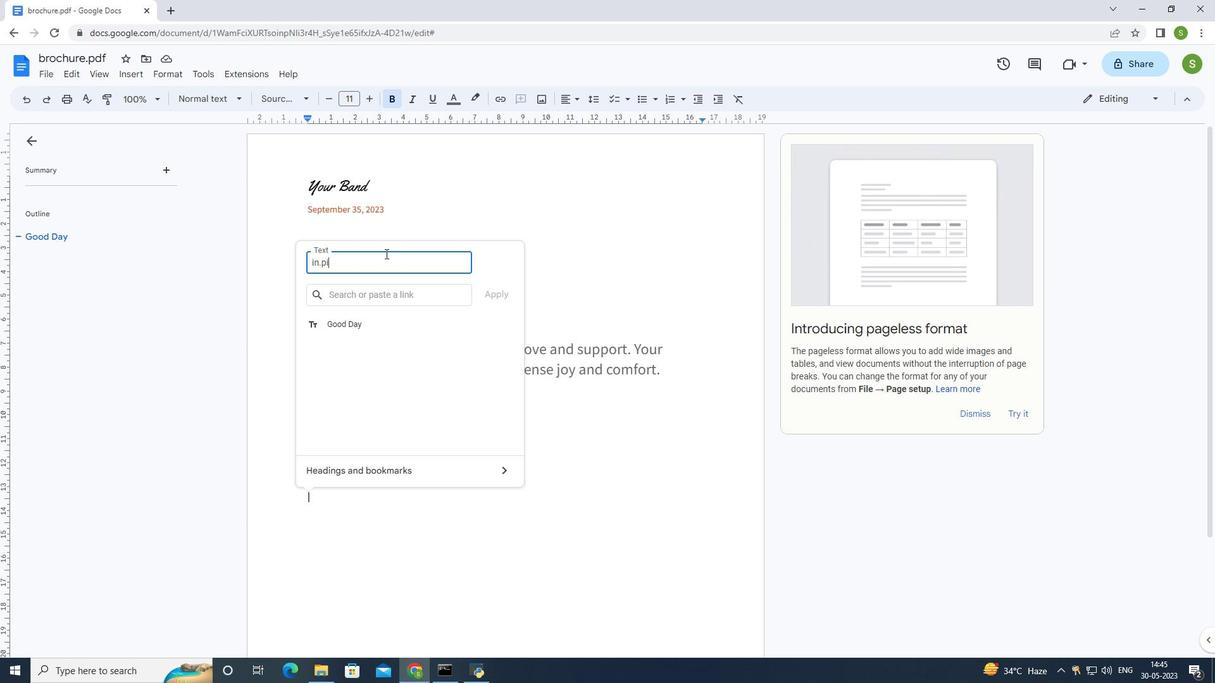 
Action: Mouse scrolled (690, 298) with delta (0, 0)
Screenshot: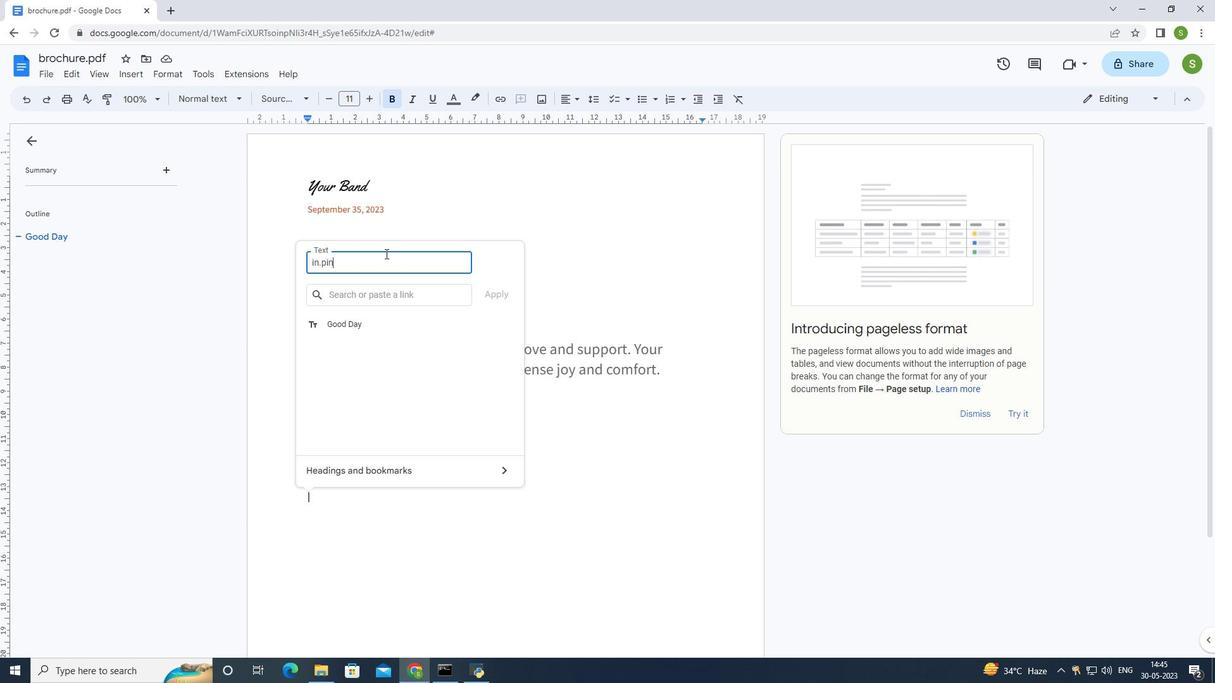 
Action: Mouse scrolled (690, 298) with delta (0, 0)
Screenshot: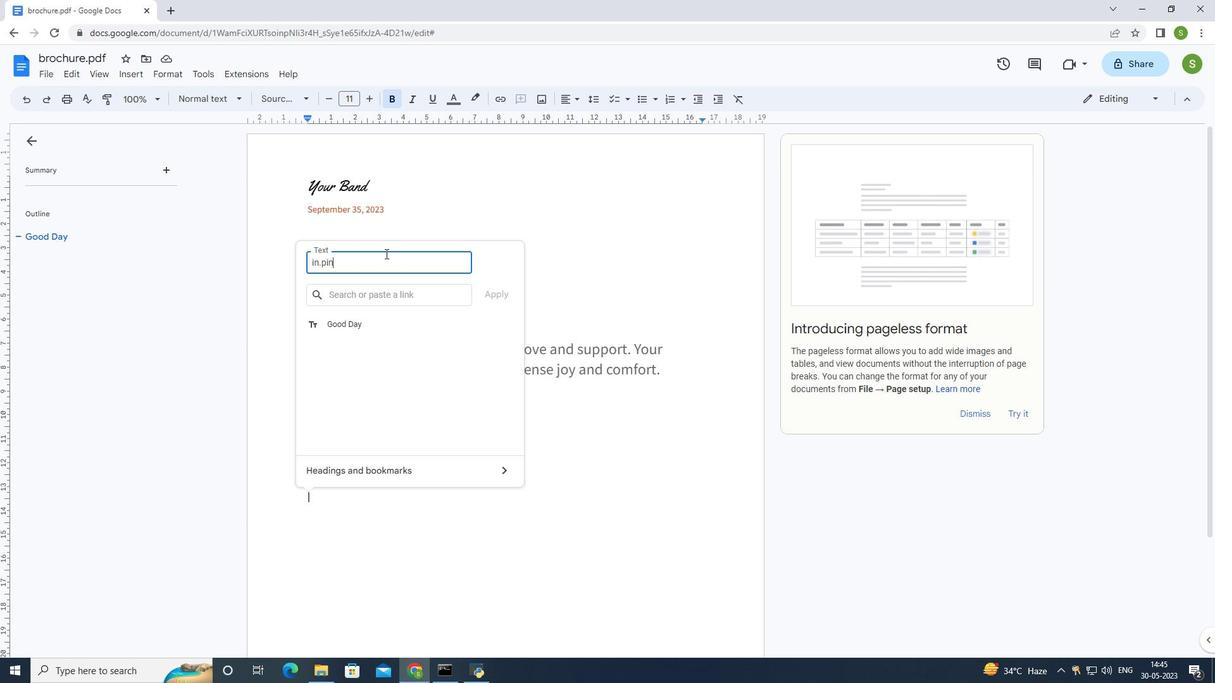 
Action: Mouse scrolled (690, 298) with delta (0, 0)
Screenshot: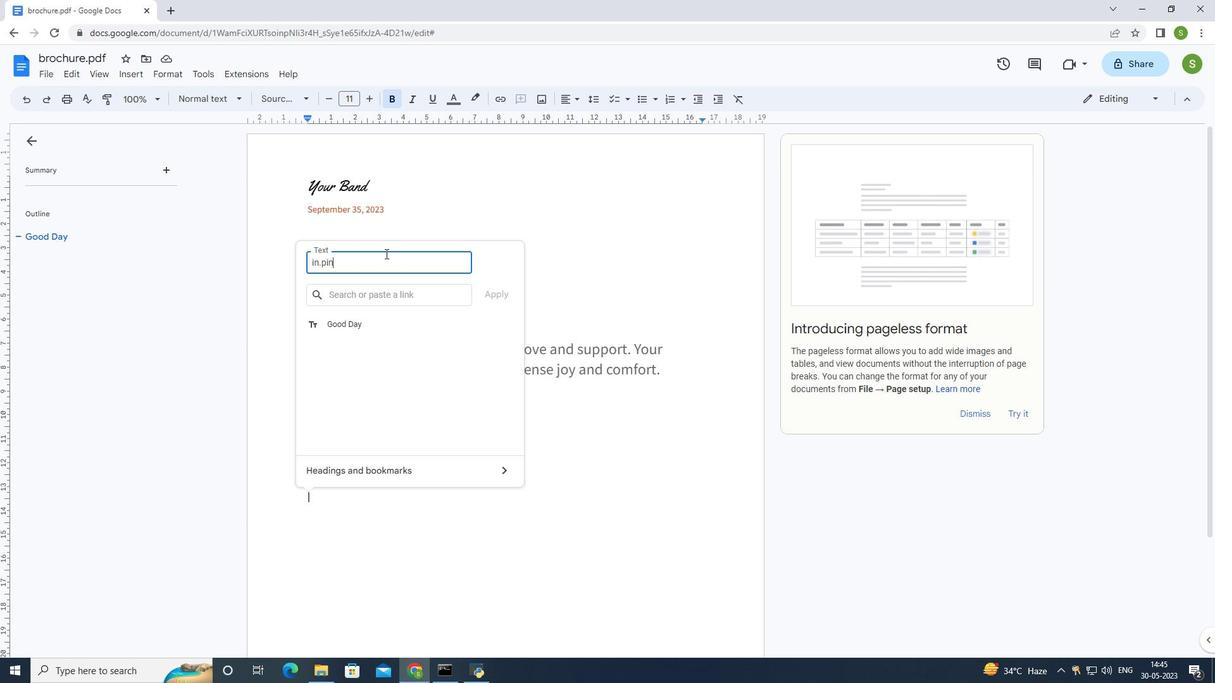 
Action: Mouse scrolled (690, 298) with delta (0, 0)
Screenshot: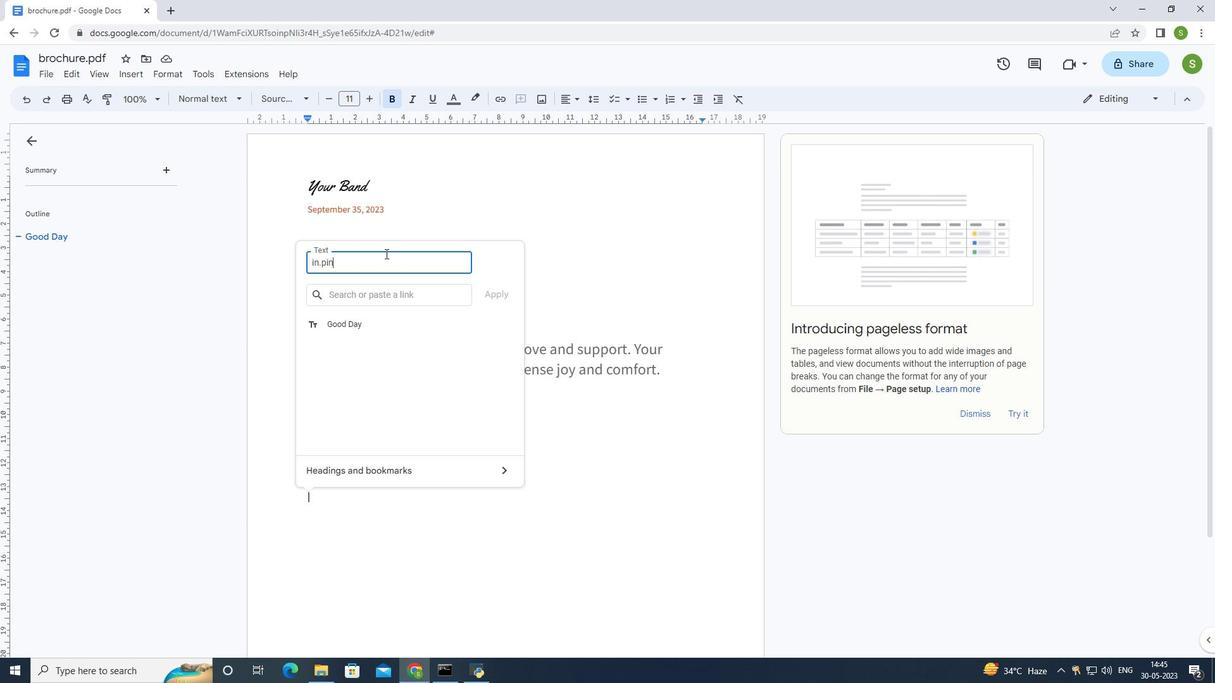 
Action: Mouse scrolled (690, 298) with delta (0, 0)
Screenshot: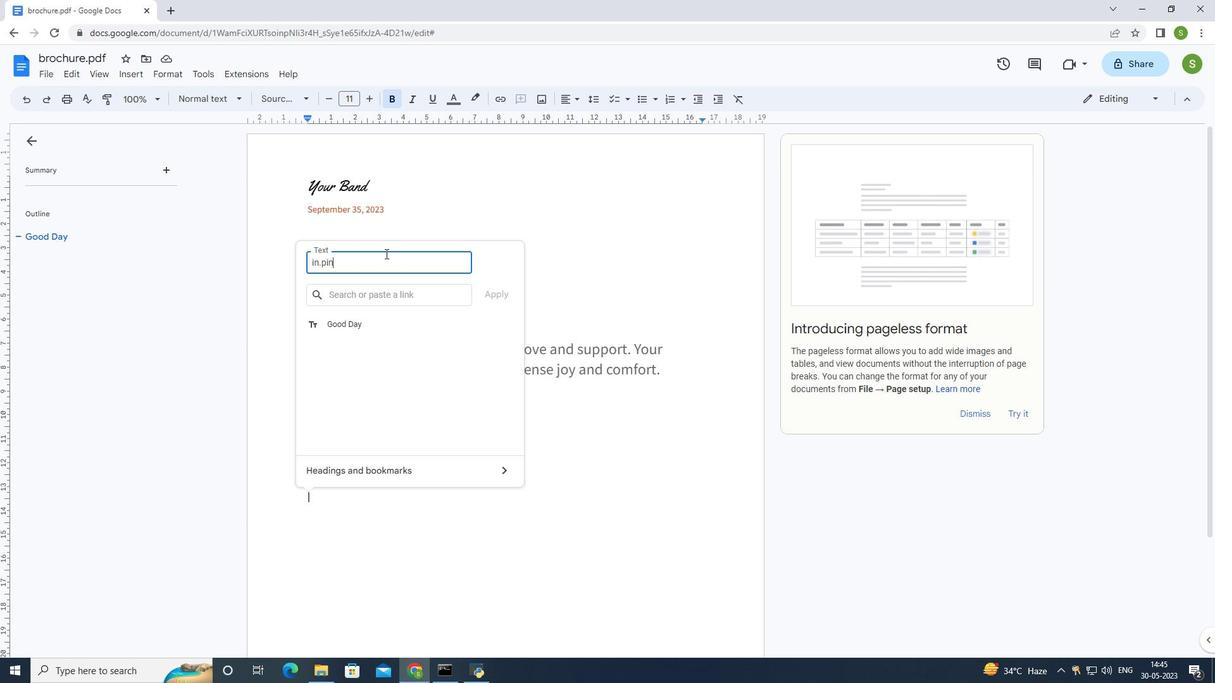 
Action: Mouse scrolled (690, 298) with delta (0, 0)
Screenshot: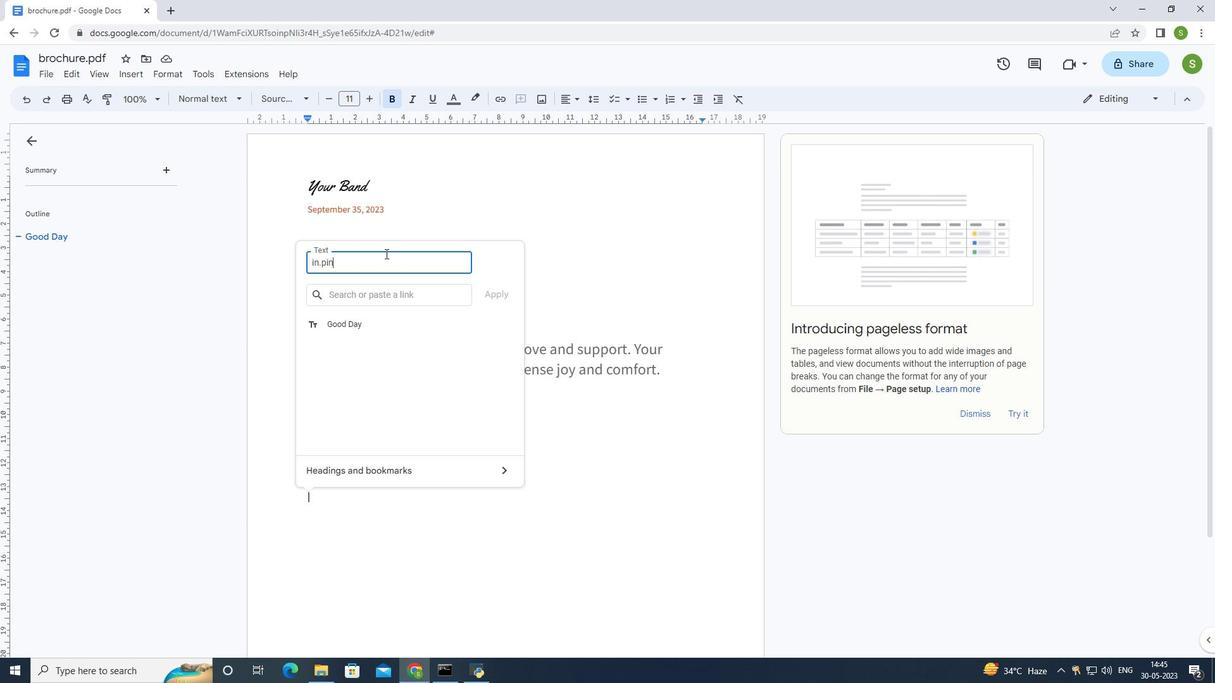
Action: Mouse scrolled (690, 298) with delta (0, 0)
Screenshot: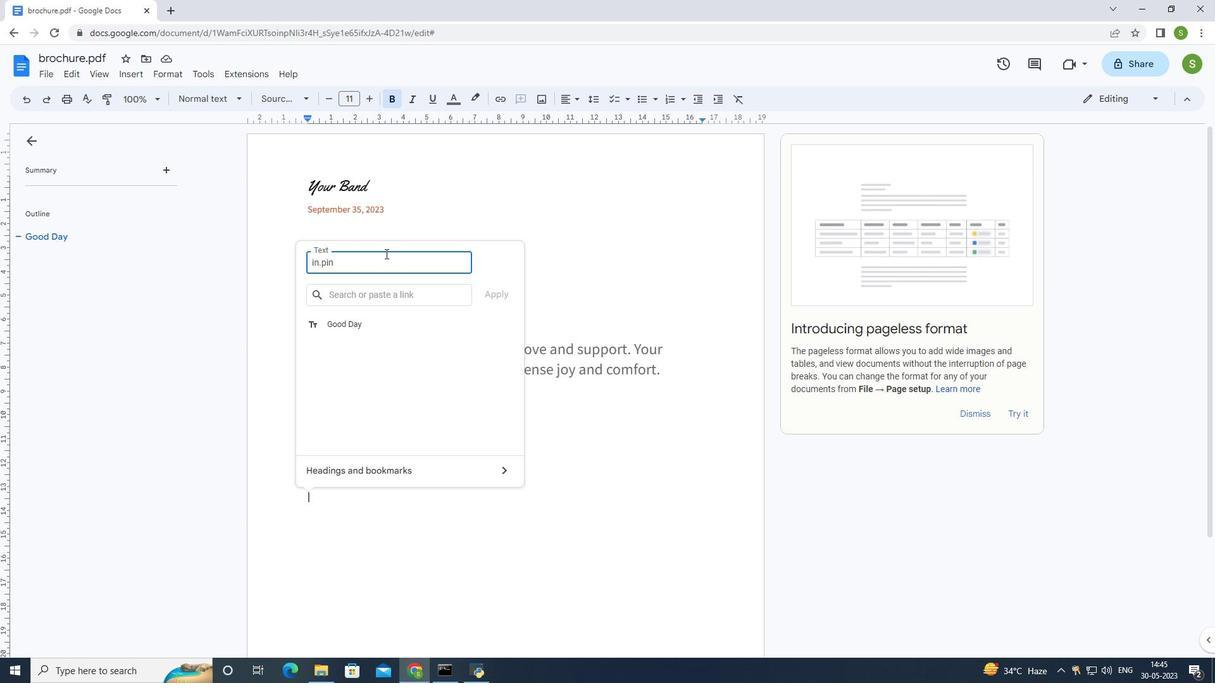 
Action: Mouse scrolled (690, 298) with delta (0, 0)
Screenshot: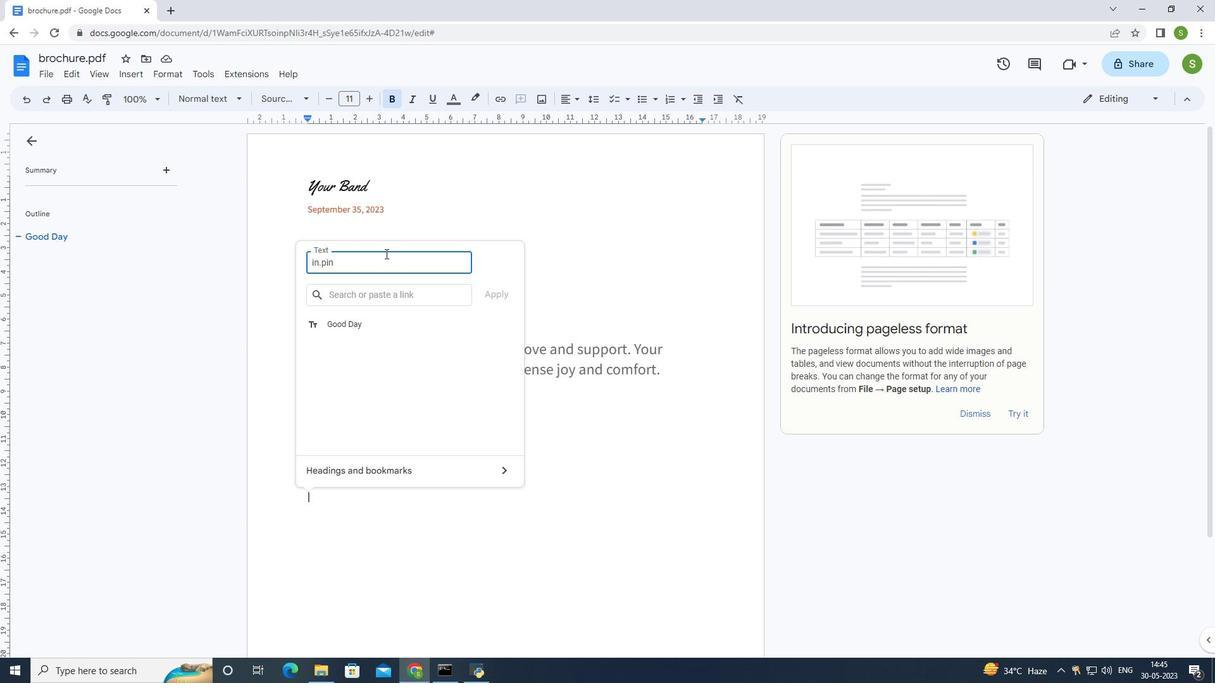 
Action: Mouse moved to (421, 195)
Screenshot: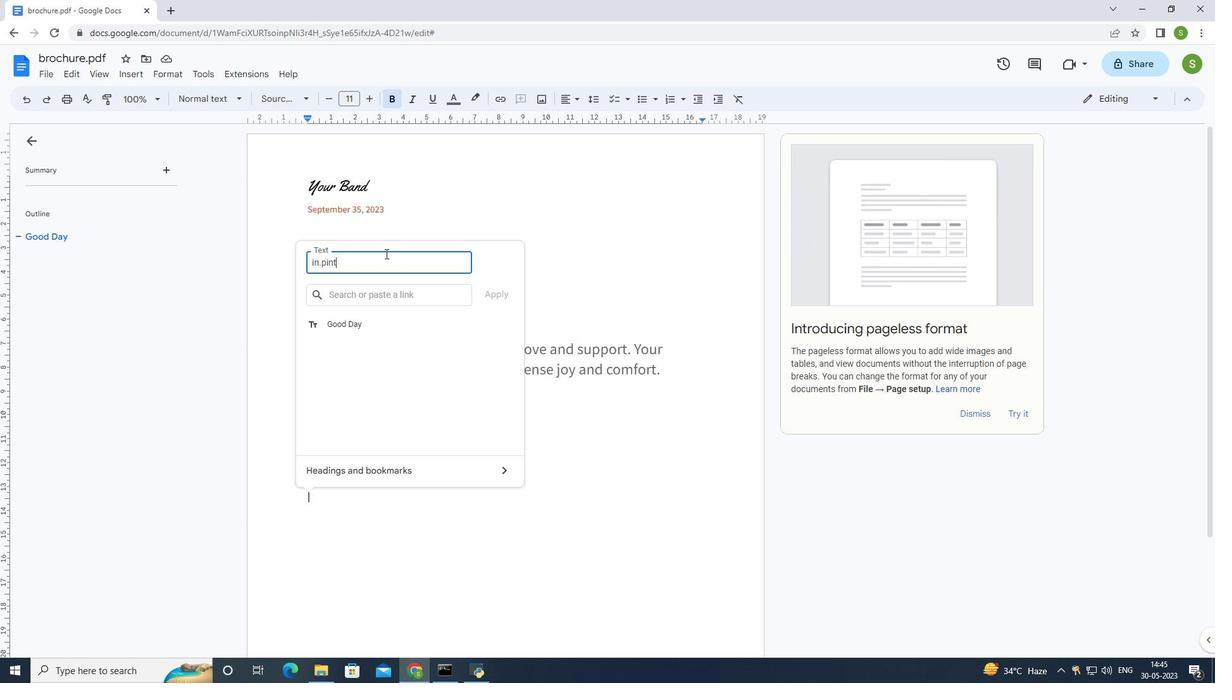 
Action: Mouse pressed left at (421, 195)
Screenshot: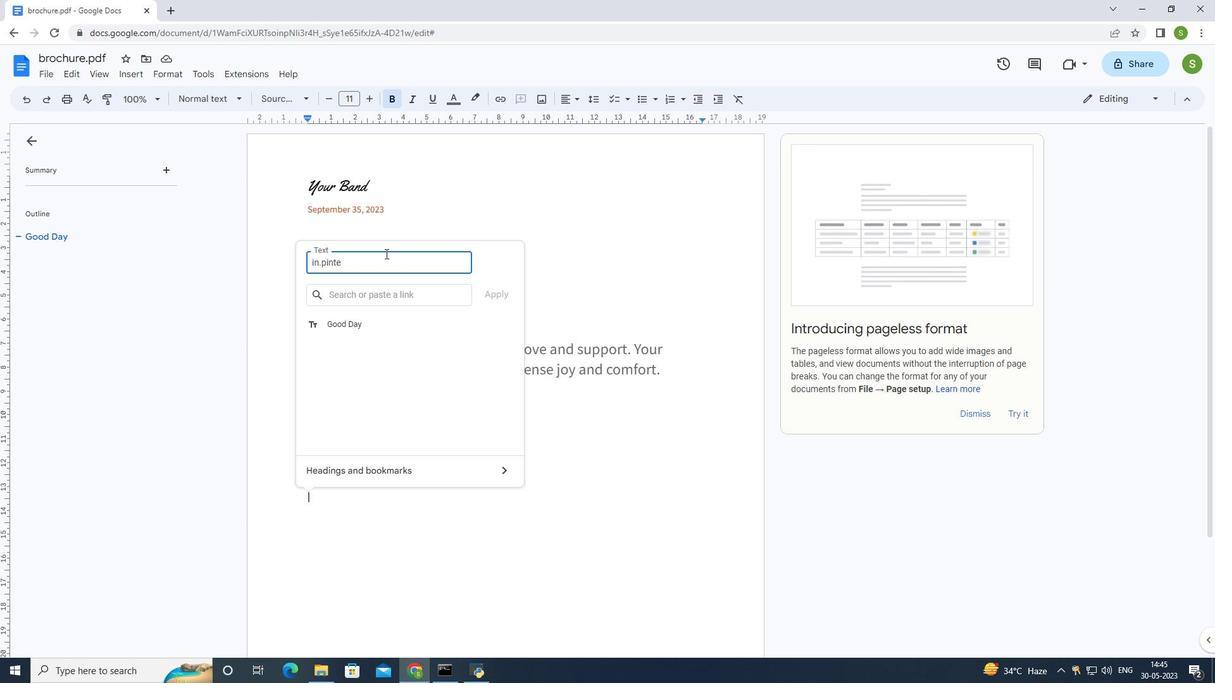 
Action: Mouse moved to (377, 499)
Screenshot: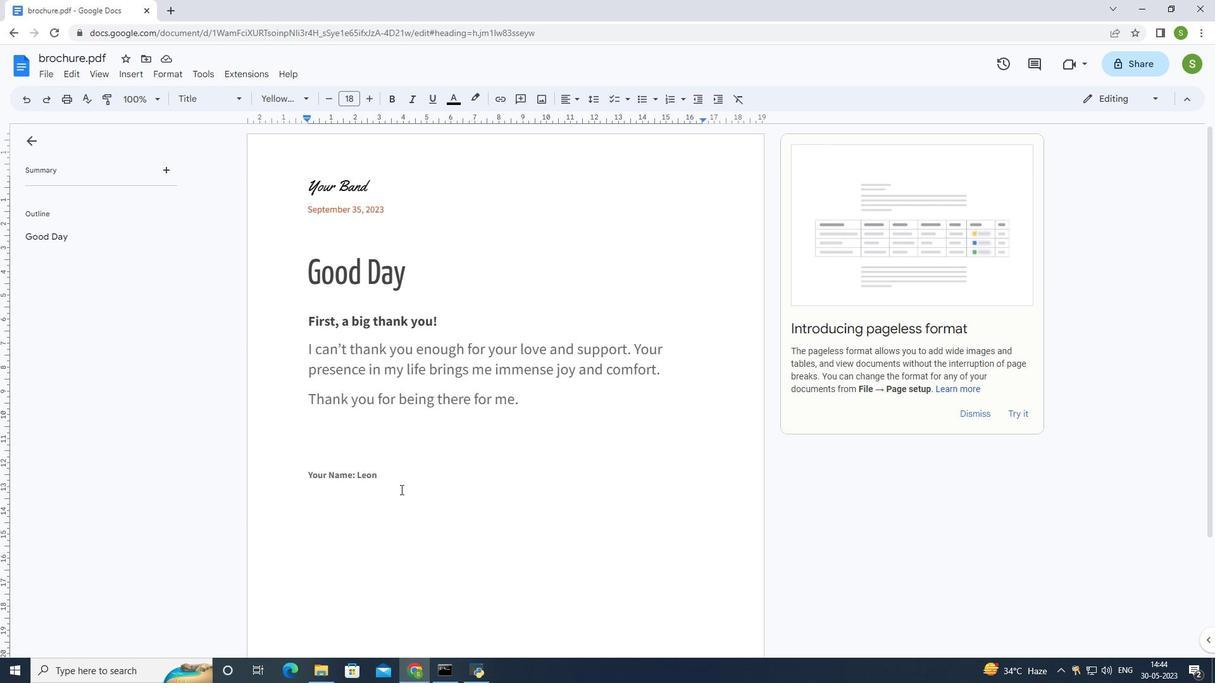
Action: Mouse pressed left at (377, 499)
Screenshot: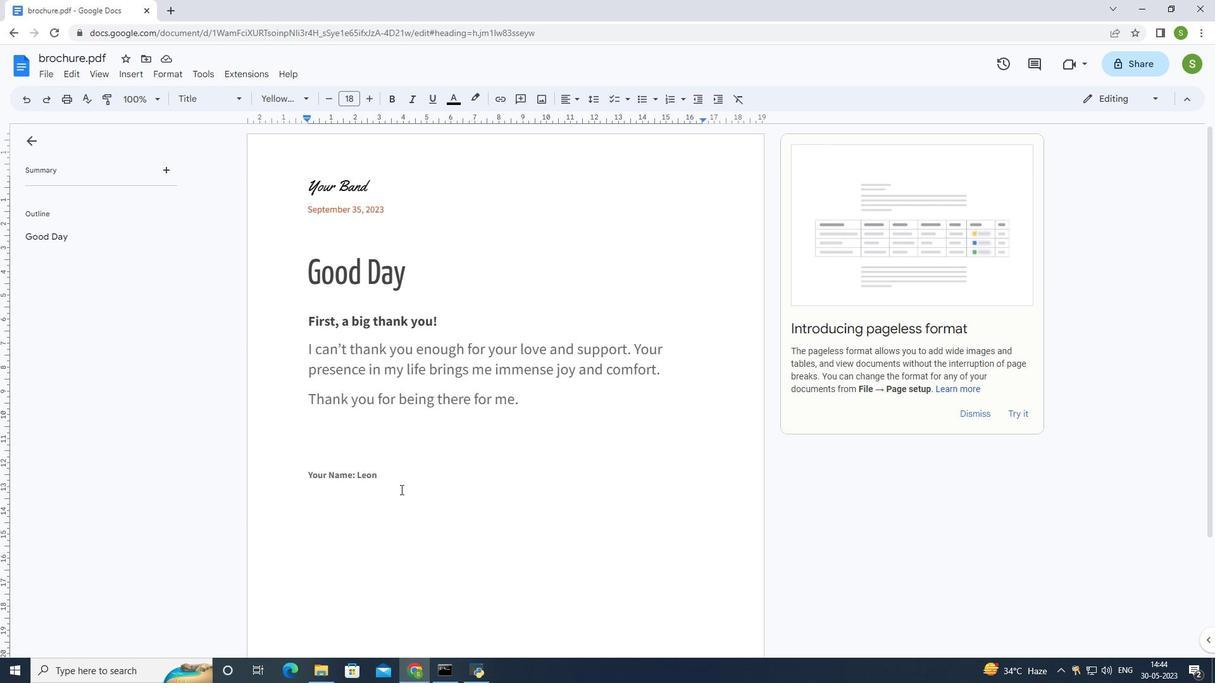 
Action: Mouse moved to (497, 99)
Screenshot: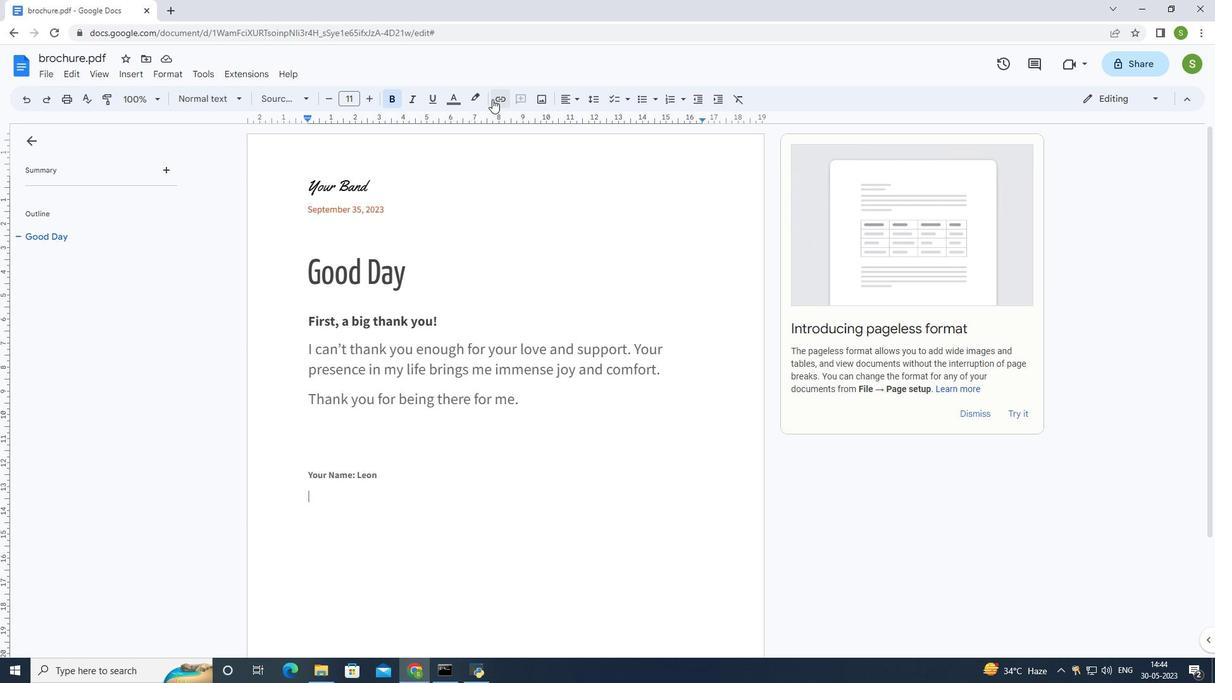 
Action: Mouse pressed left at (497, 99)
Screenshot: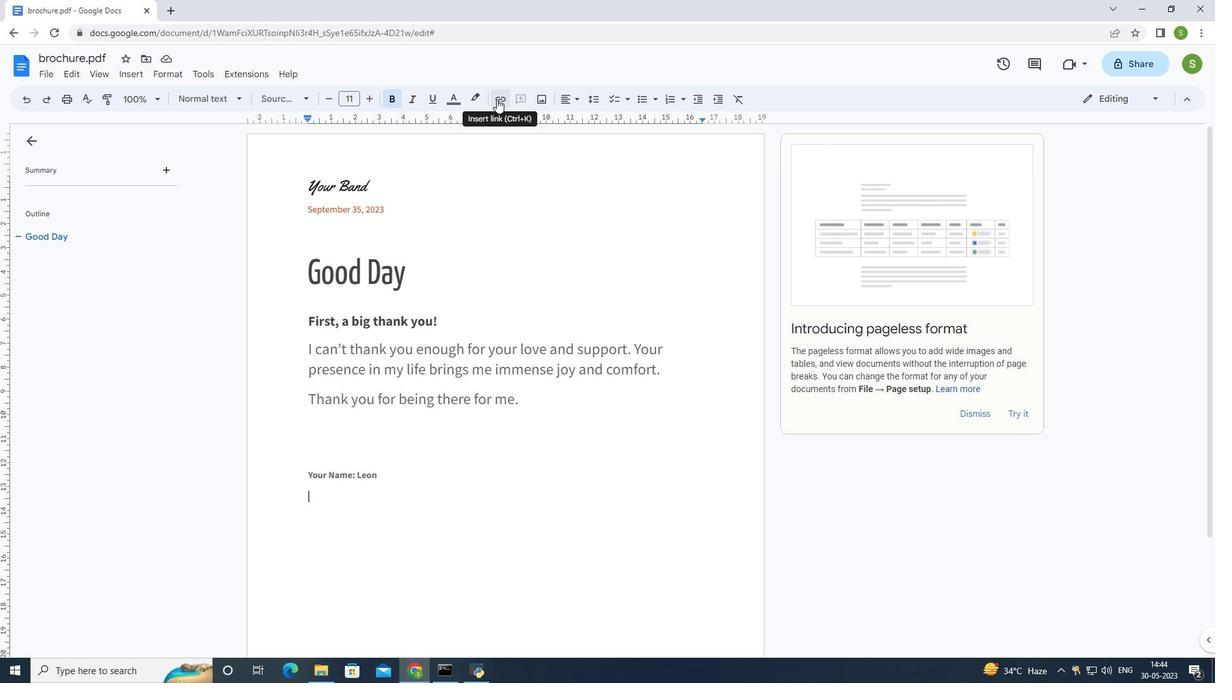 
Action: Mouse moved to (384, 257)
Screenshot: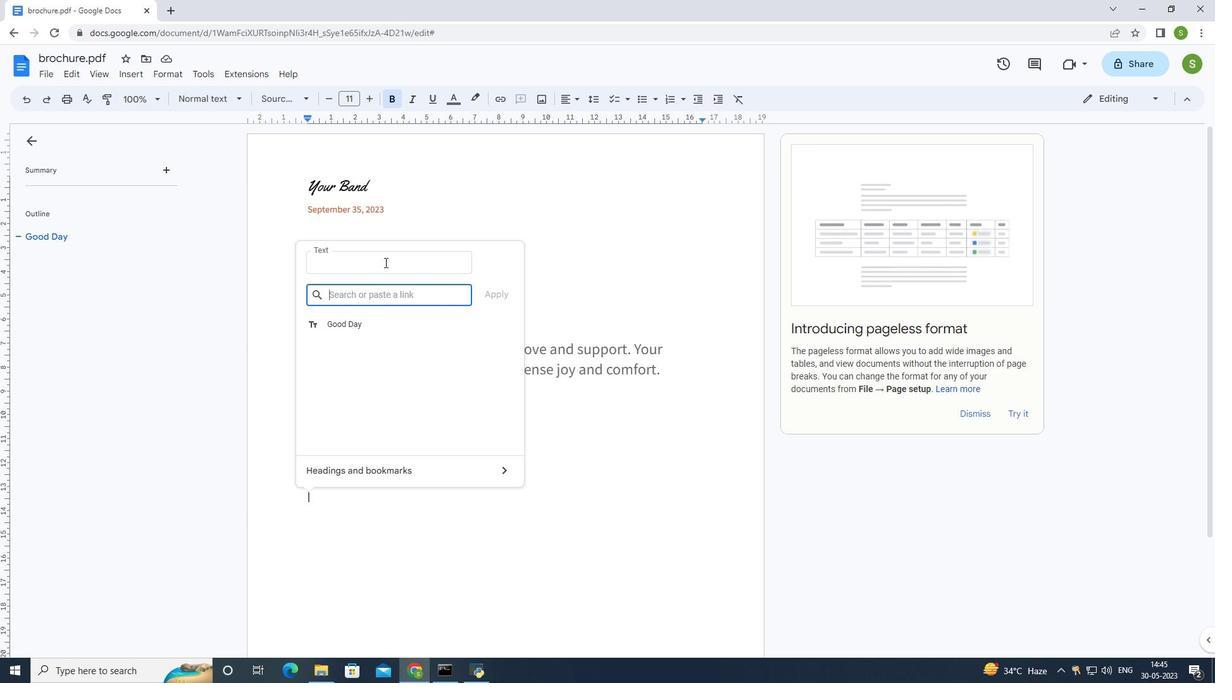 
Action: Mouse pressed left at (384, 257)
Screenshot: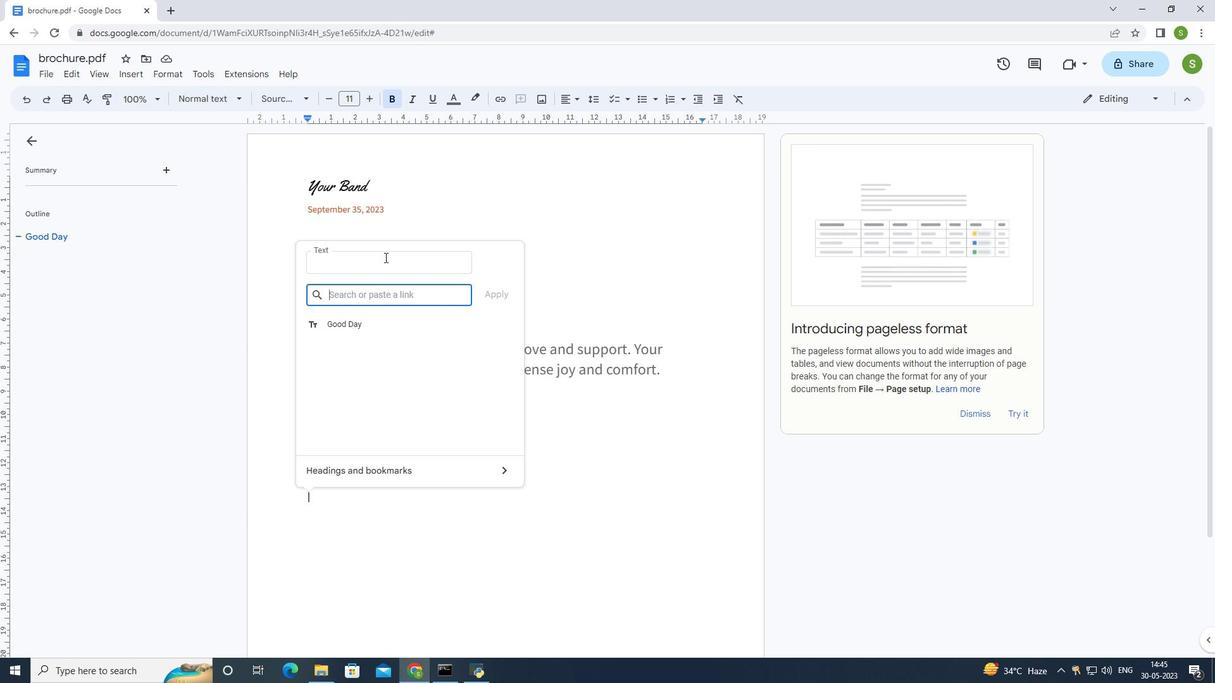 
Action: Mouse moved to (385, 253)
Screenshot: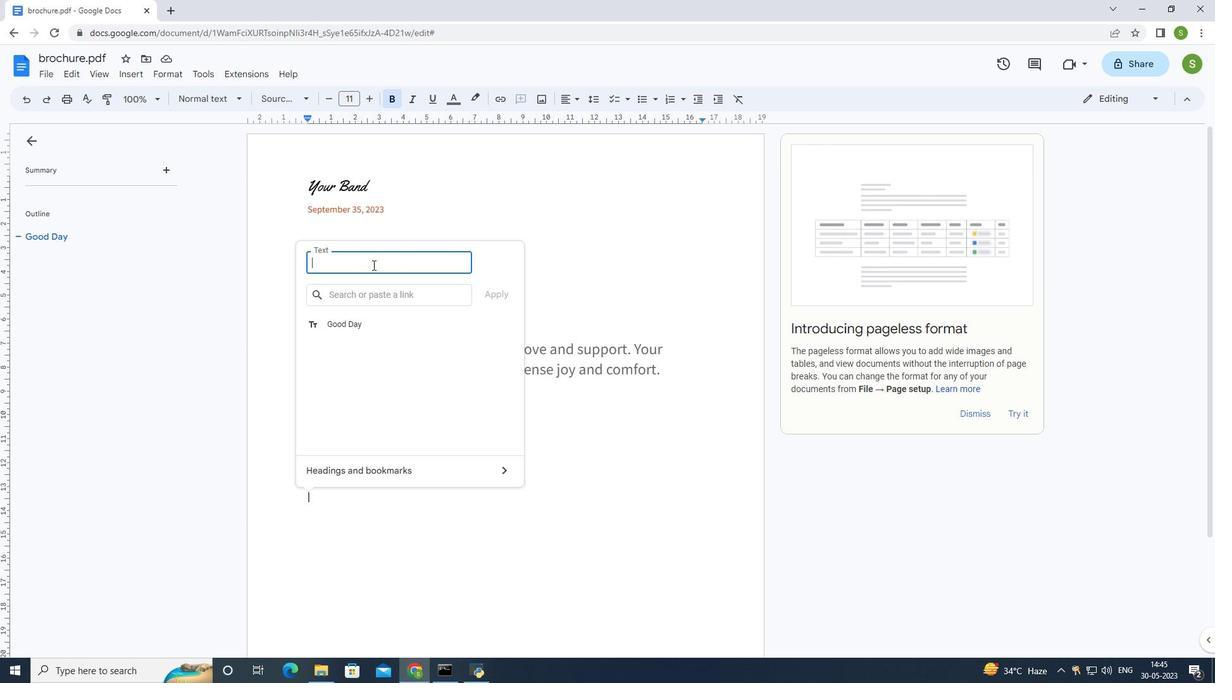 
Action: Key pressed in.pinterest.com
Screenshot: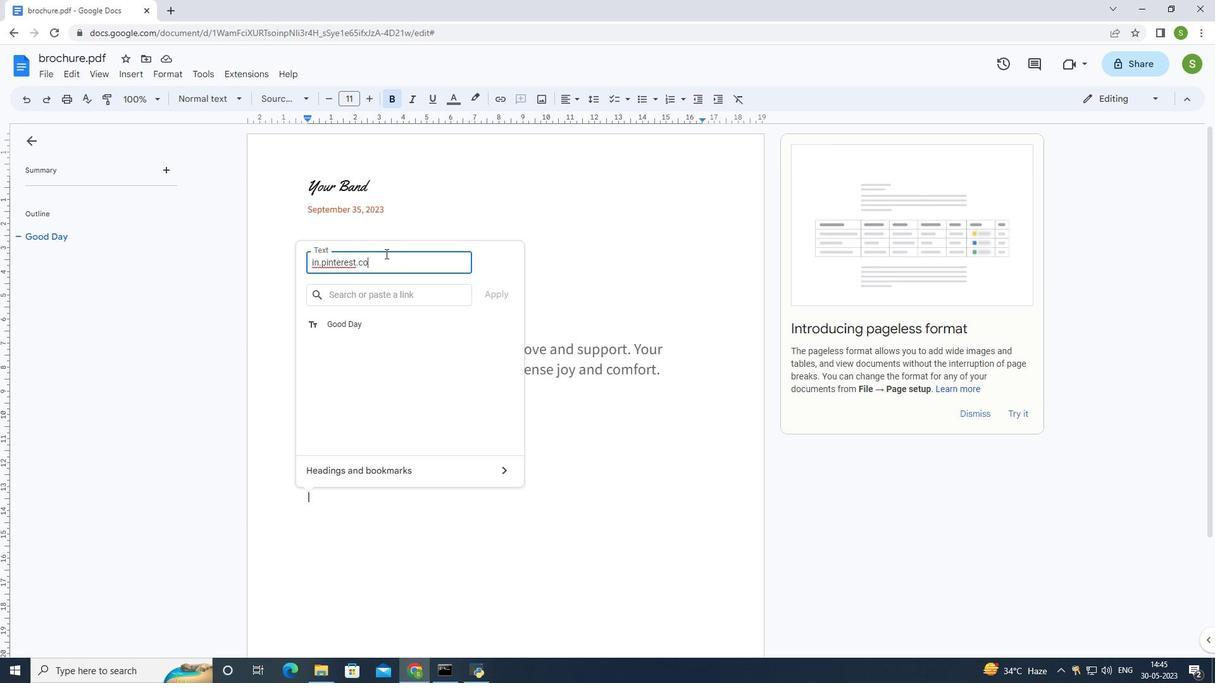 
Action: Mouse moved to (372, 291)
Screenshot: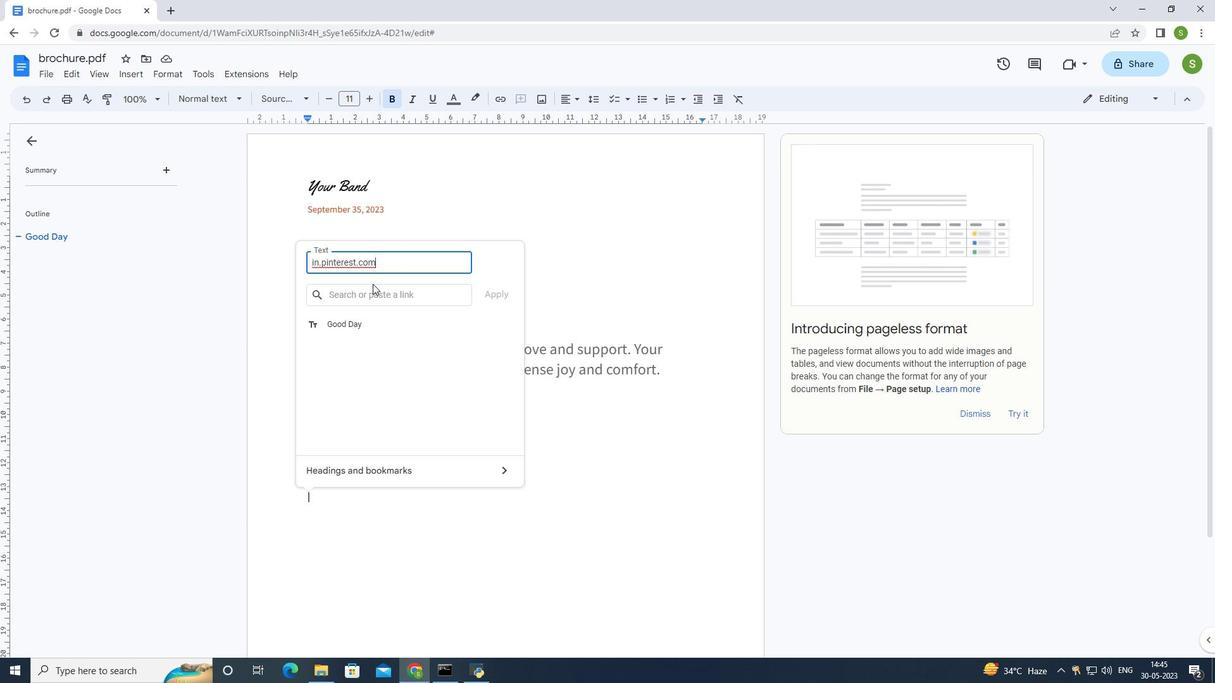 
Action: Mouse pressed left at (372, 291)
Screenshot: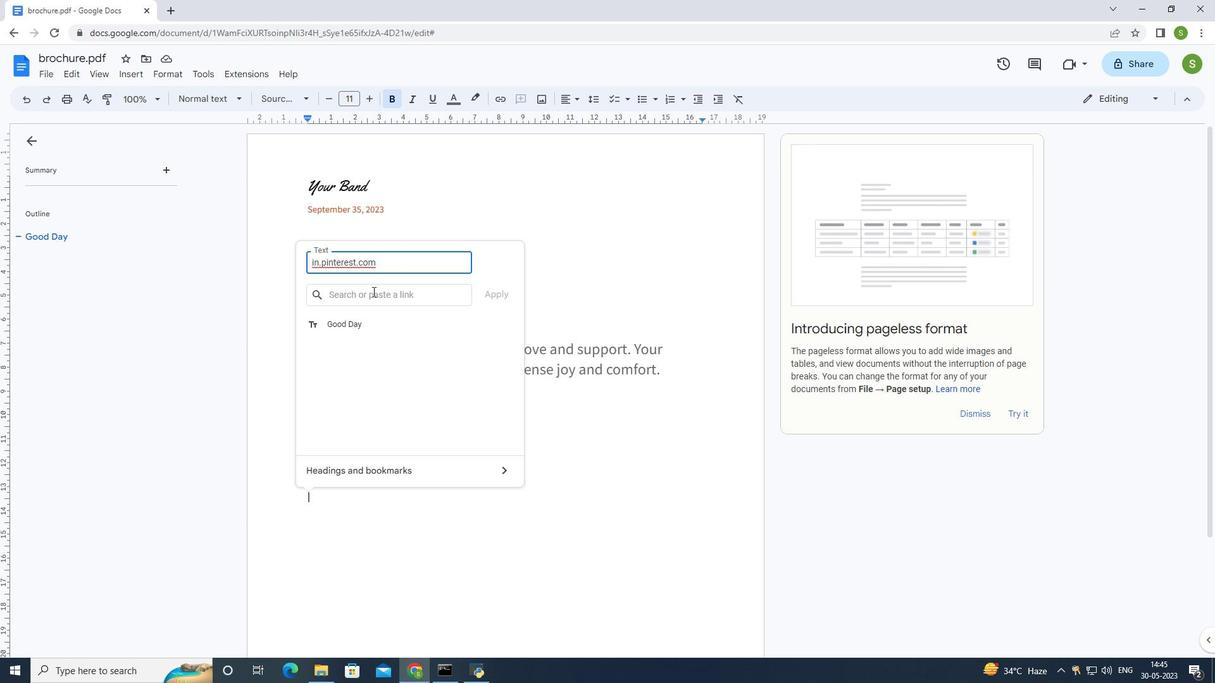 
Action: Mouse moved to (373, 291)
Screenshot: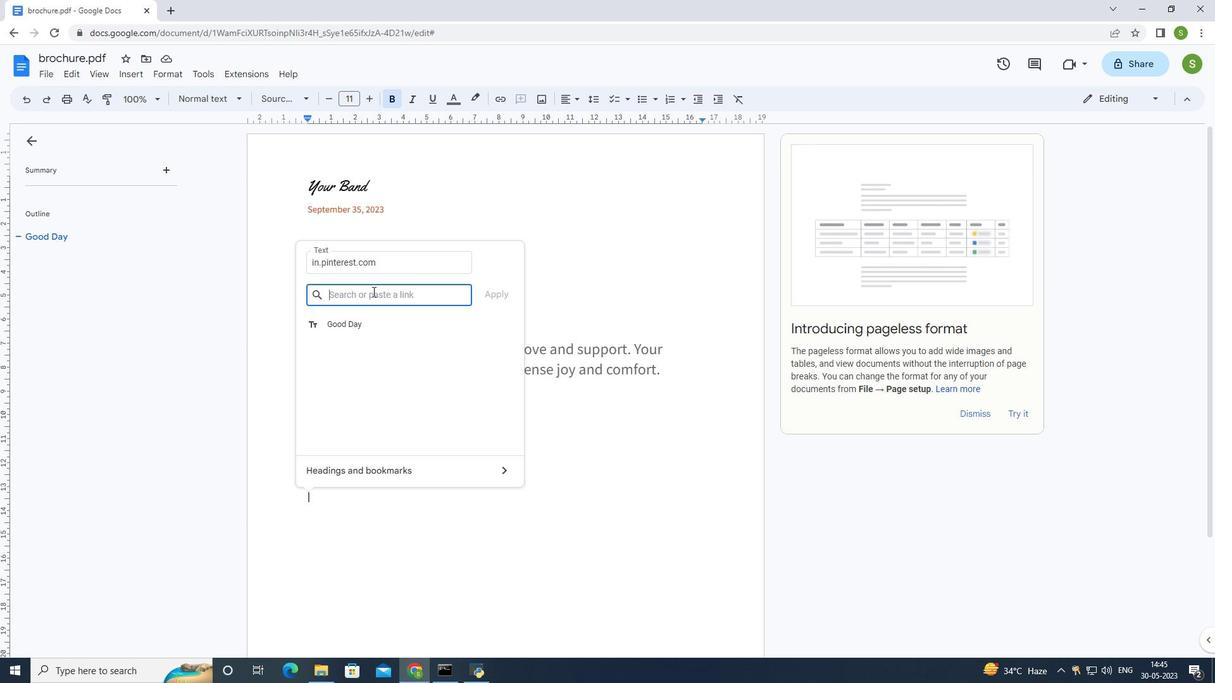 
Action: Key pressed in.pintrest<Key.left><Key.left><Key.left><Key.left>e
Screenshot: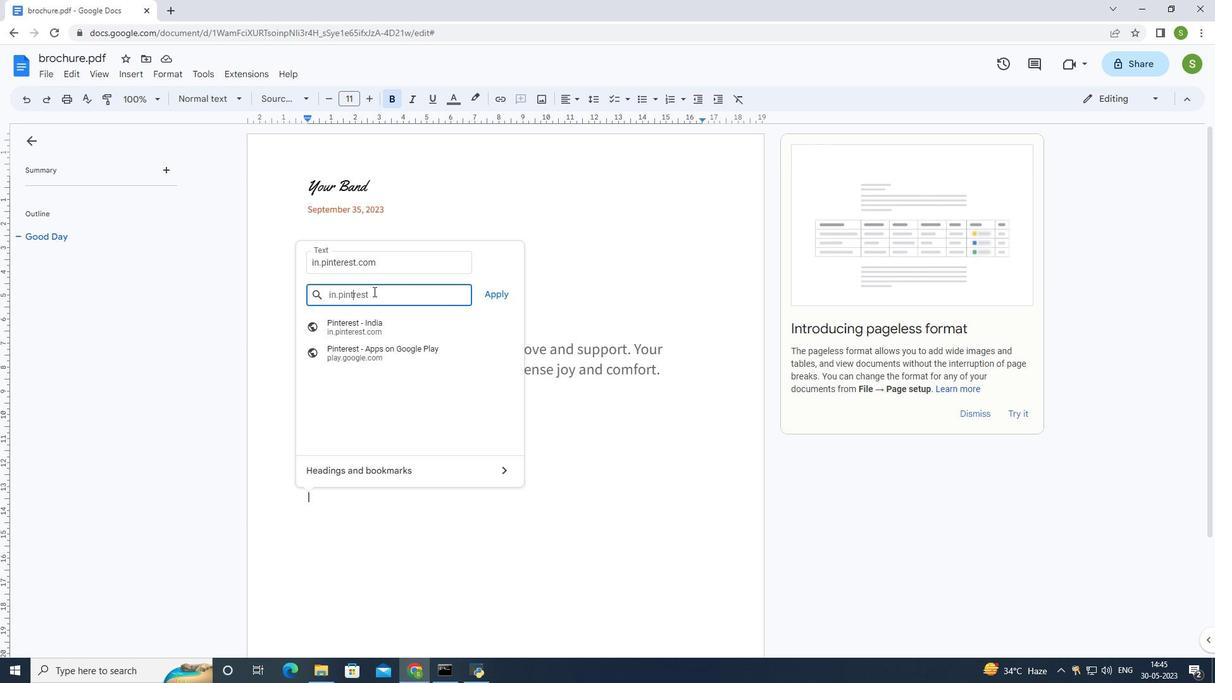 
Action: Mouse moved to (402, 272)
Screenshot: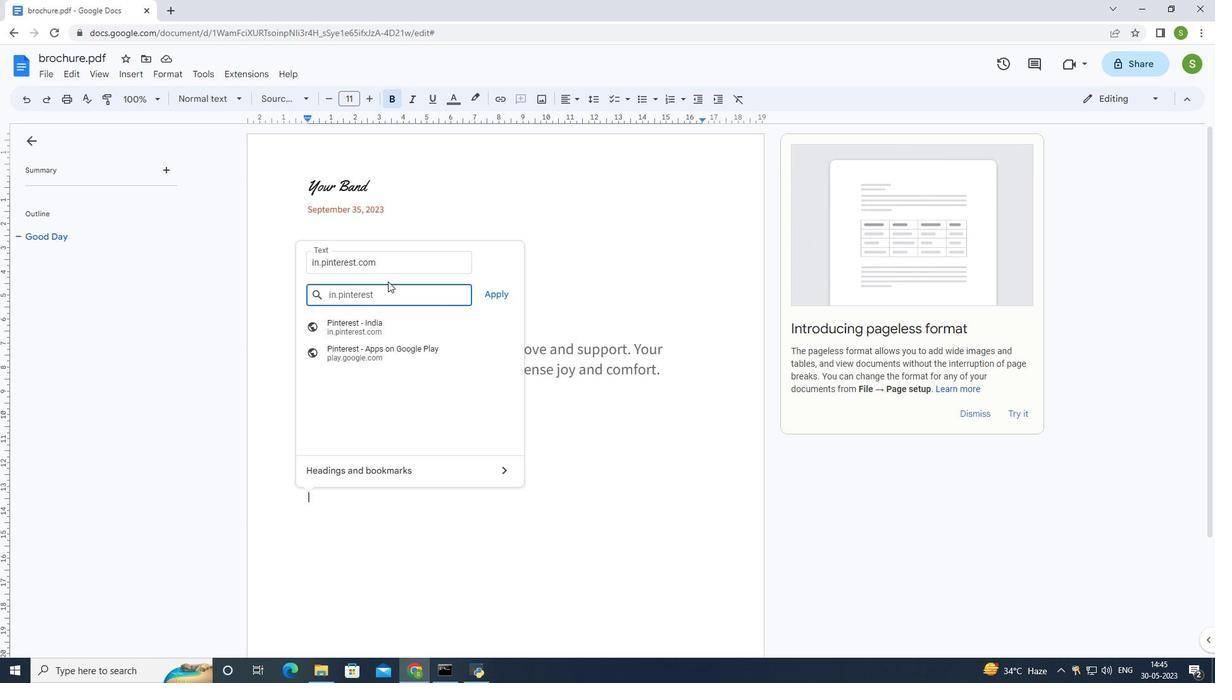 
Action: Key pressed <Key.right><Key.right><Key.right><Key.right>
Screenshot: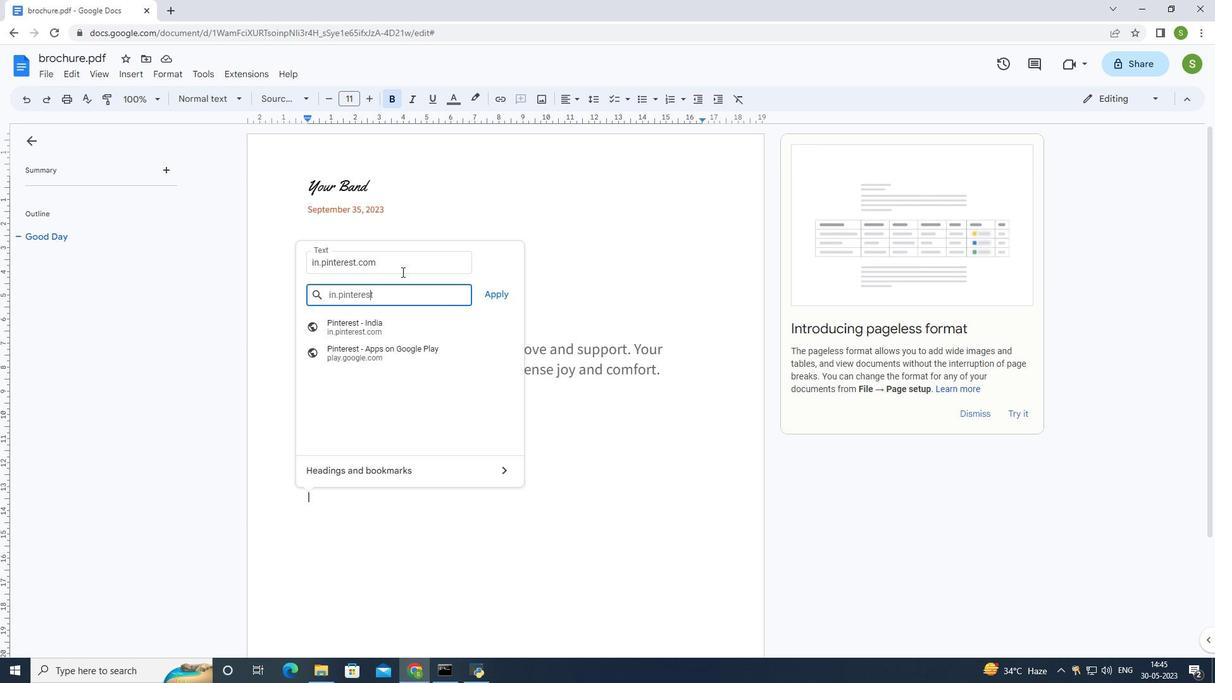 
Action: Mouse moved to (388, 282)
Screenshot: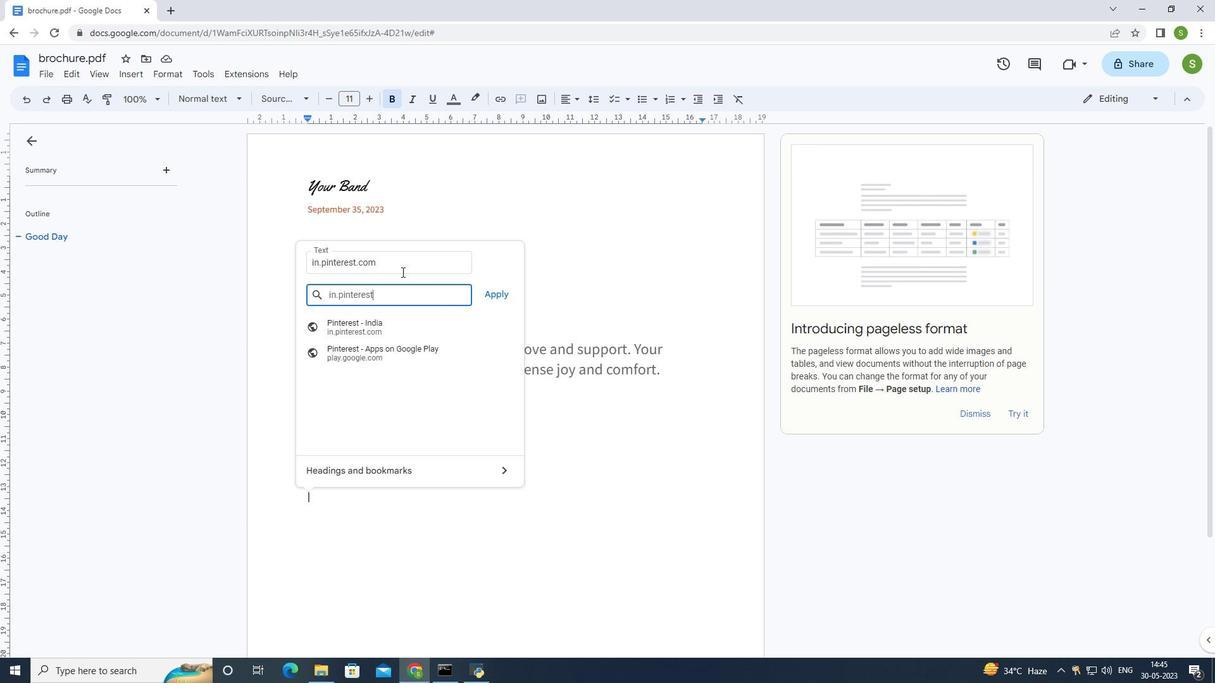 
Action: Key pressed .com
Screenshot: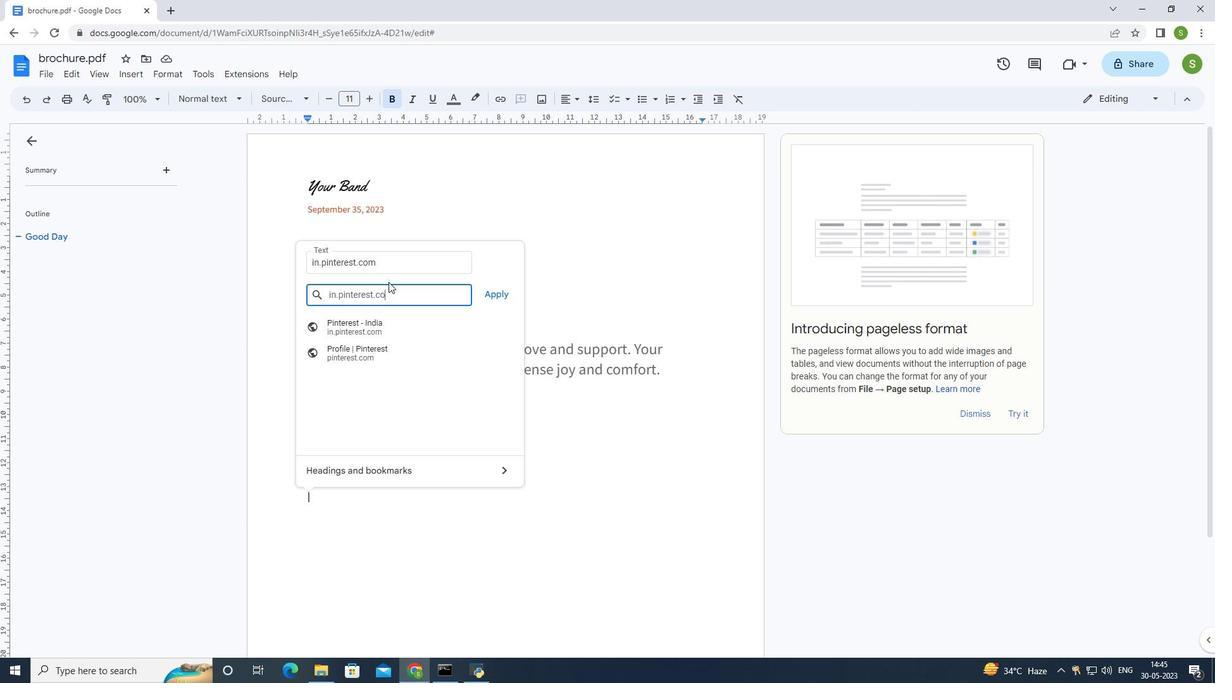 
Action: Mouse moved to (493, 294)
Screenshot: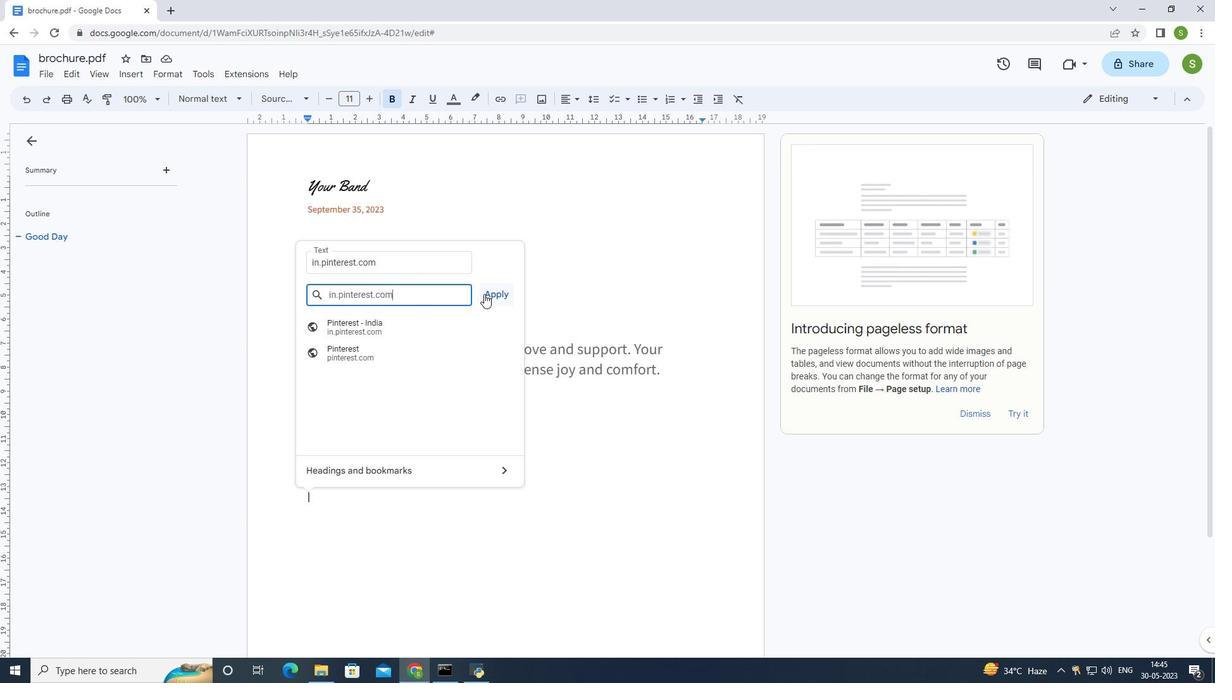 
Action: Mouse pressed left at (493, 294)
Screenshot: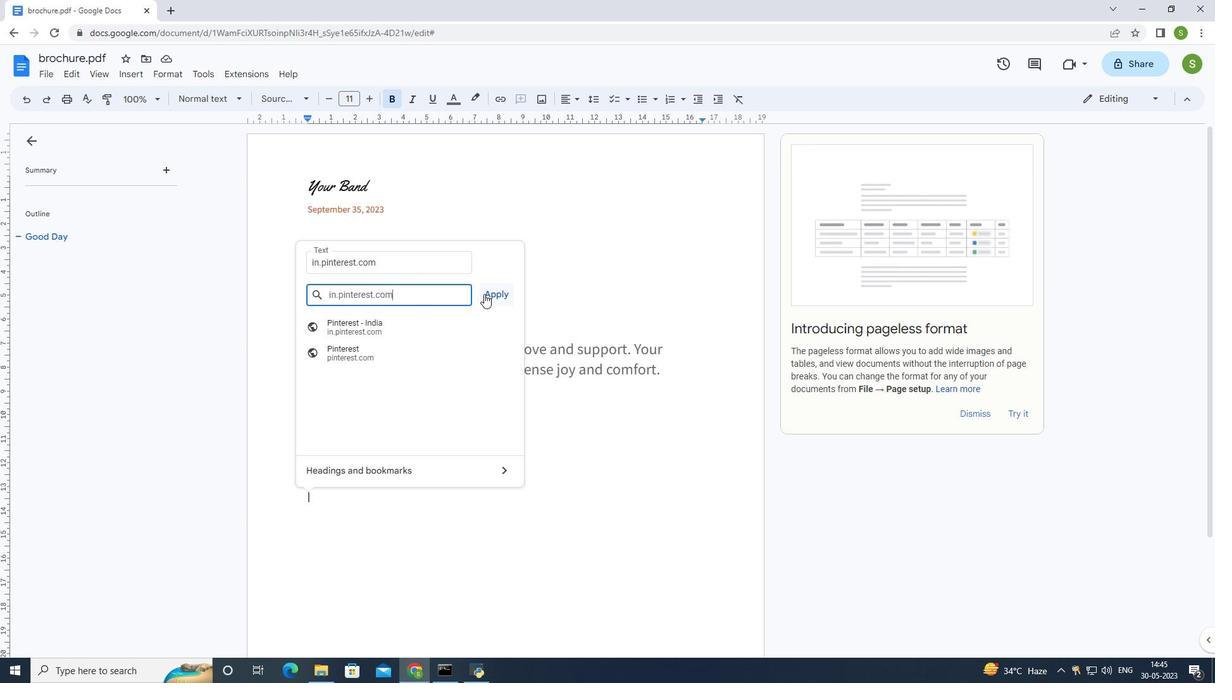 
Action: Mouse moved to (137, 73)
Screenshot: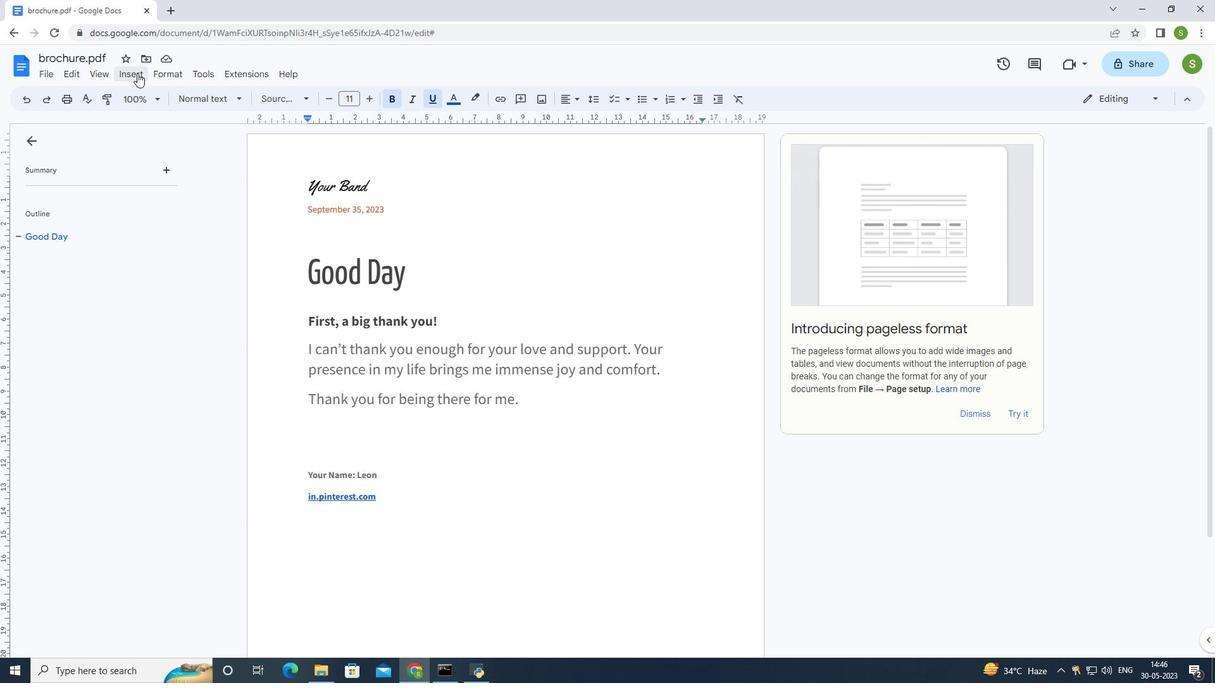 
Action: Mouse pressed left at (137, 73)
Screenshot: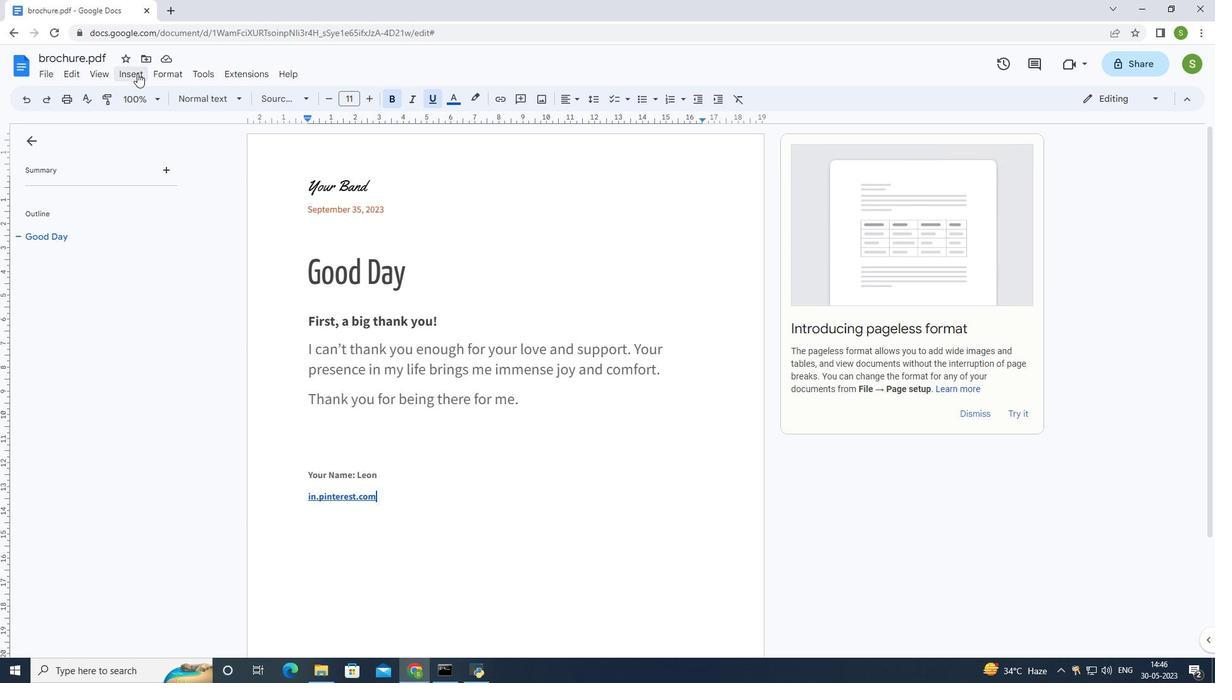 
Action: Mouse moved to (212, 243)
Screenshot: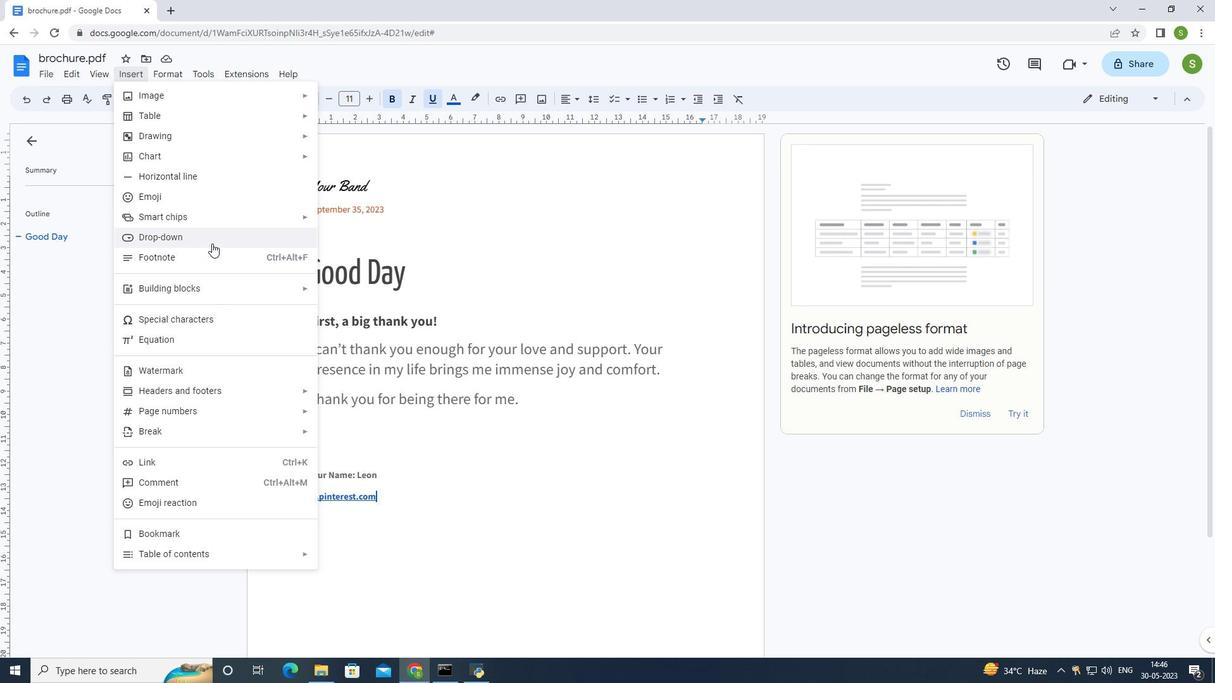 
Action: Mouse pressed left at (212, 243)
Screenshot: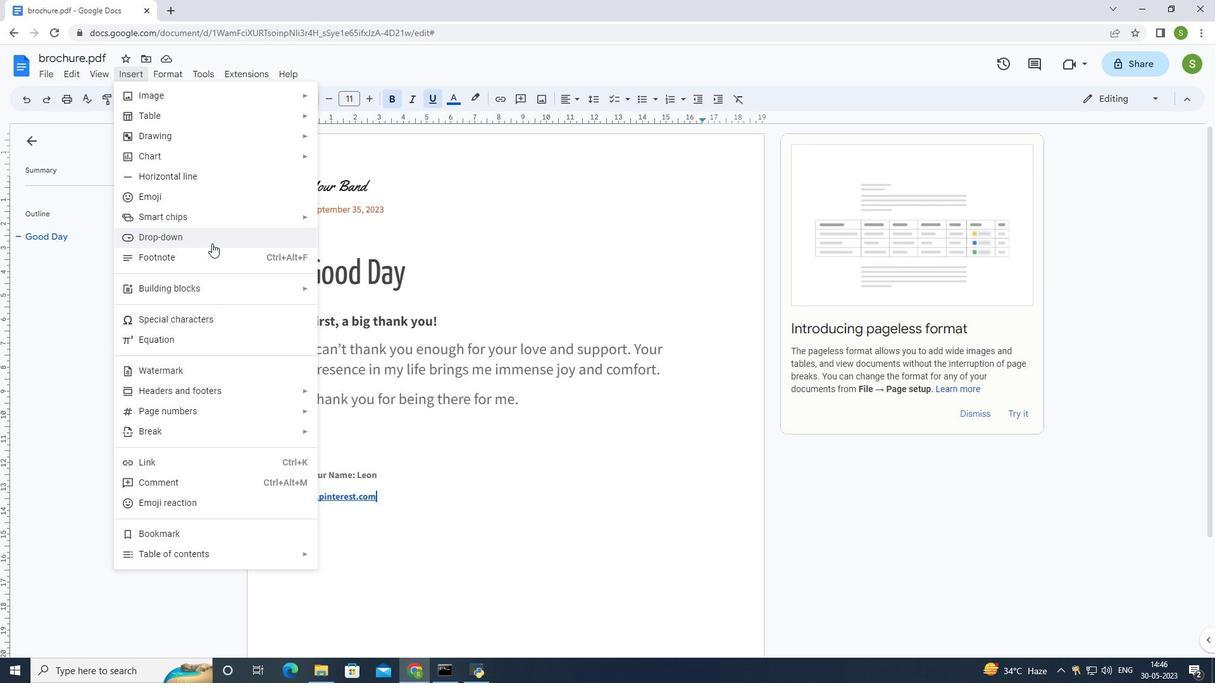 
Action: Mouse moved to (459, 592)
Screenshot: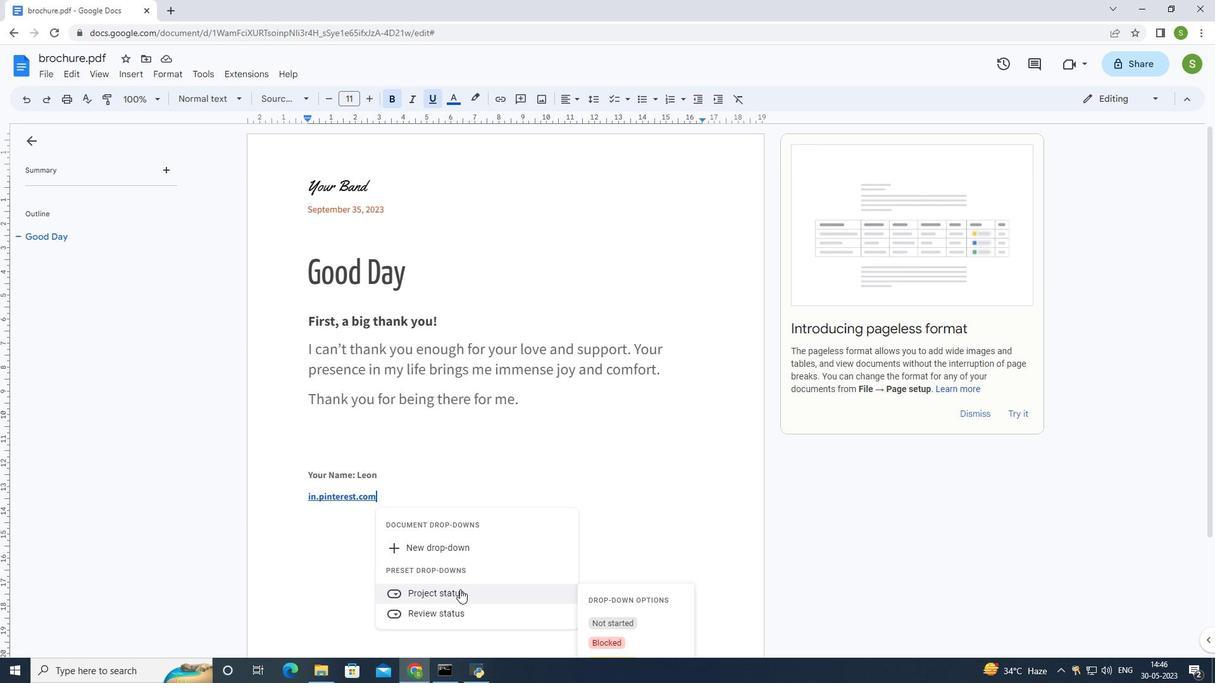 
Action: Mouse pressed left at (459, 592)
Screenshot: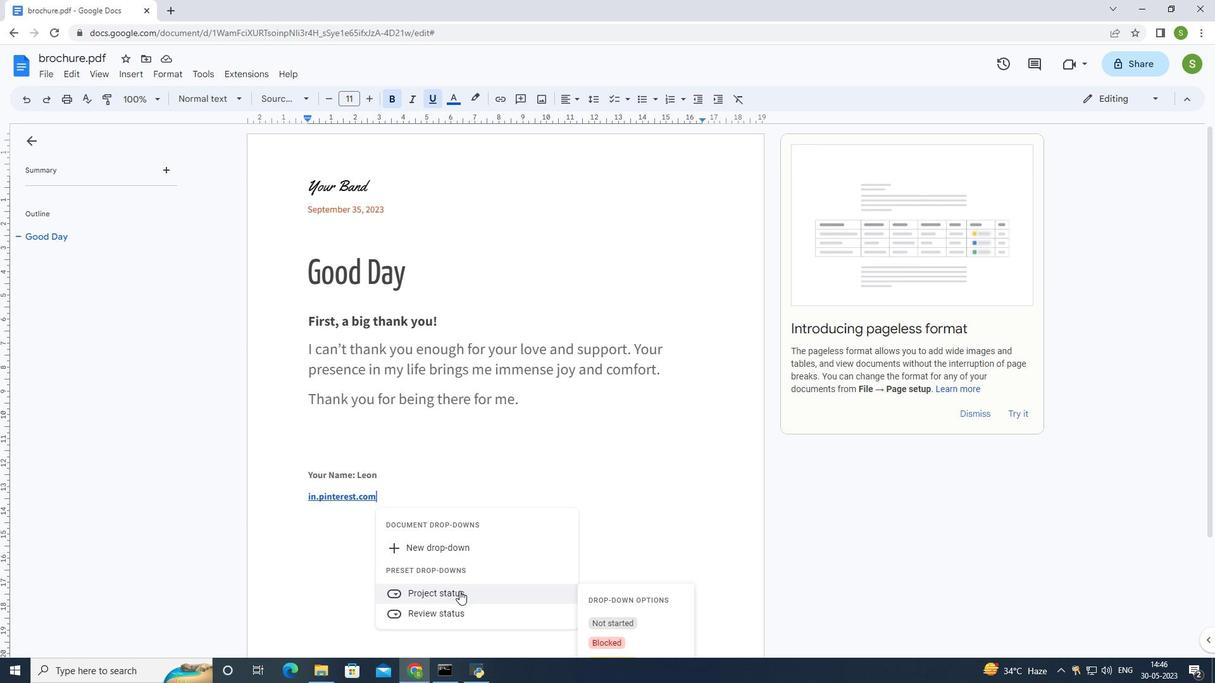 
Action: Mouse moved to (429, 494)
Screenshot: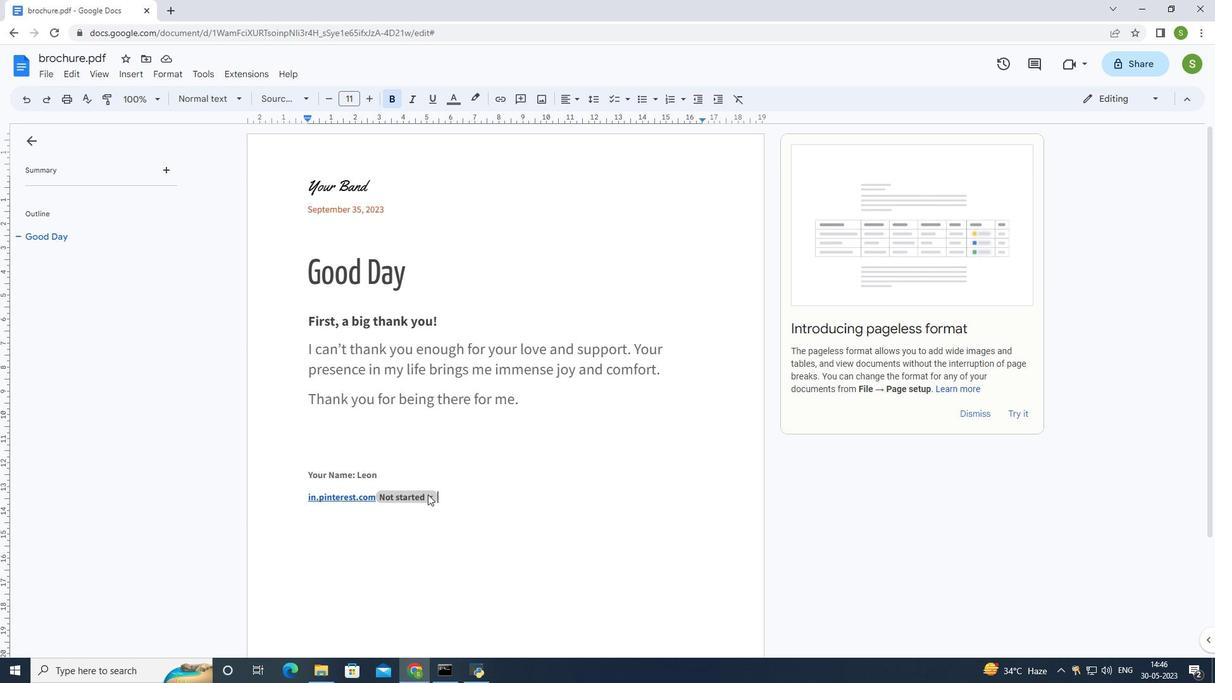 
Action: Mouse pressed left at (429, 494)
Screenshot: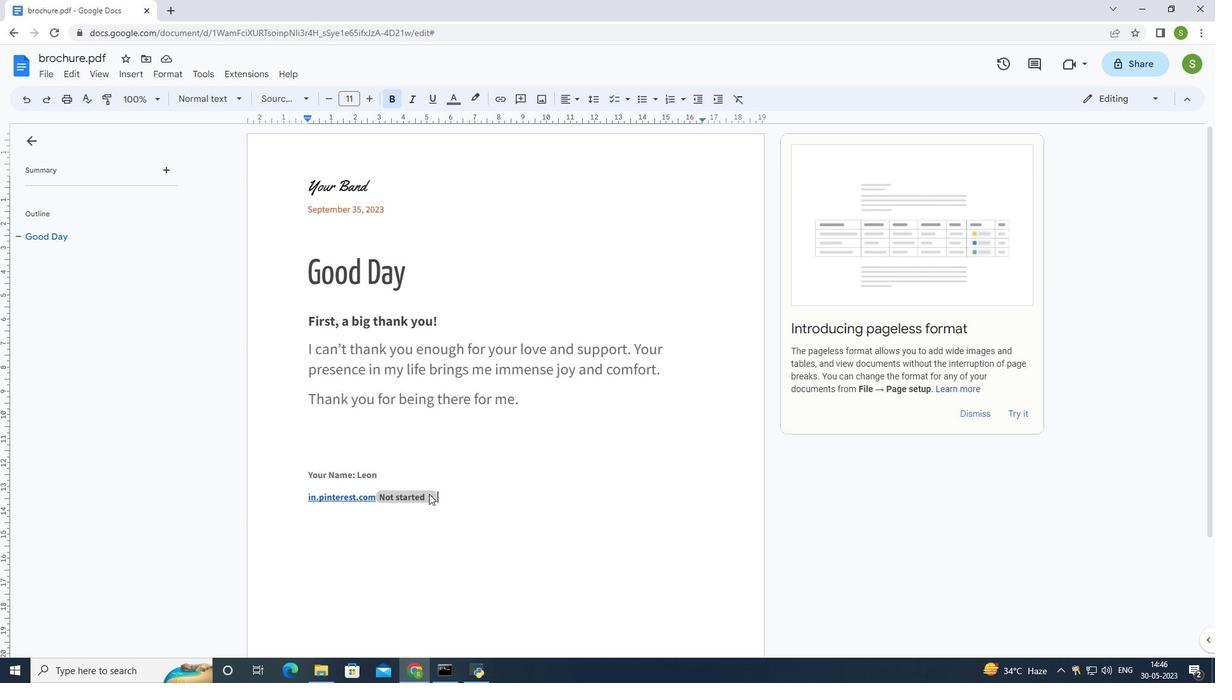 
Action: Mouse moved to (428, 536)
Screenshot: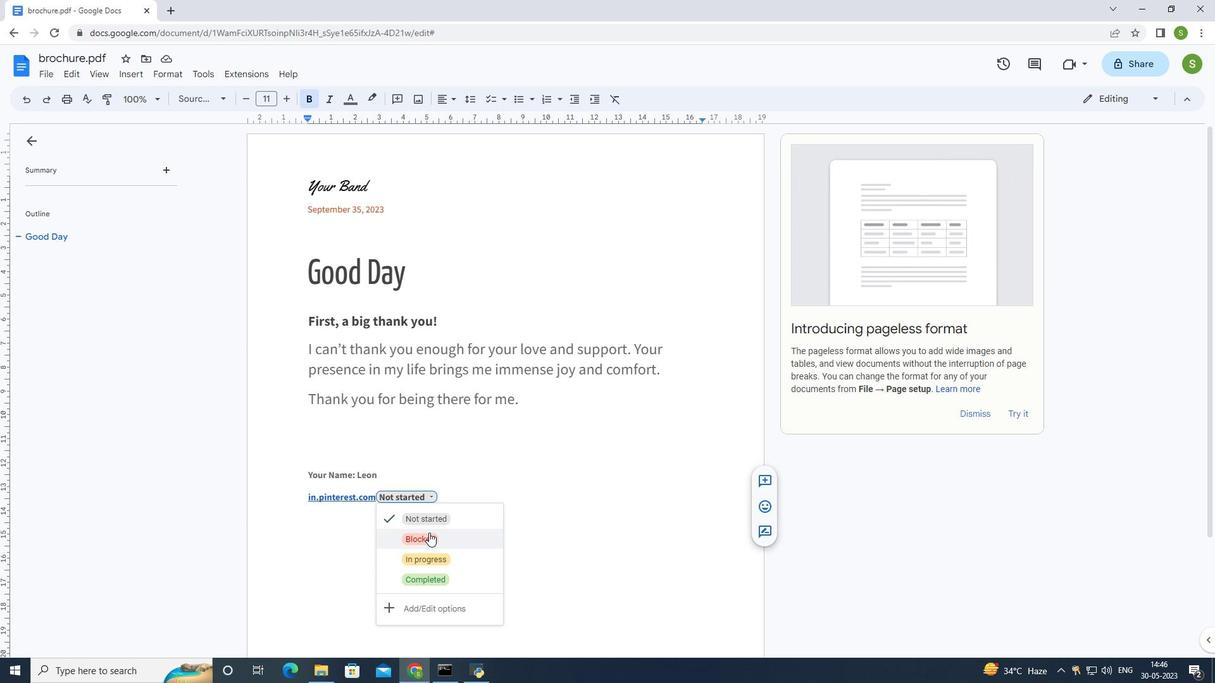 
Action: Mouse pressed left at (428, 536)
Screenshot: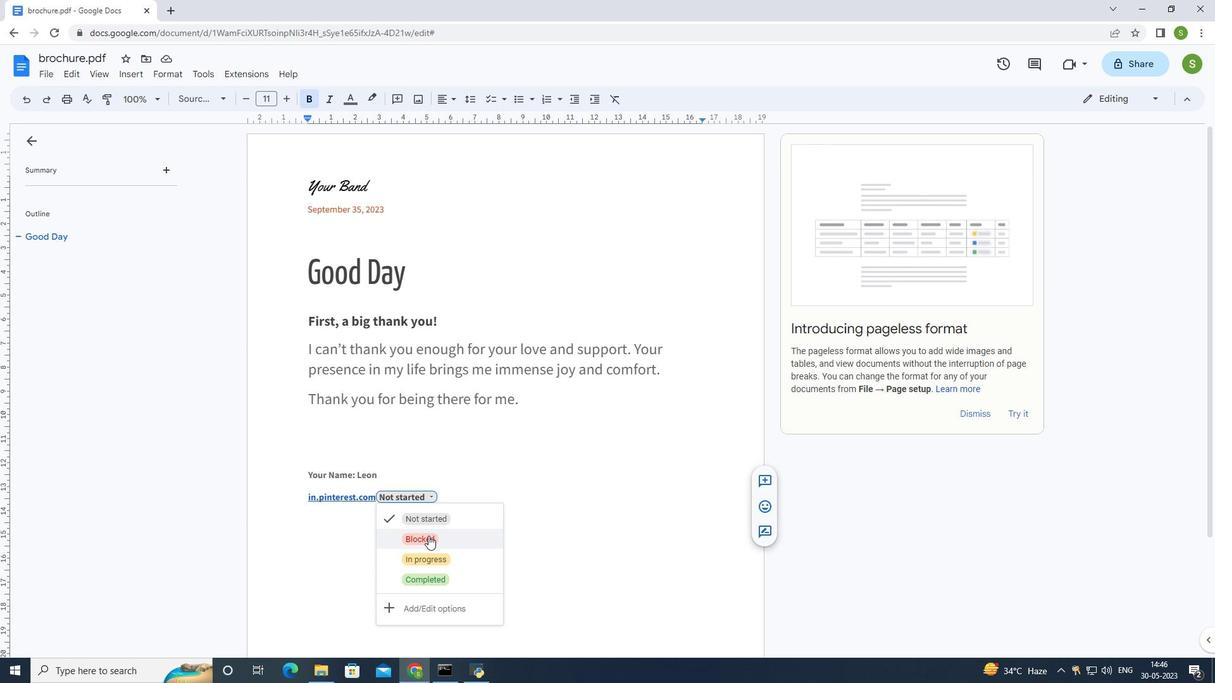 
Action: Mouse moved to (417, 495)
Screenshot: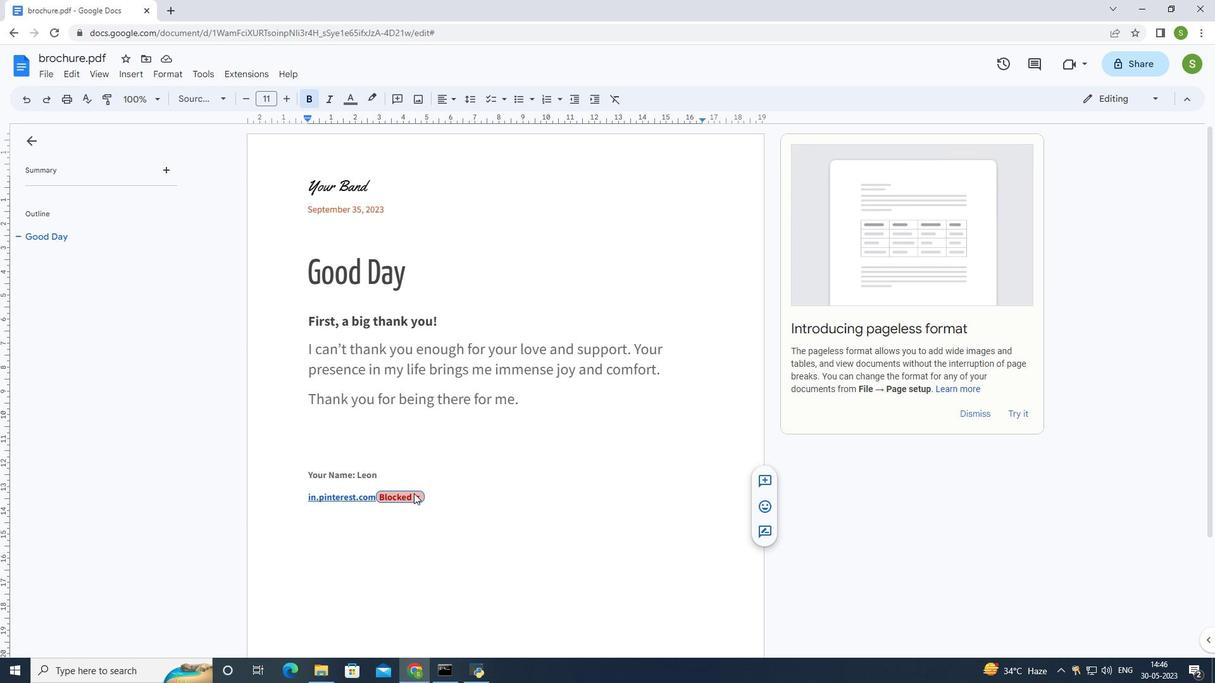 
Action: Mouse pressed left at (417, 495)
Screenshot: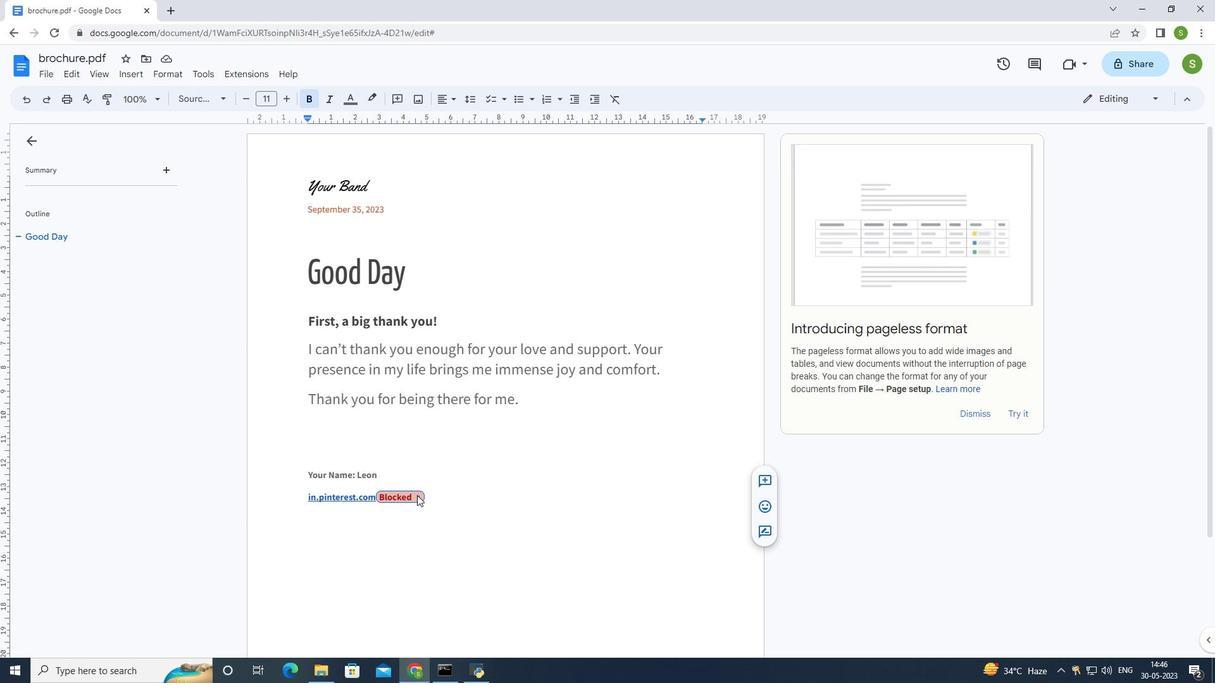 
Action: Mouse moved to (528, 471)
Screenshot: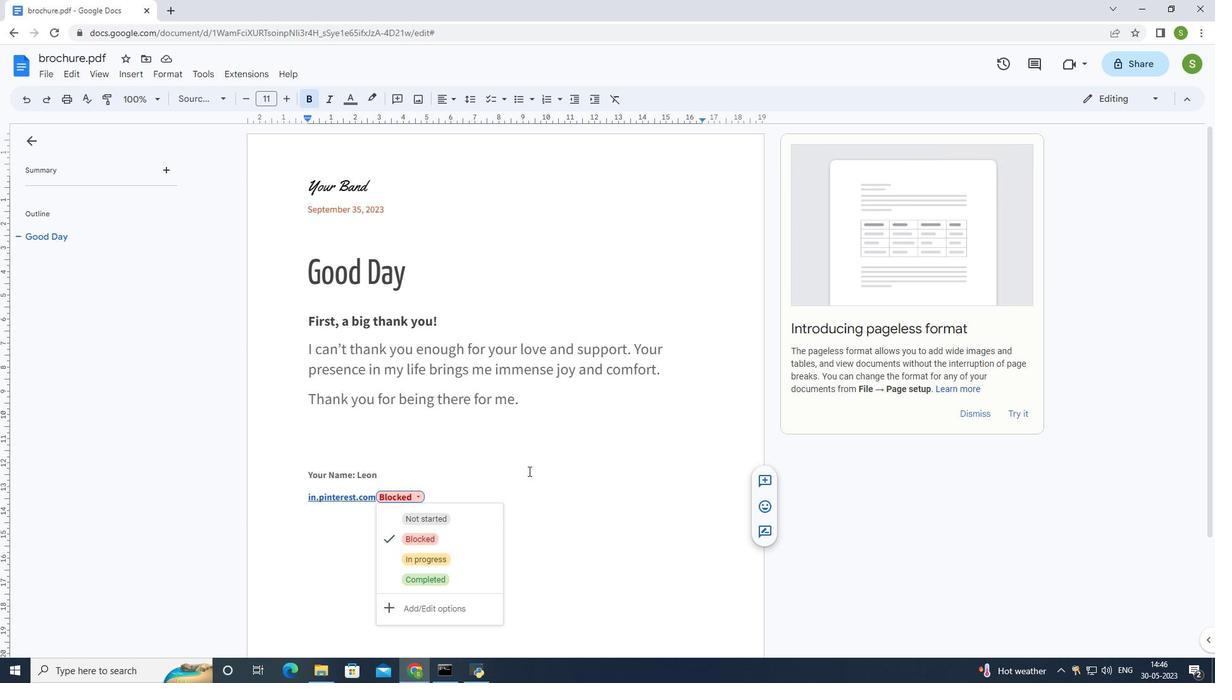 
Action: Mouse pressed left at (528, 471)
Screenshot: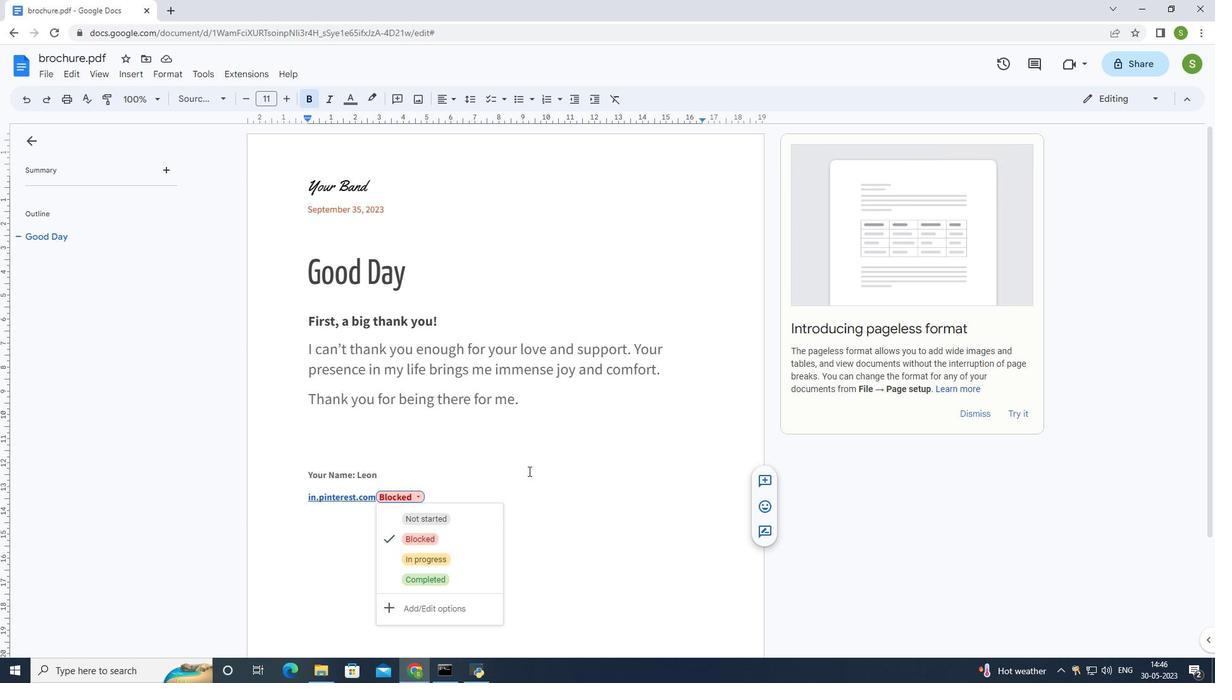 
Action: Mouse moved to (135, 79)
Screenshot: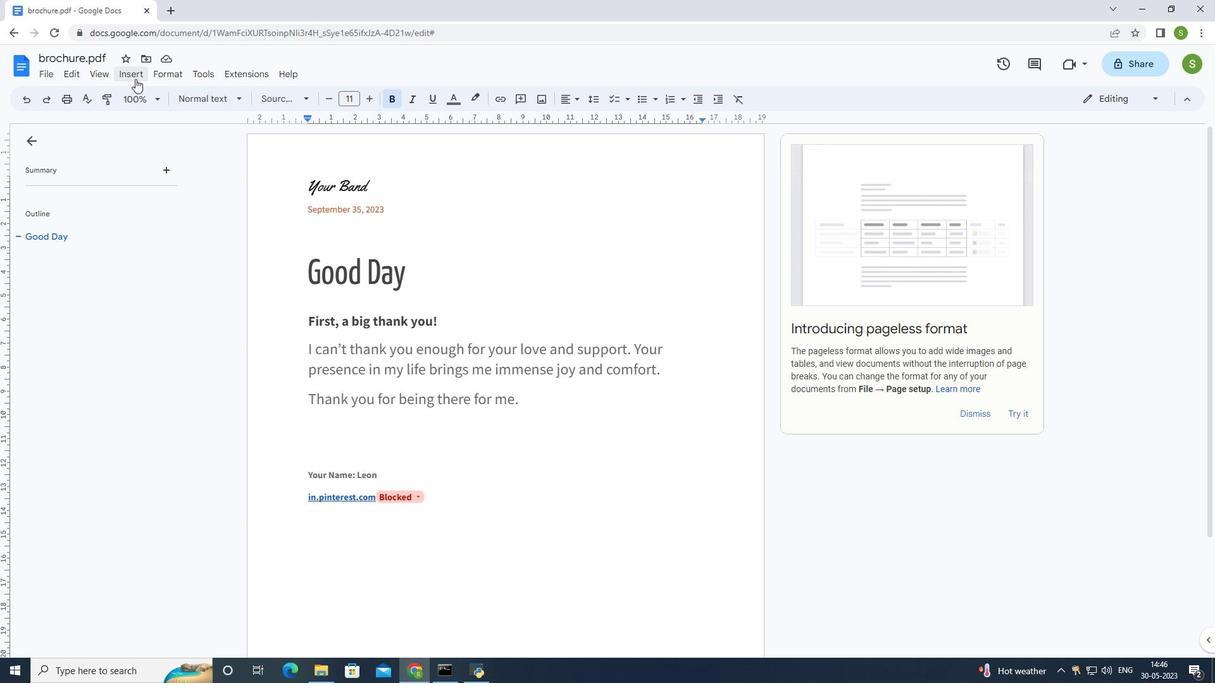 
Action: Mouse pressed left at (135, 79)
Screenshot: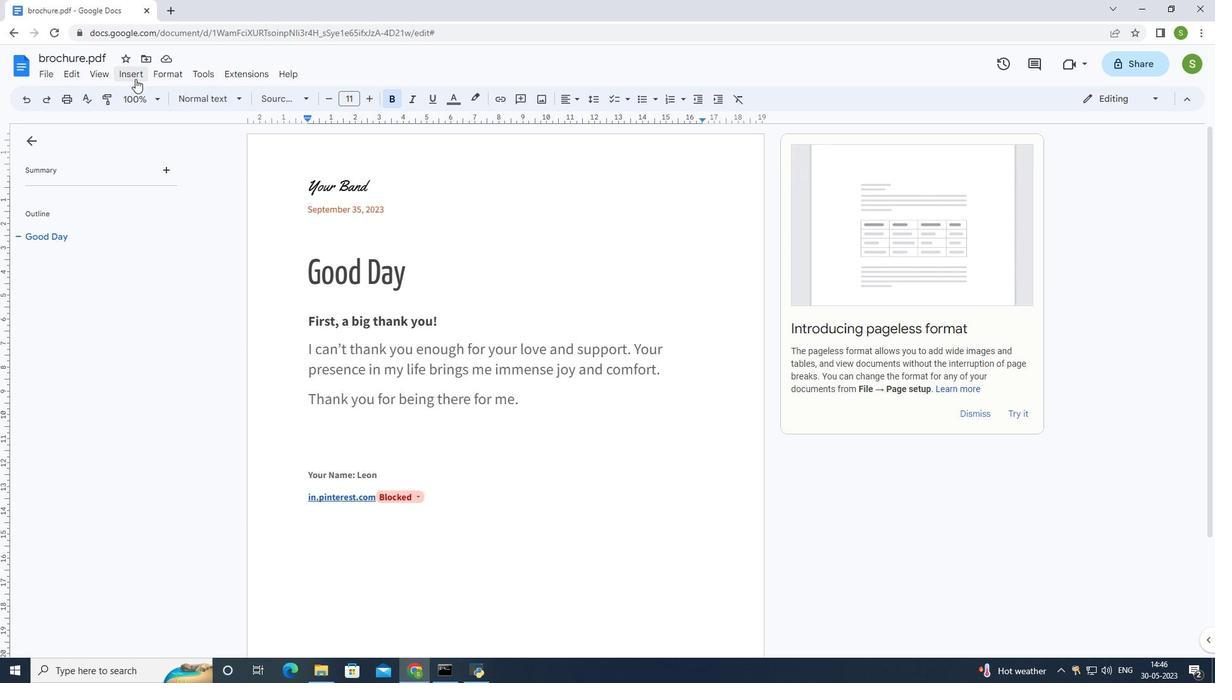 
Action: Mouse moved to (234, 345)
Screenshot: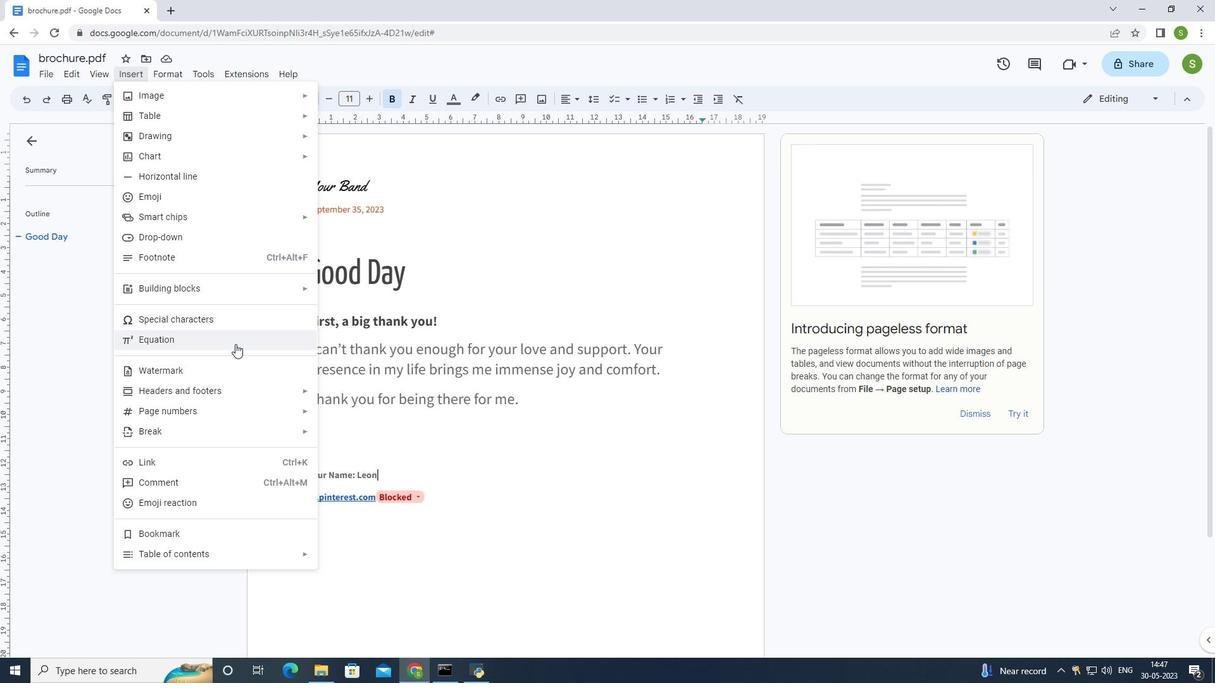 
Action: Mouse scrolled (234, 345) with delta (0, 0)
Screenshot: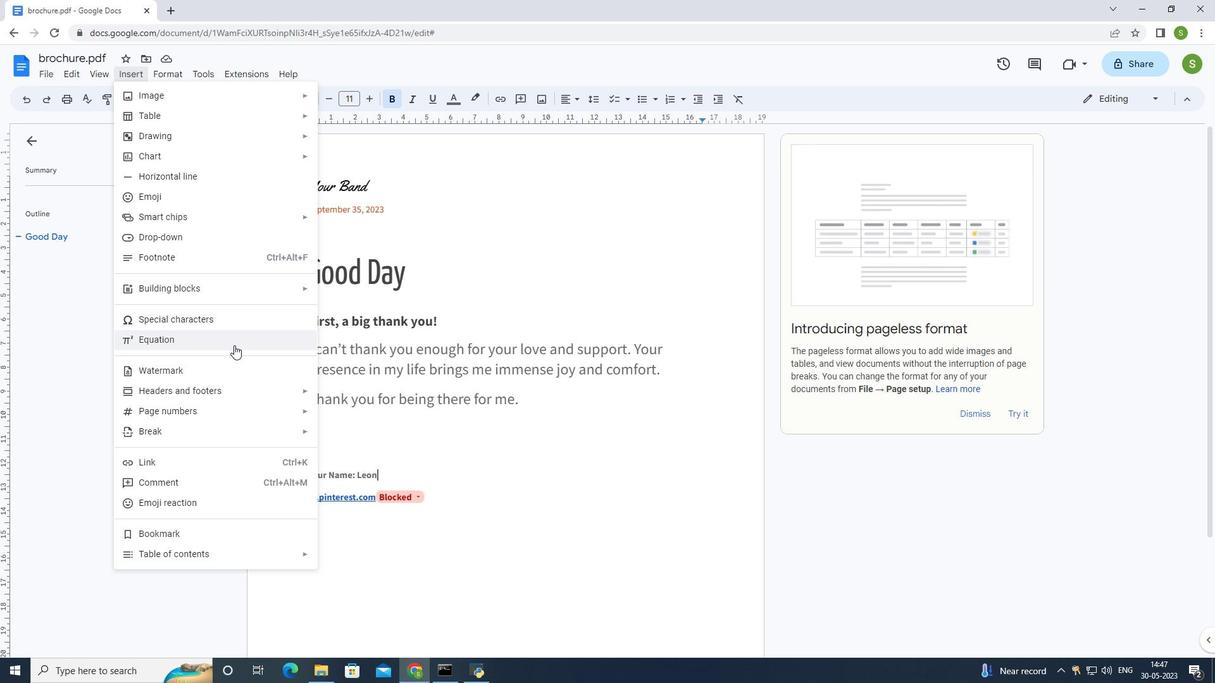 
Action: Mouse scrolled (234, 345) with delta (0, 0)
Screenshot: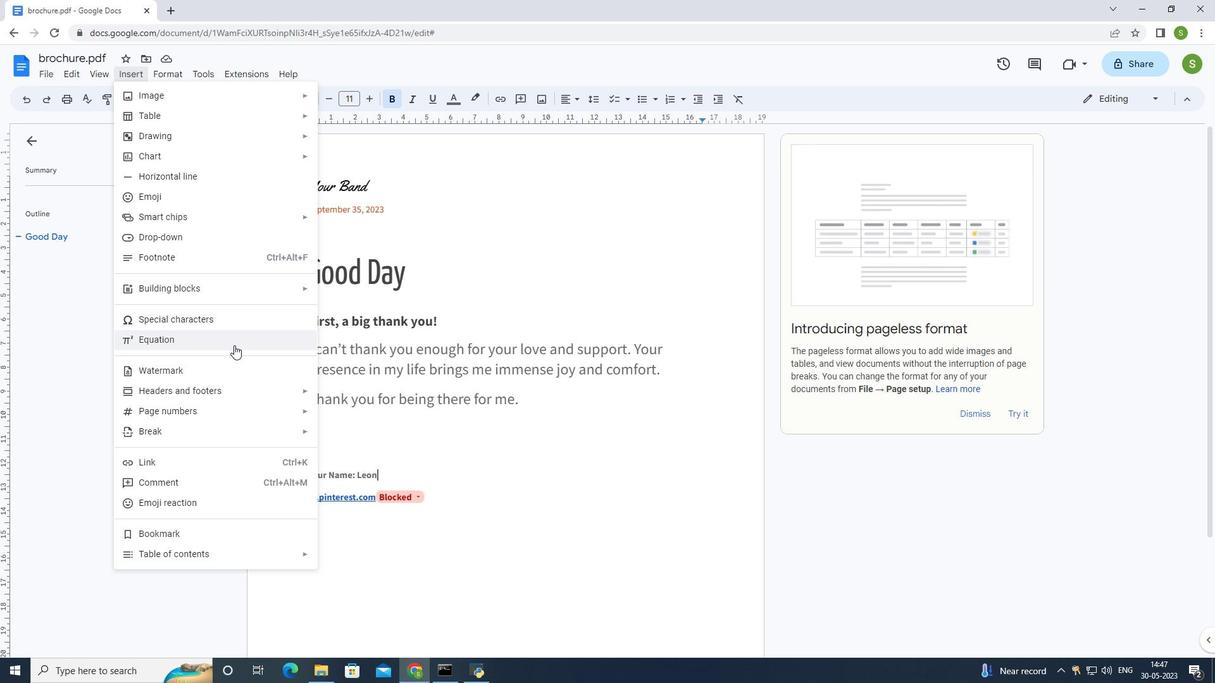 
Action: Mouse scrolled (234, 346) with delta (0, 0)
Screenshot: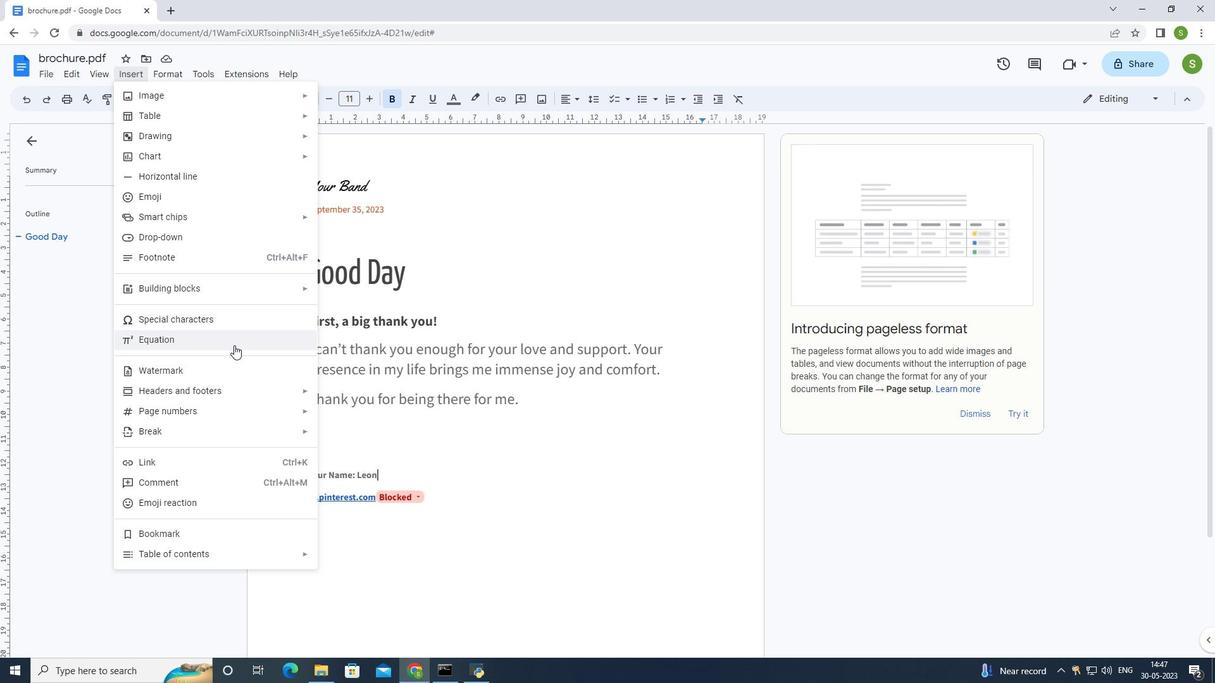 
Action: Mouse scrolled (234, 346) with delta (0, 0)
Screenshot: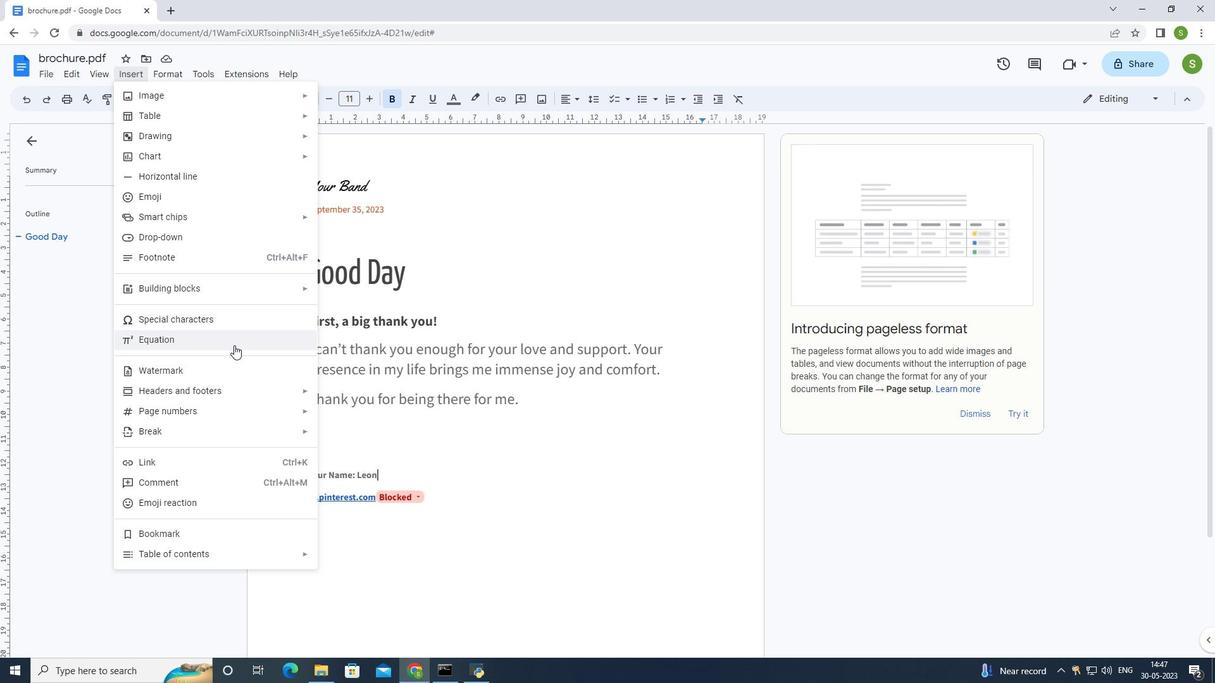 
Action: Mouse moved to (232, 343)
Screenshot: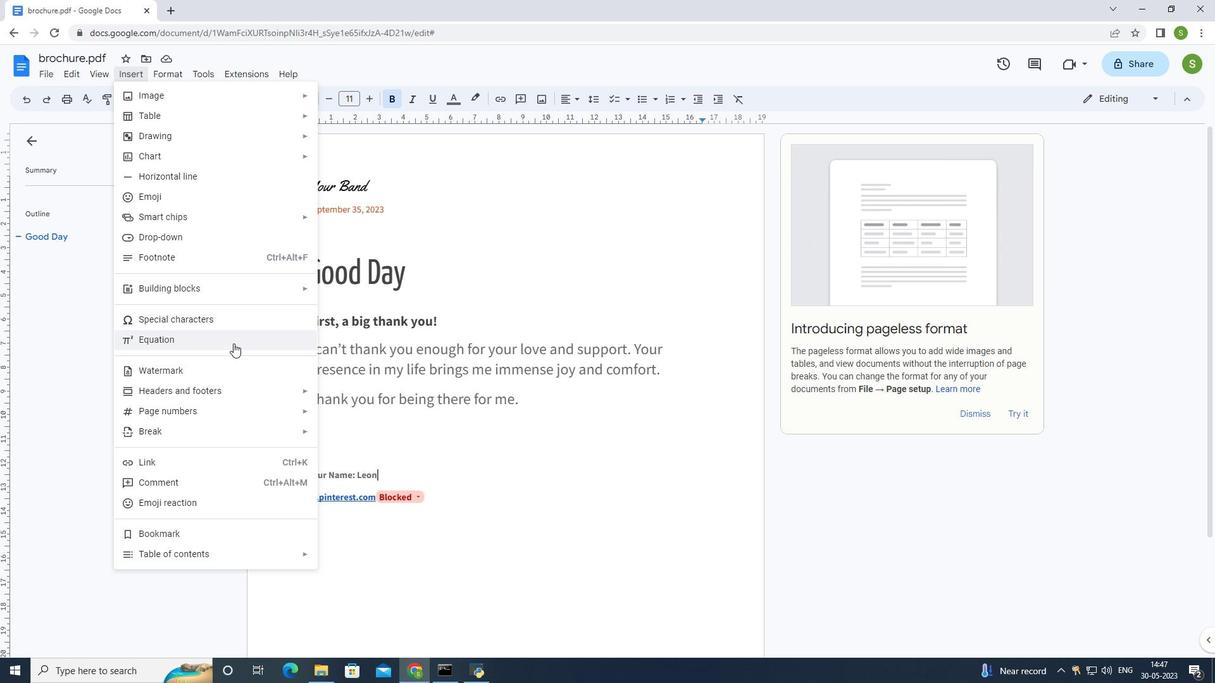 
Action: Mouse scrolled (232, 344) with delta (0, 0)
Screenshot: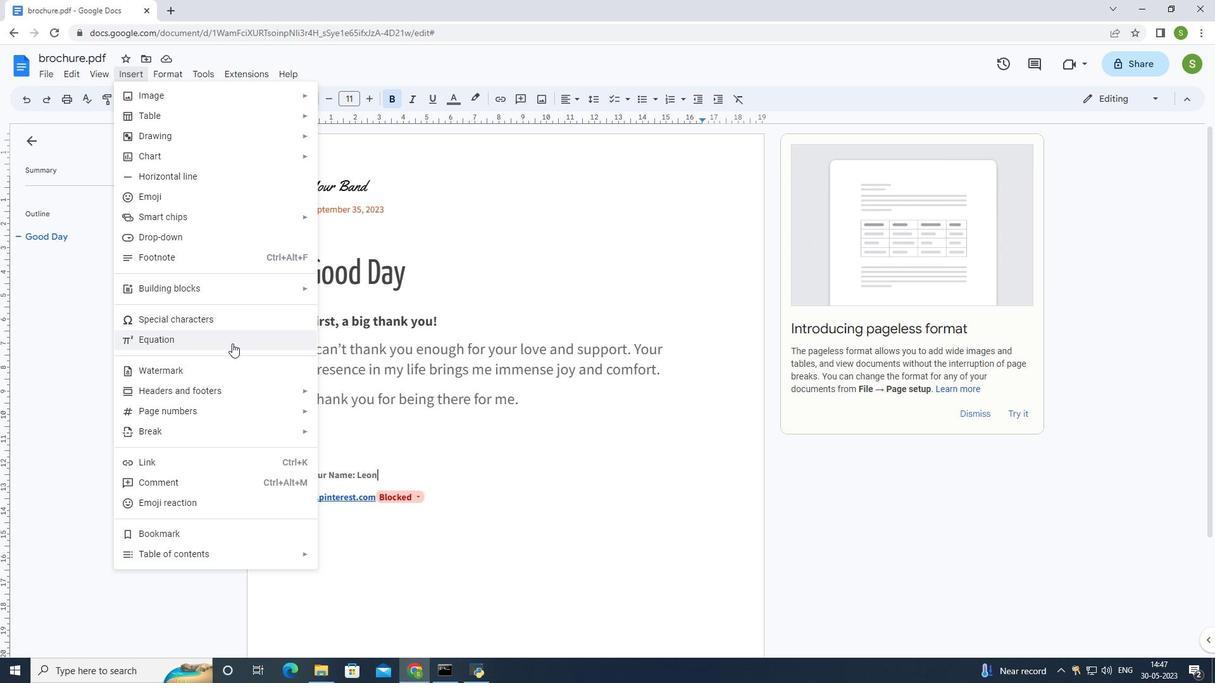 
Action: Mouse scrolled (232, 344) with delta (0, 0)
Screenshot: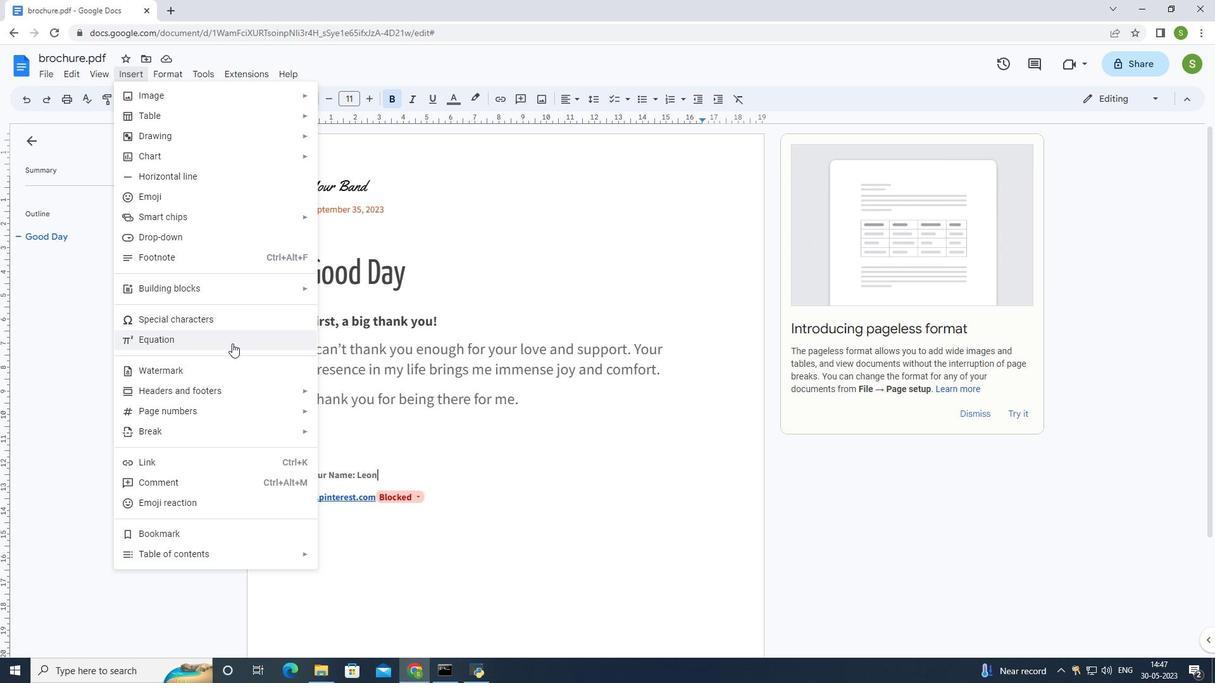 
Action: Mouse moved to (509, 437)
Screenshot: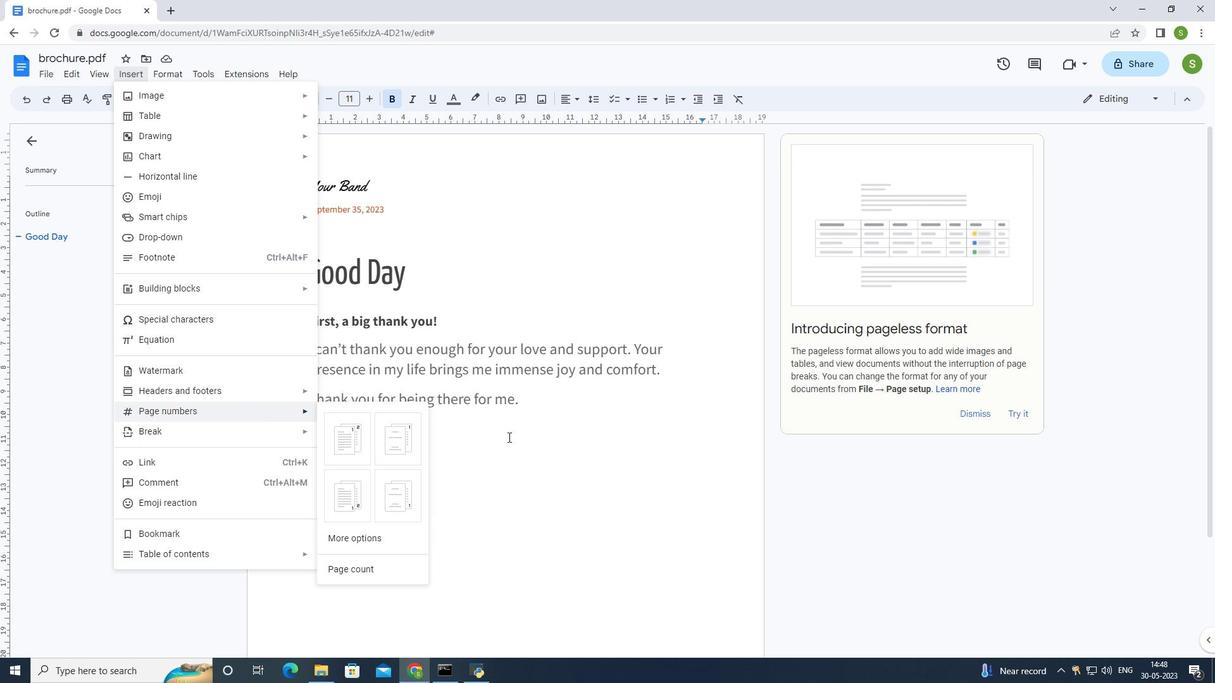 
Action: Mouse pressed left at (509, 437)
Screenshot: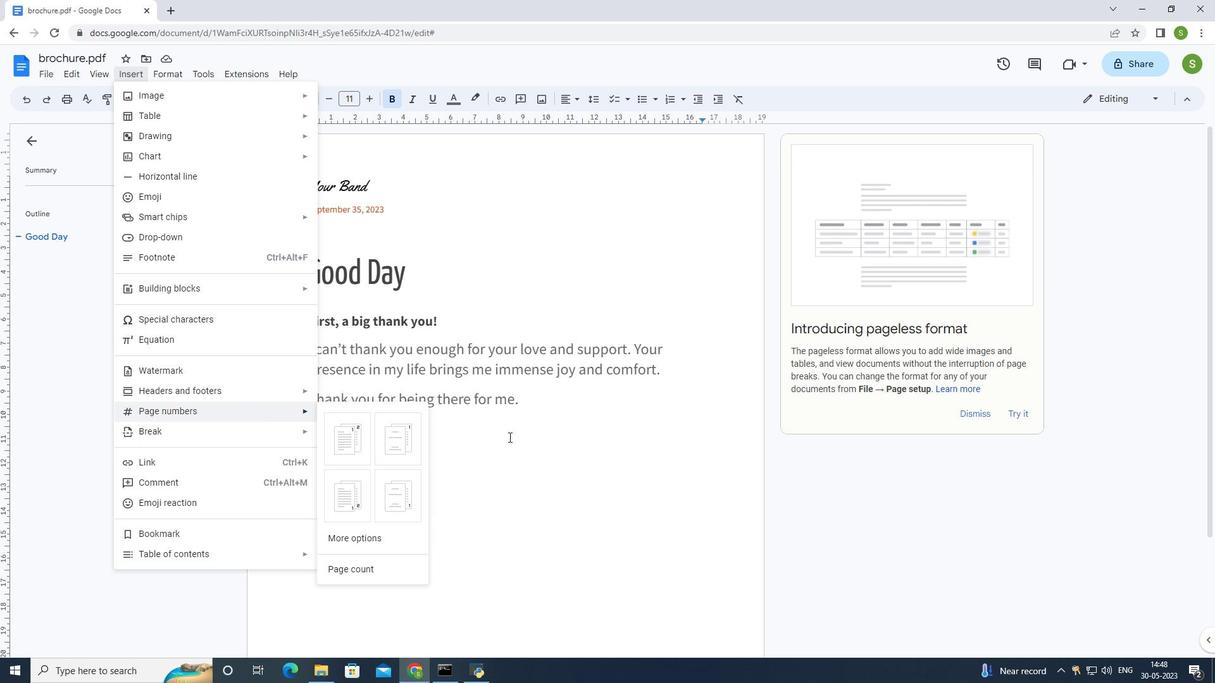 
Action: Mouse moved to (306, 338)
Screenshot: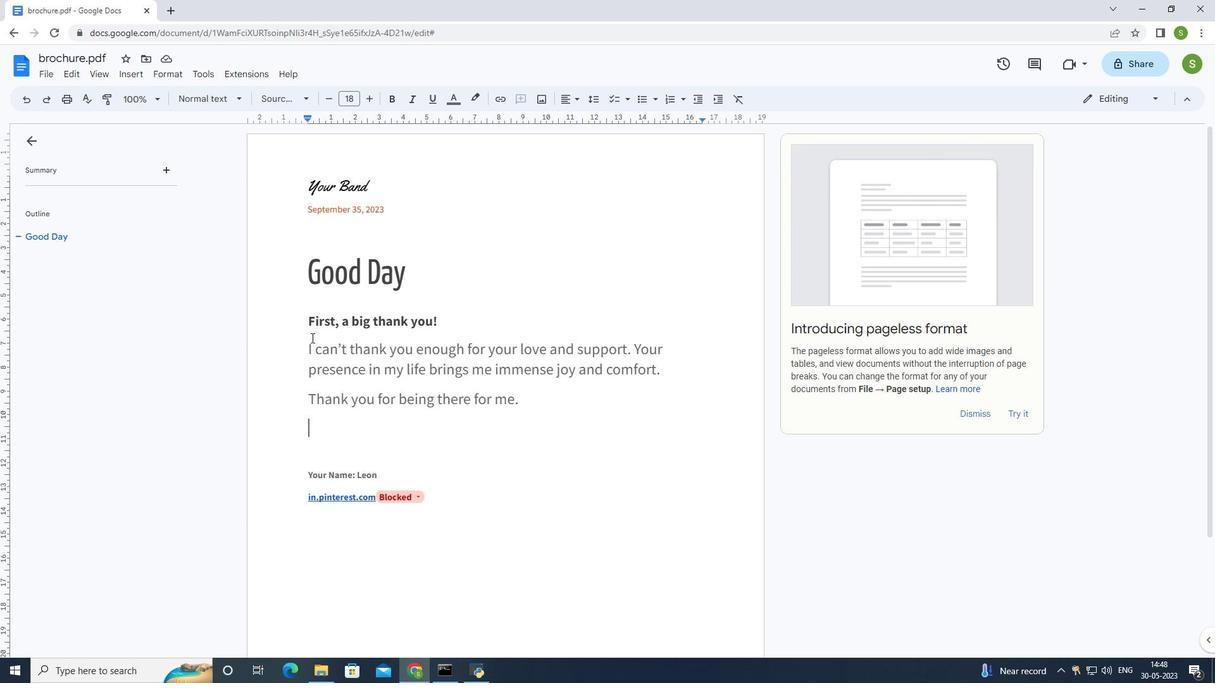 
Action: Mouse pressed left at (306, 338)
Screenshot: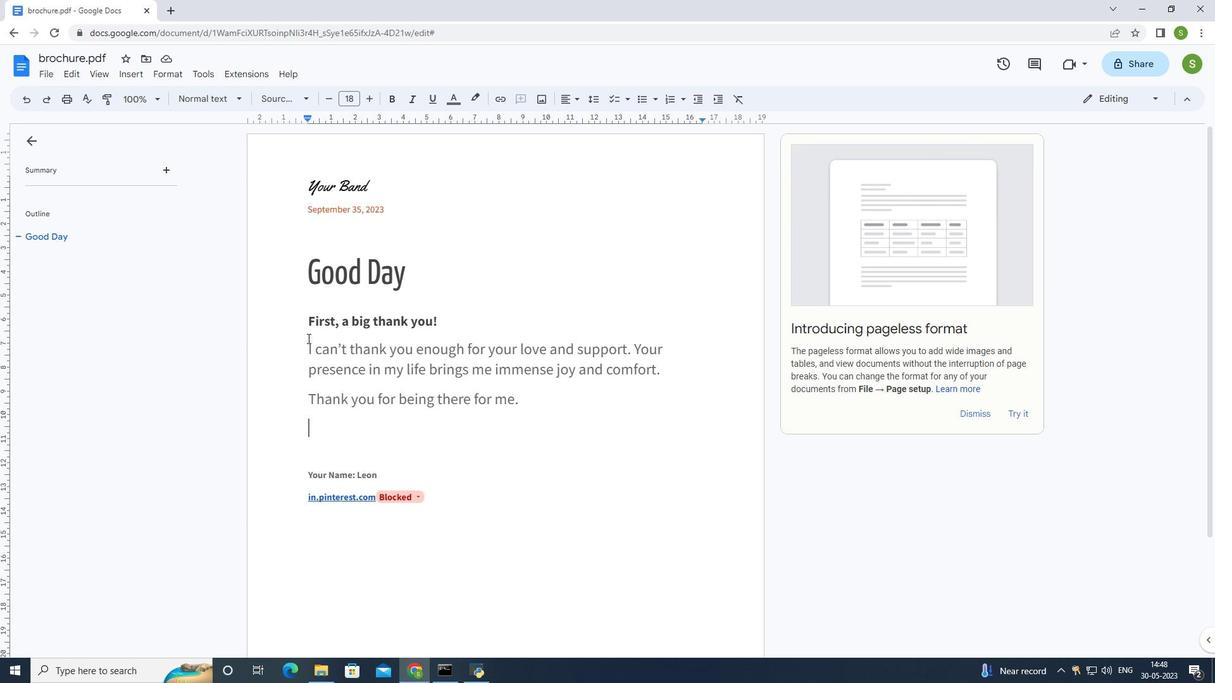 
Action: Mouse moved to (279, 98)
Screenshot: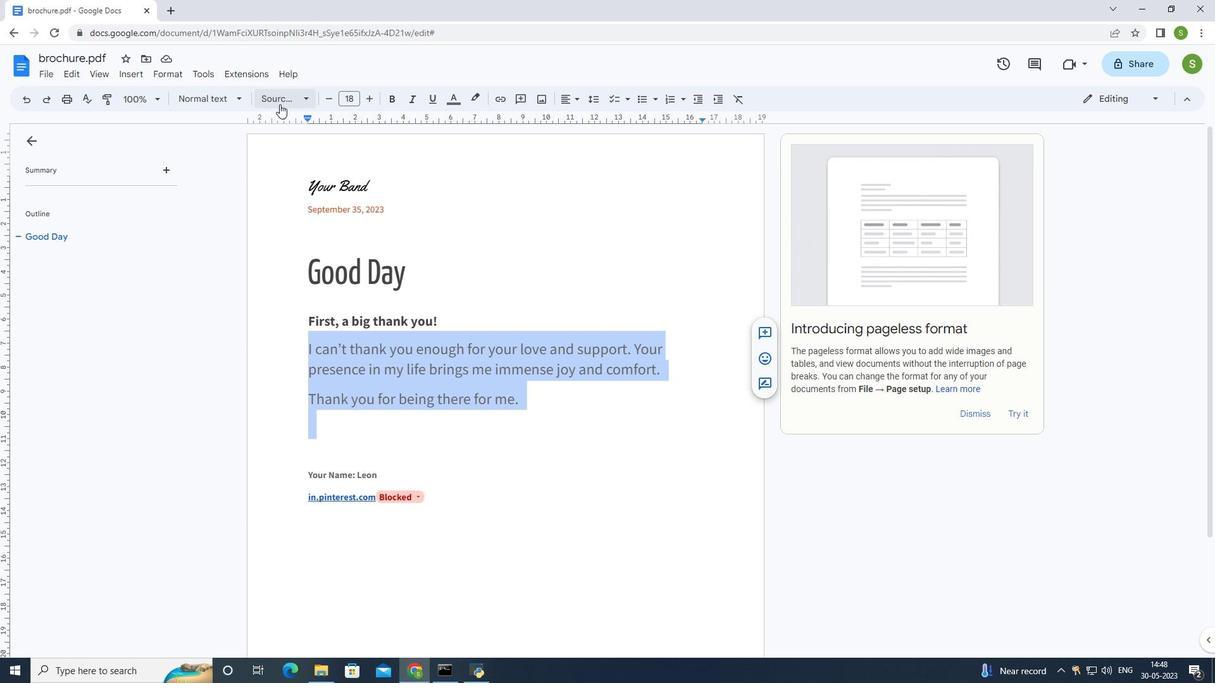 
Action: Mouse pressed left at (279, 98)
Screenshot: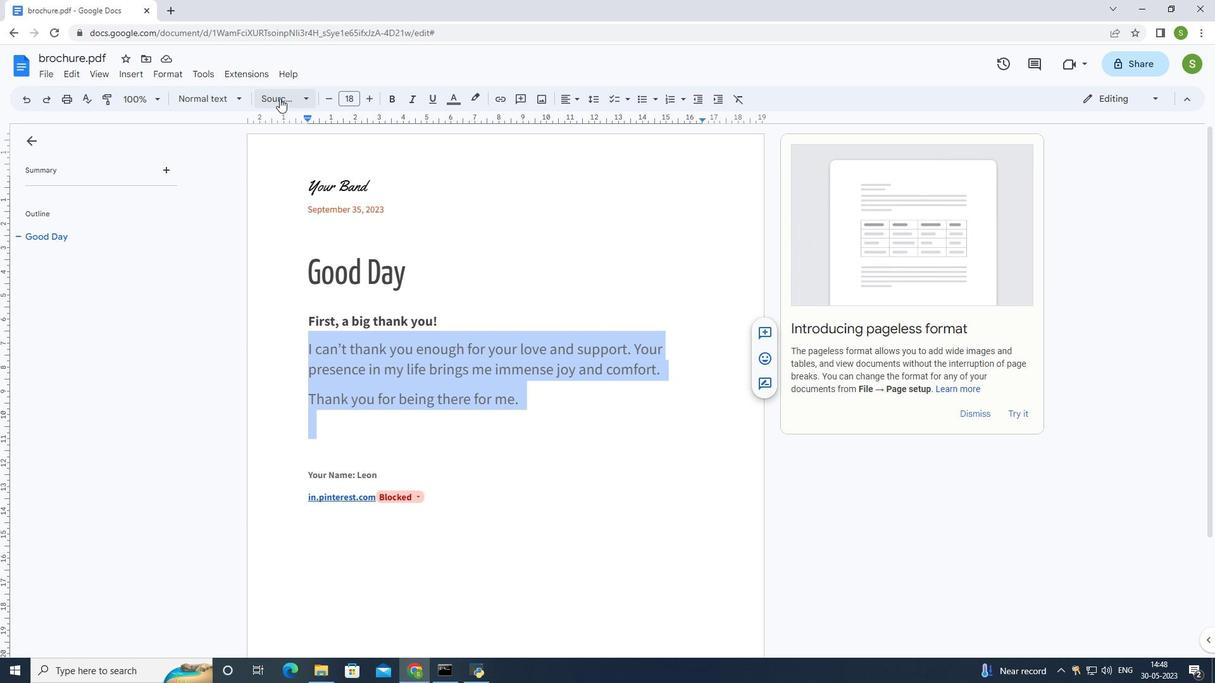 
Action: Mouse moved to (291, 123)
Screenshot: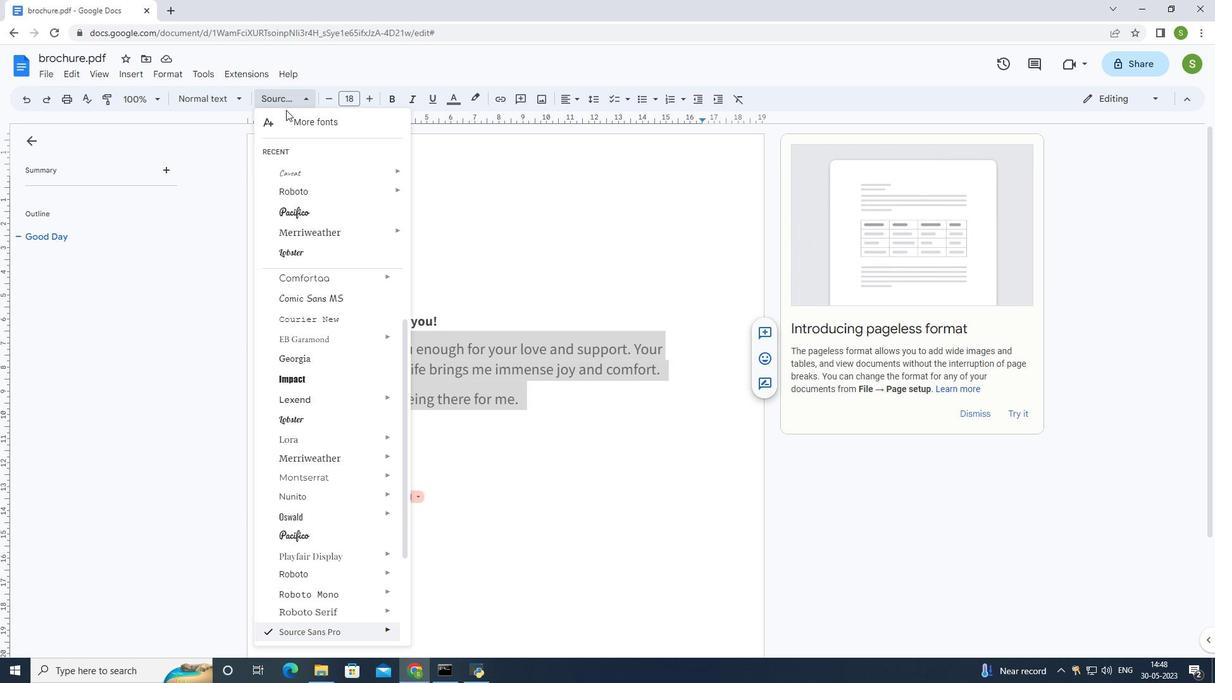 
Action: Mouse pressed left at (291, 123)
Screenshot: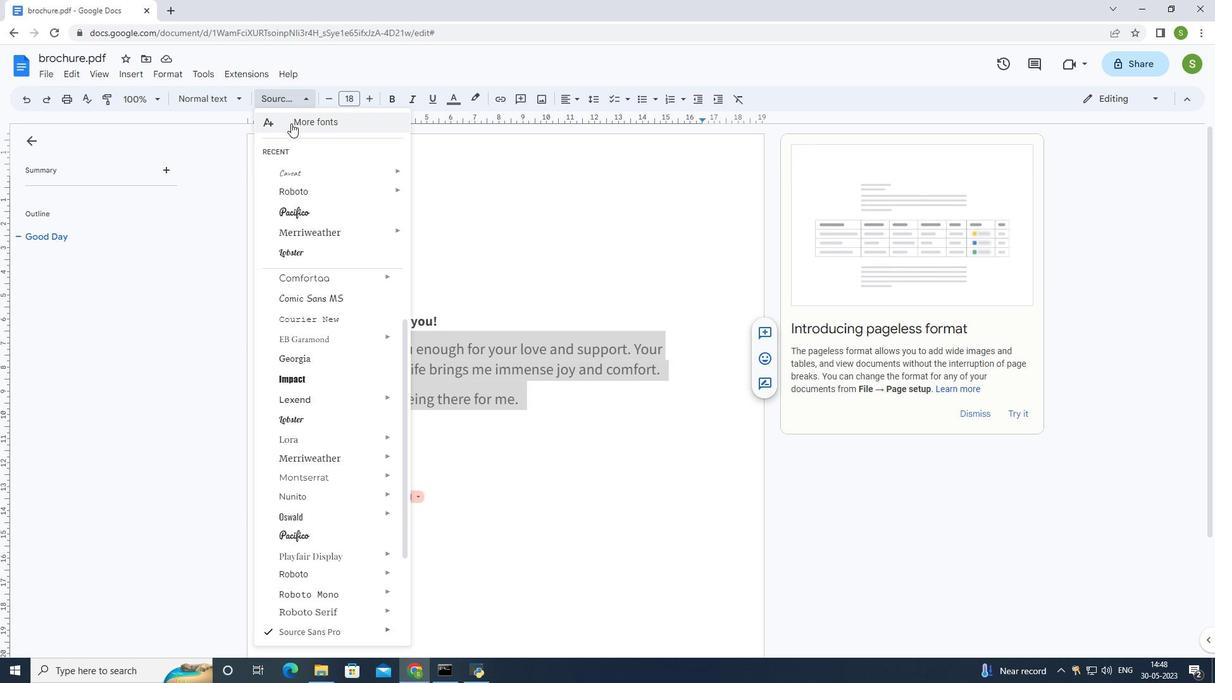 
Action: Mouse moved to (414, 205)
Screenshot: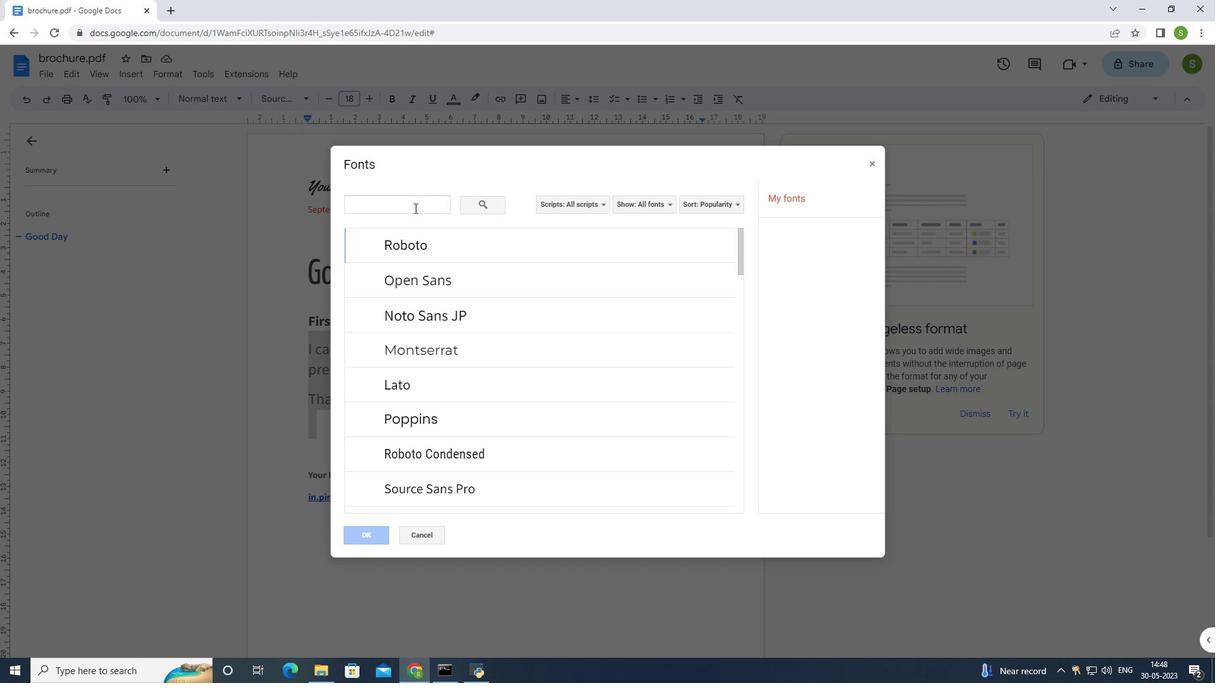 
Action: Mouse pressed left at (414, 205)
Screenshot: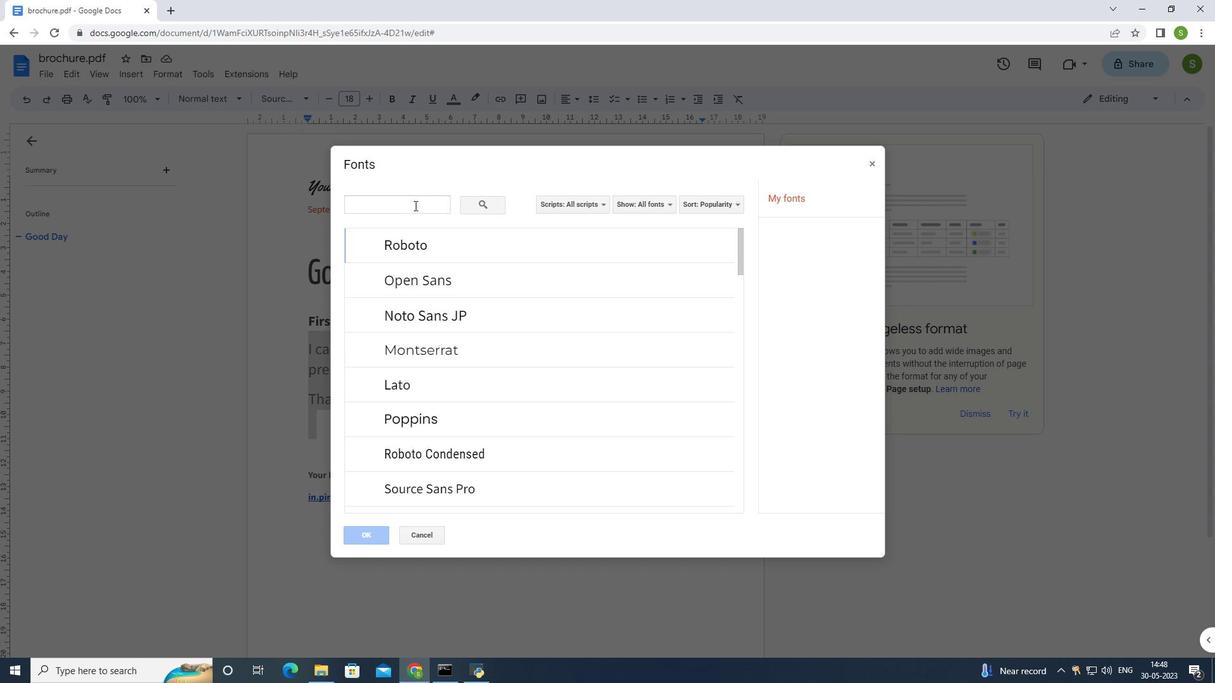 
Action: Mouse moved to (414, 185)
Screenshot: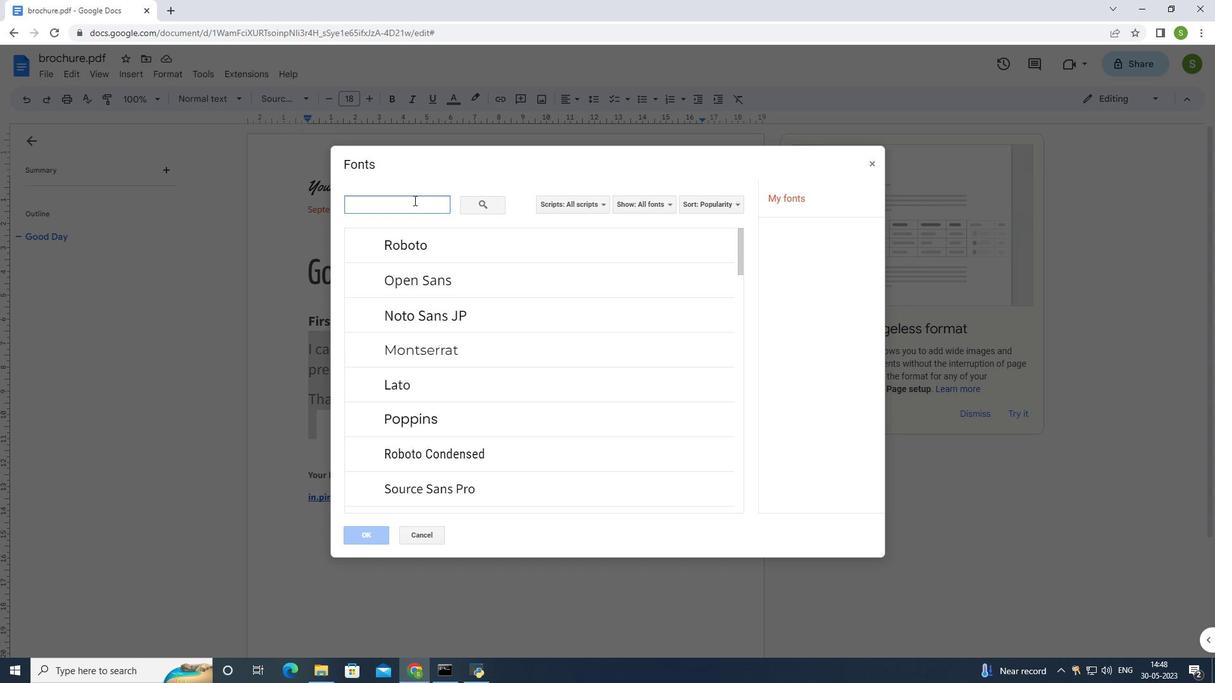 
Action: Key pressed <Key.shift>Caveat
Screenshot: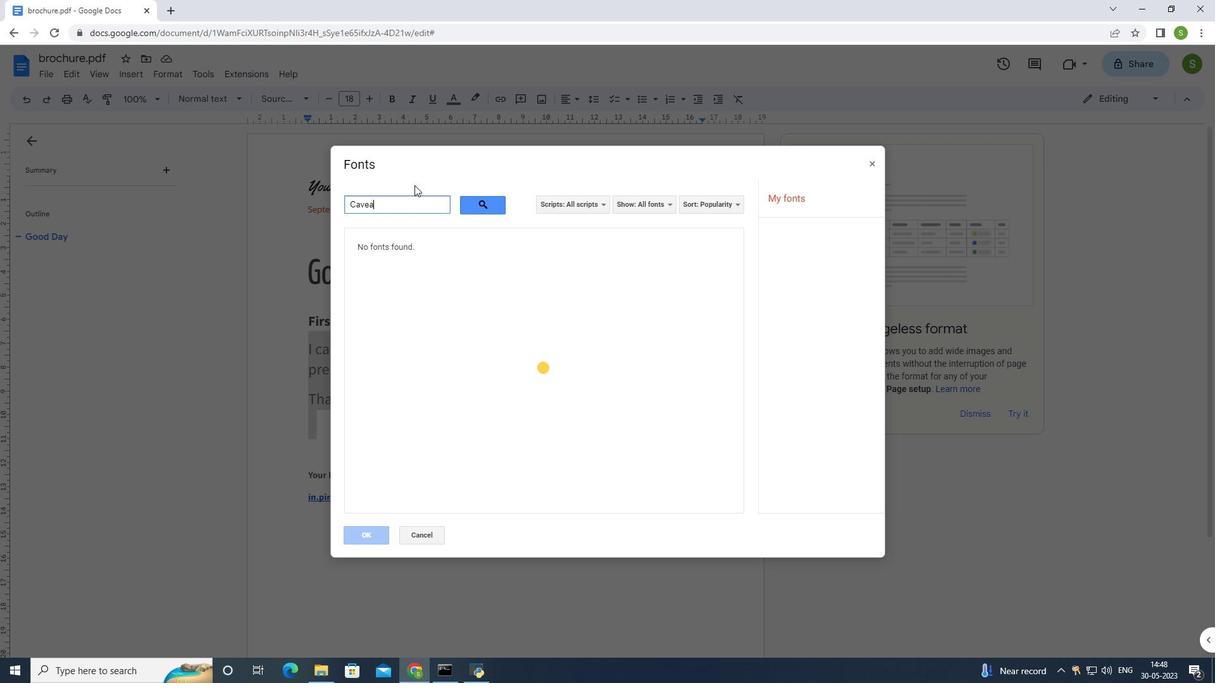 
Action: Mouse moved to (386, 241)
Screenshot: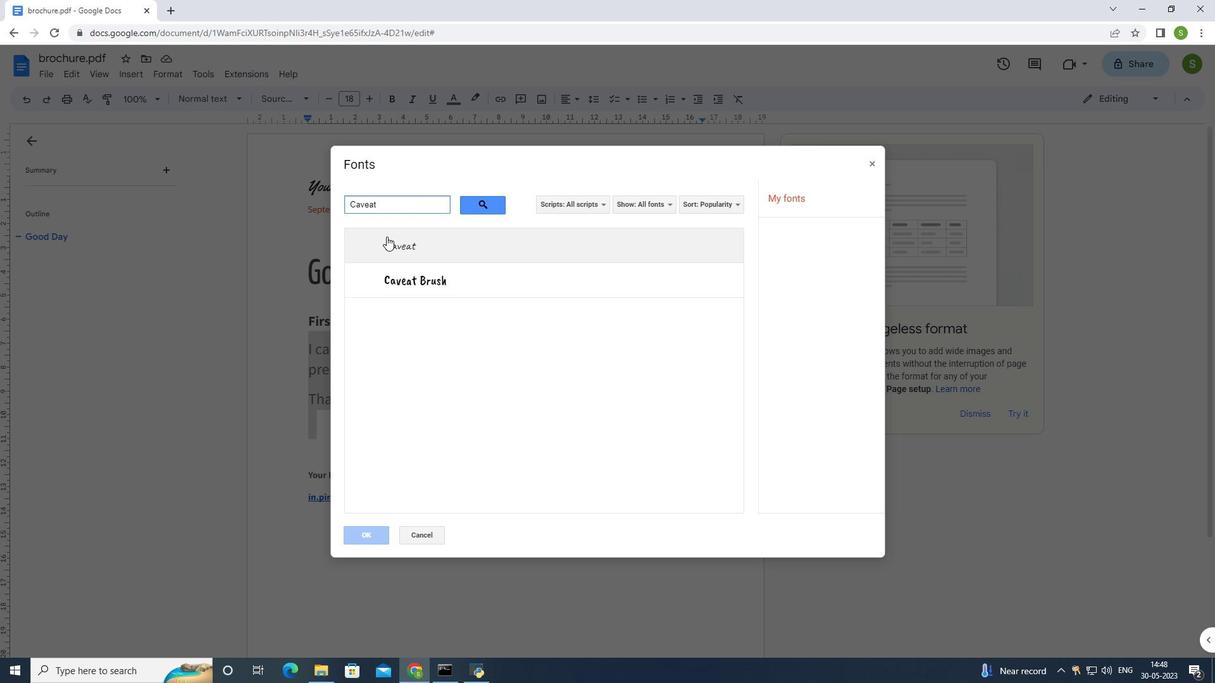 
Action: Mouse pressed left at (386, 239)
Screenshot: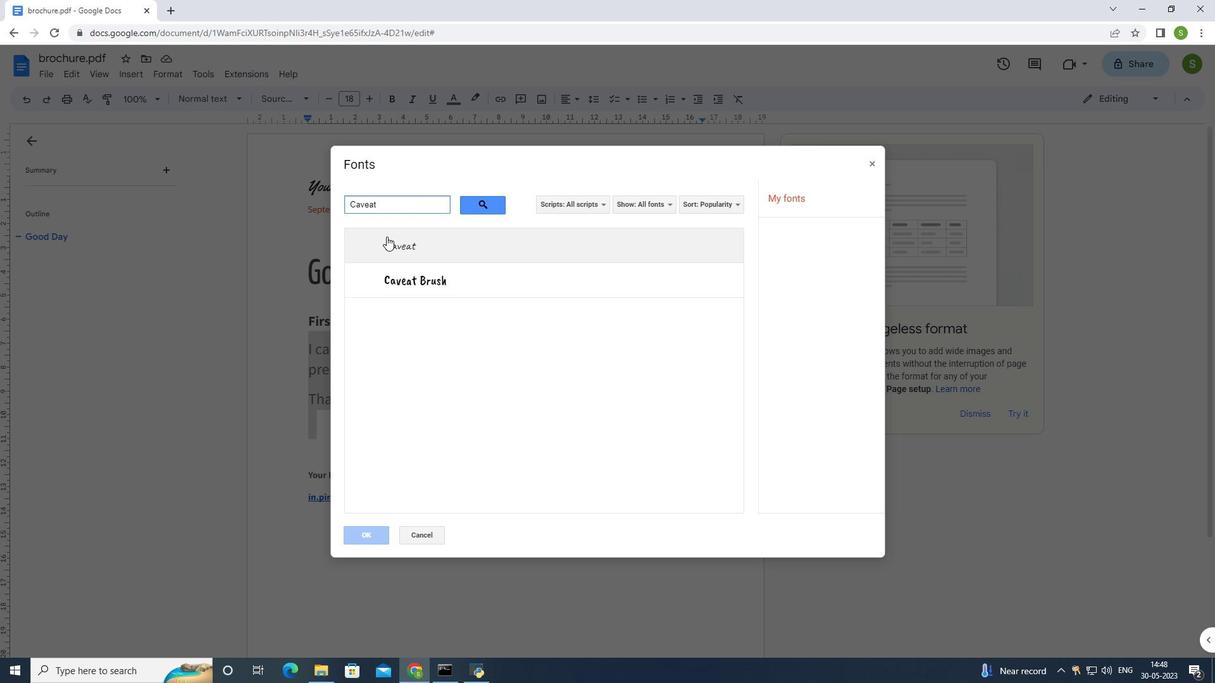 
Action: Mouse moved to (365, 542)
Screenshot: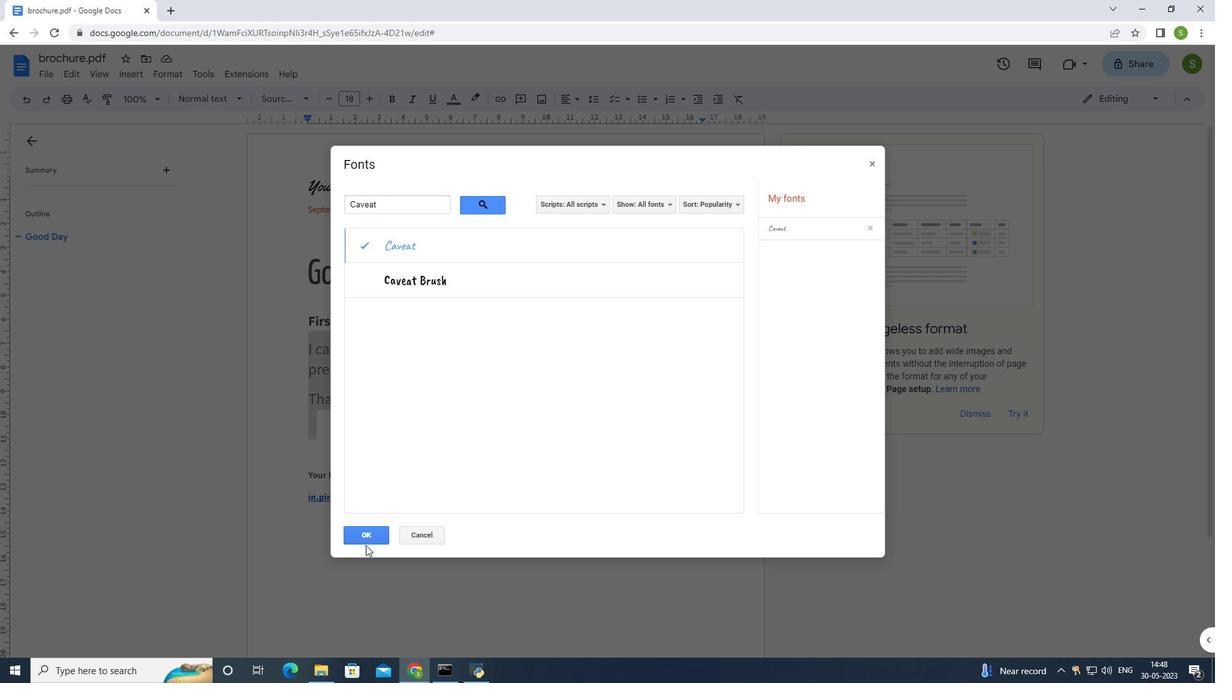 
Action: Mouse pressed left at (365, 542)
Screenshot: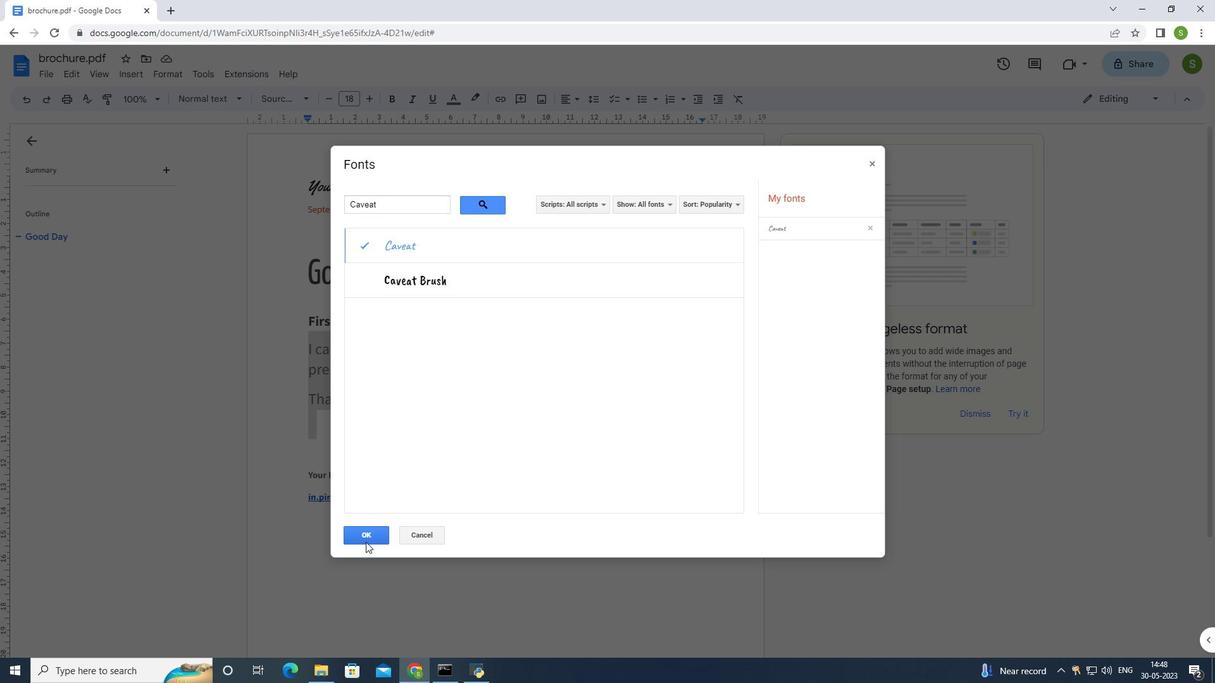 
Action: Mouse moved to (535, 427)
Screenshot: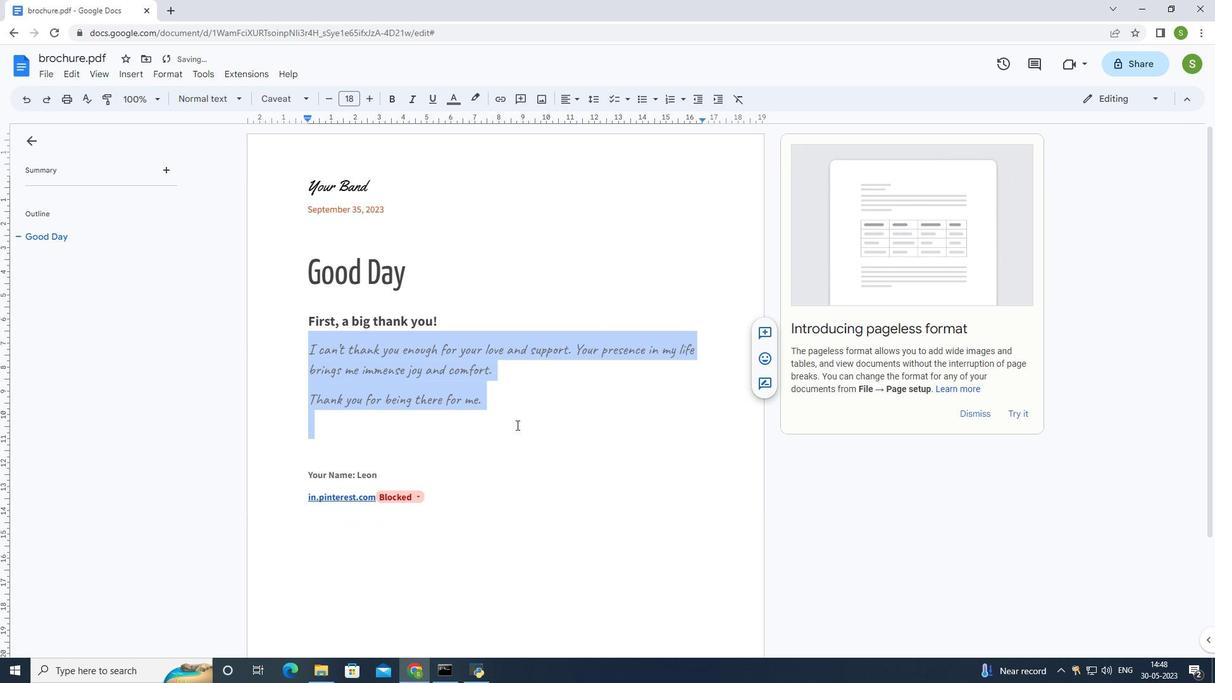 
Action: Mouse pressed left at (535, 427)
Screenshot: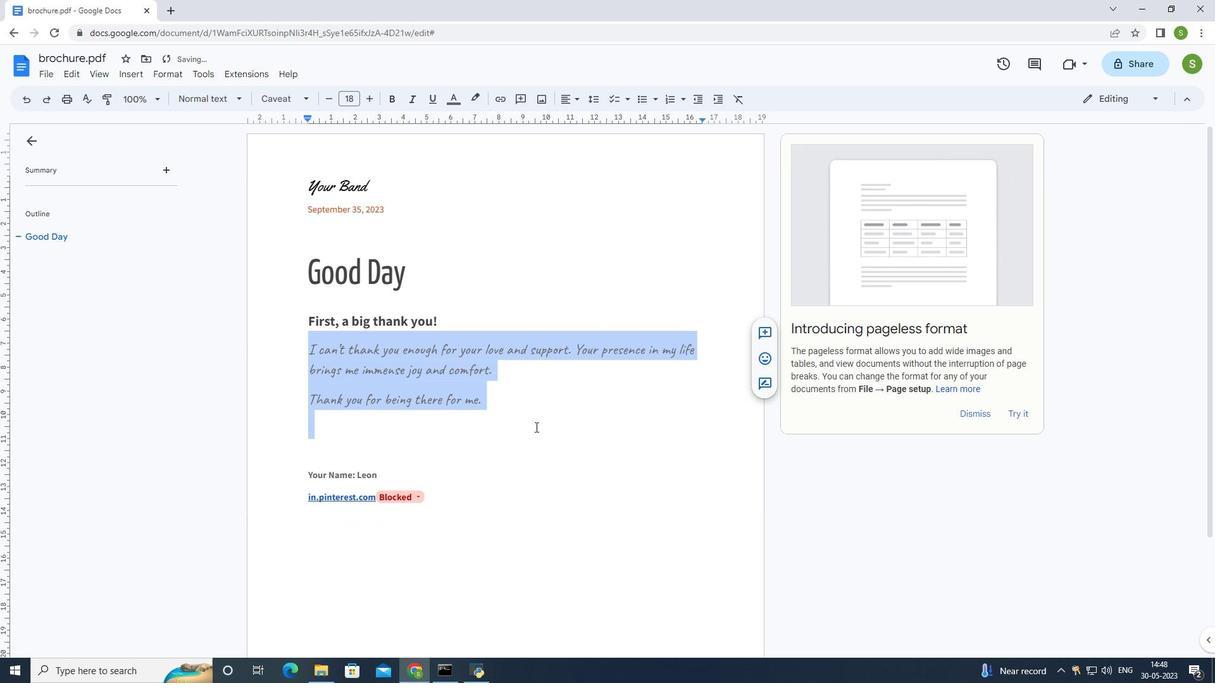 
Action: Mouse moved to (525, 433)
Screenshot: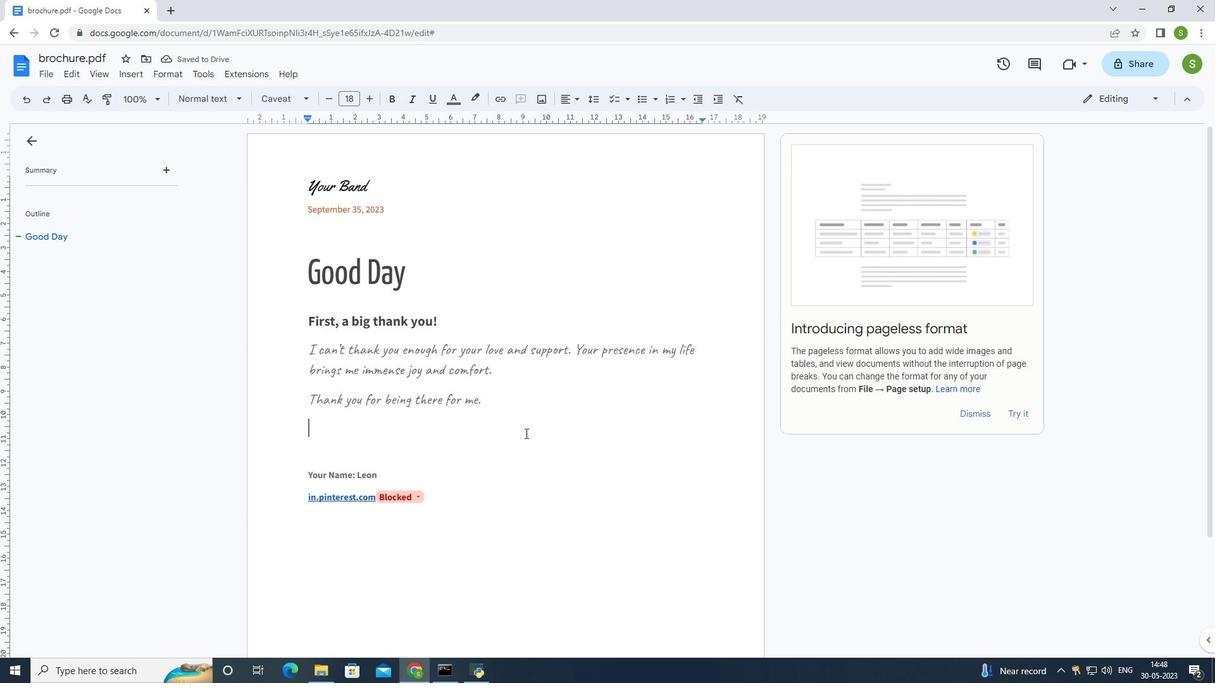 
Action: Key pressed ctrl+S
Screenshot: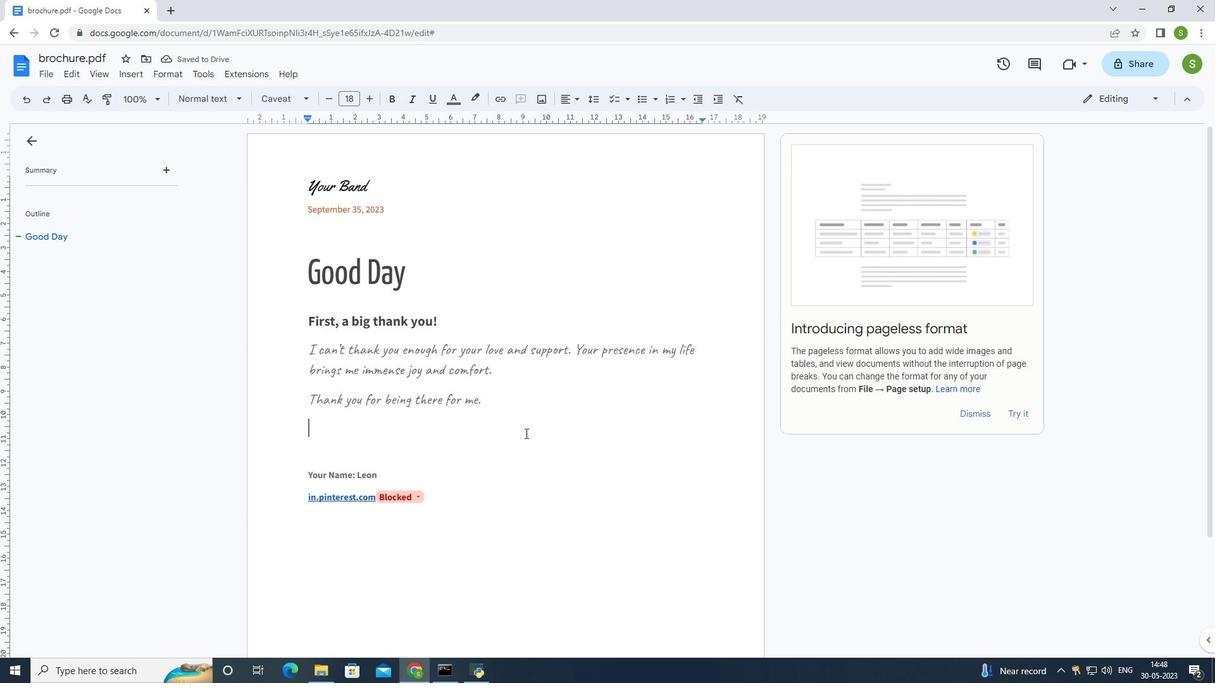 
Action: Mouse moved to (525, 433)
Screenshot: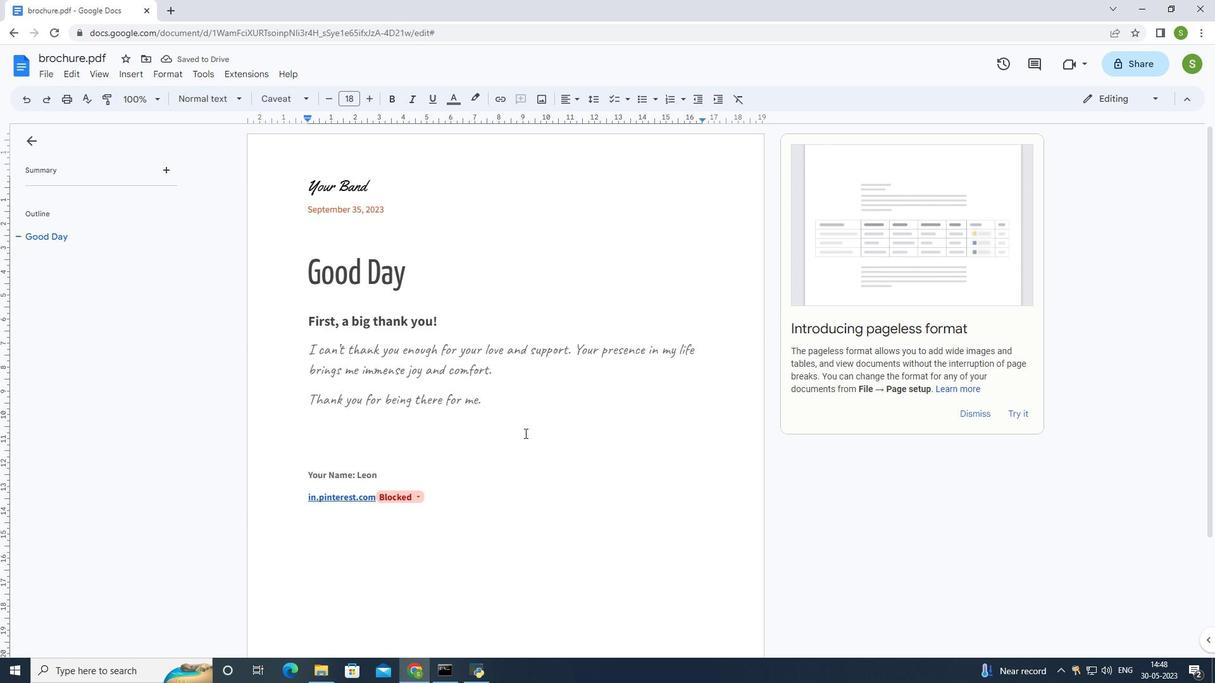 
